 Task: Explore Airbnb accommodation in West Island, Cocos Islands from 10th December, 2023 to 15th December, 2023 for 7 adults.4 bedrooms having 7 beds and 4 bathrooms. Property type can be house. Amenities needed are: wifi, TV, free parkinig on premises, gym, breakfast. Look for 3 properties as per requirement.
Action: Mouse moved to (534, 117)
Screenshot: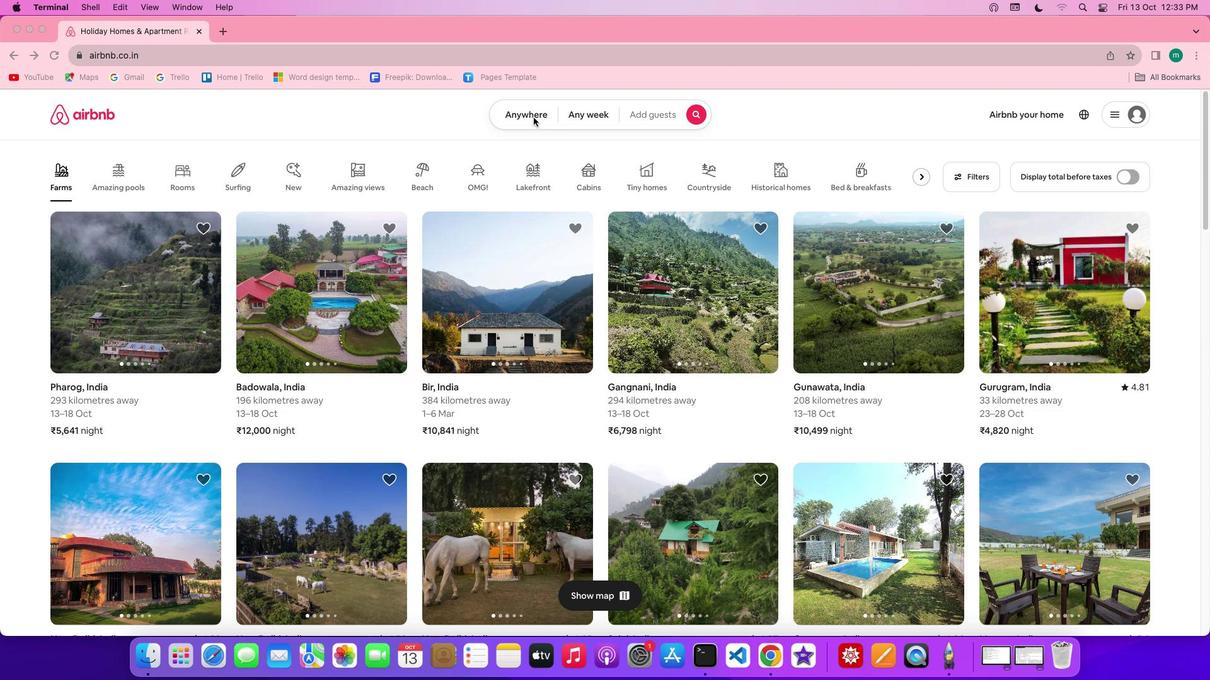 
Action: Mouse pressed left at (534, 117)
Screenshot: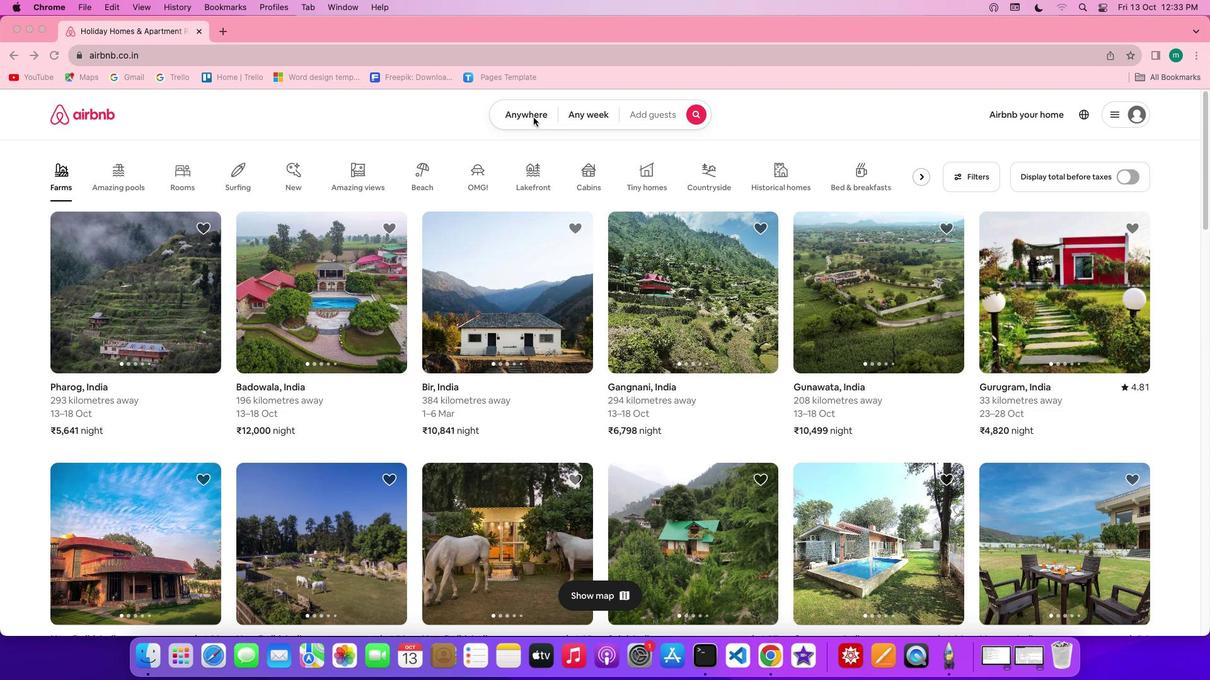 
Action: Mouse pressed left at (534, 117)
Screenshot: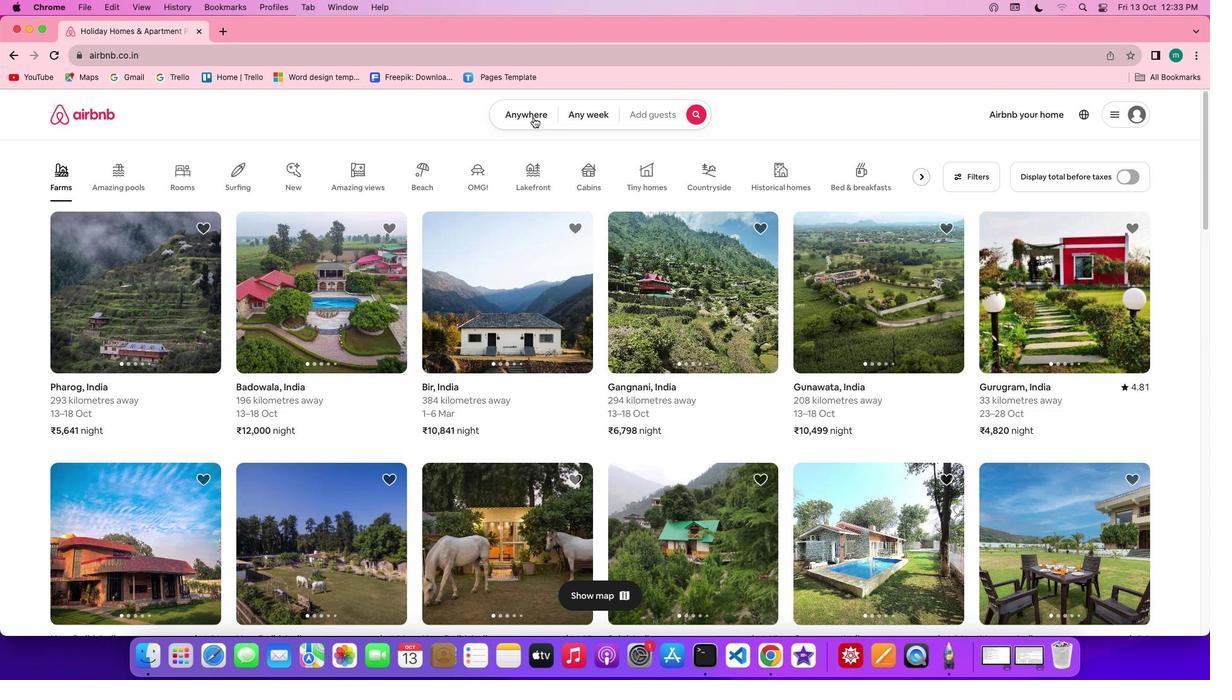 
Action: Mouse moved to (503, 165)
Screenshot: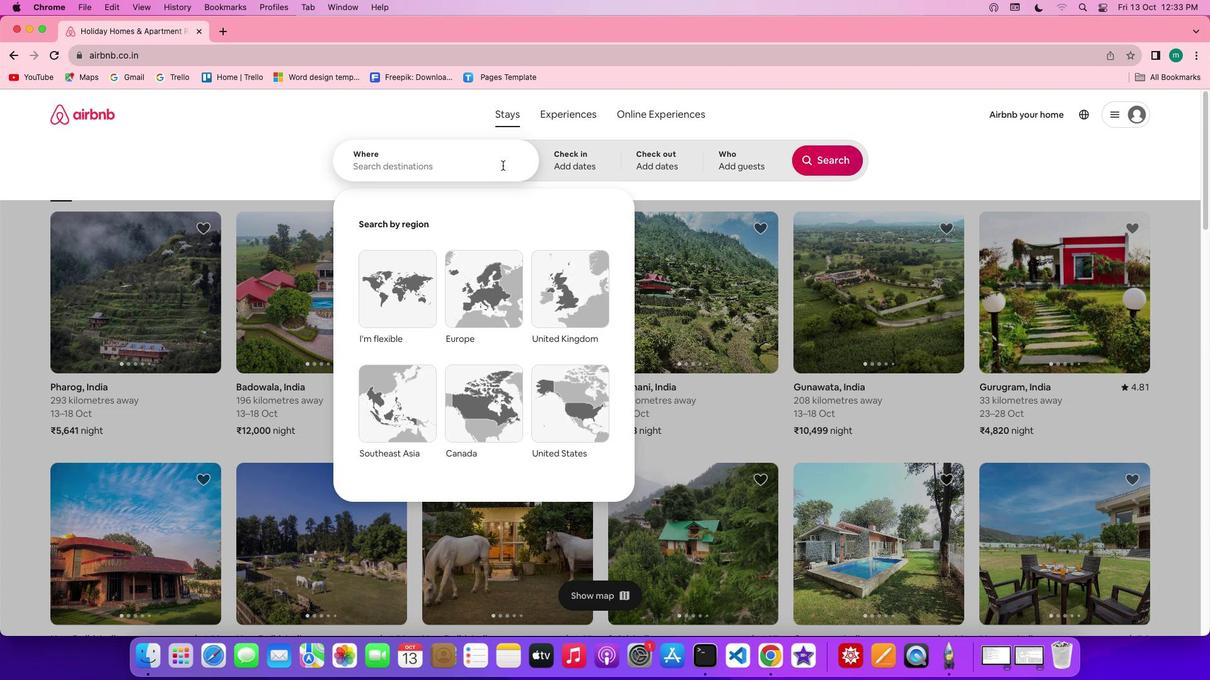 
Action: Mouse pressed left at (503, 165)
Screenshot: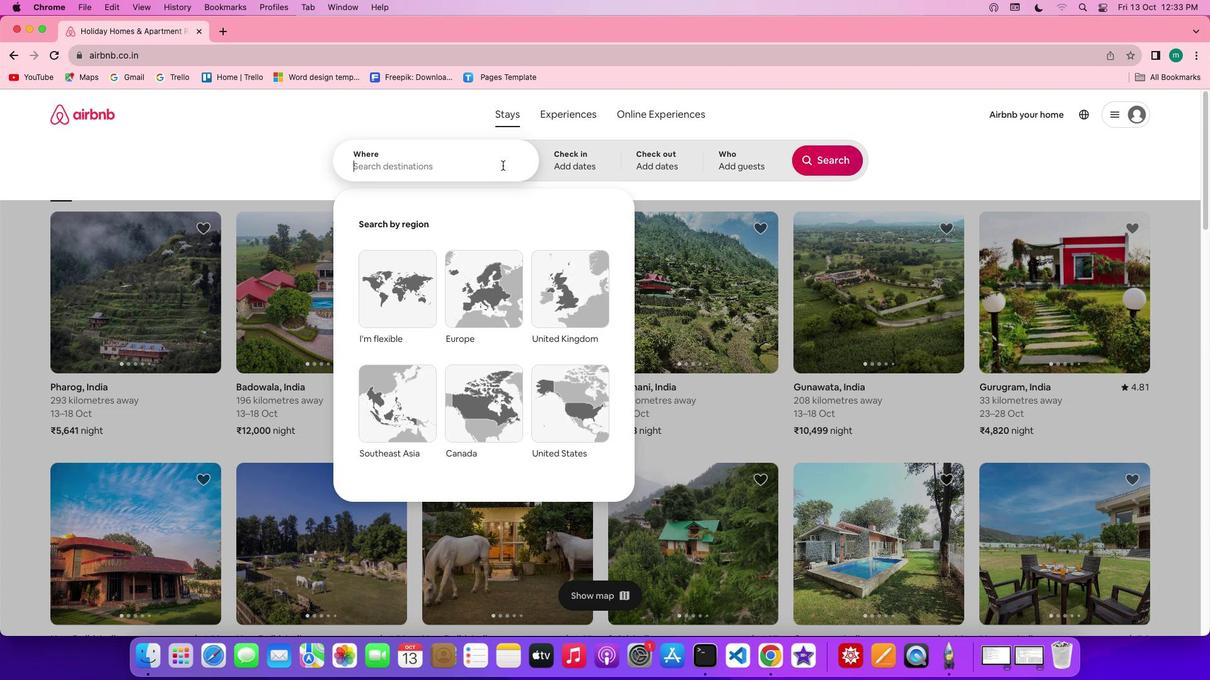 
Action: Key pressed Key.shift'W''e''s''t'Key.spaceKey.shift'I''s''l''a''n''d'','Key.shift'C''o''c''o''s'Key.spaceKey.shiftKey.shift'I''s''l''a''n''d''s'
Screenshot: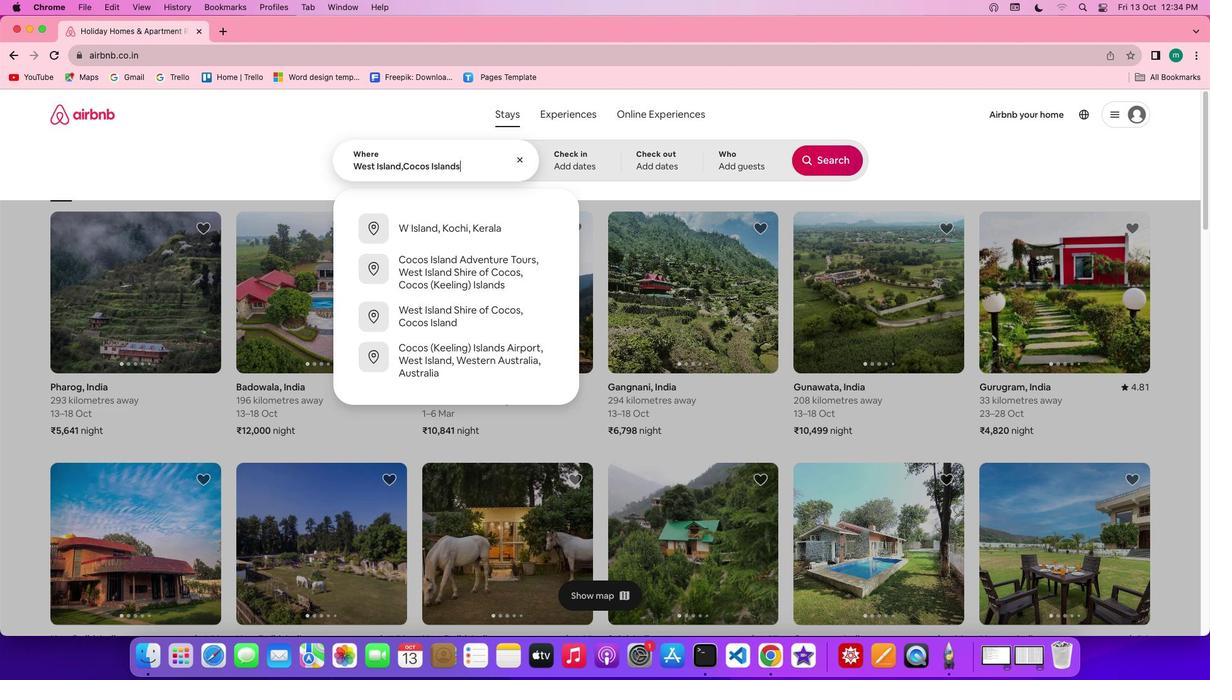 
Action: Mouse moved to (611, 158)
Screenshot: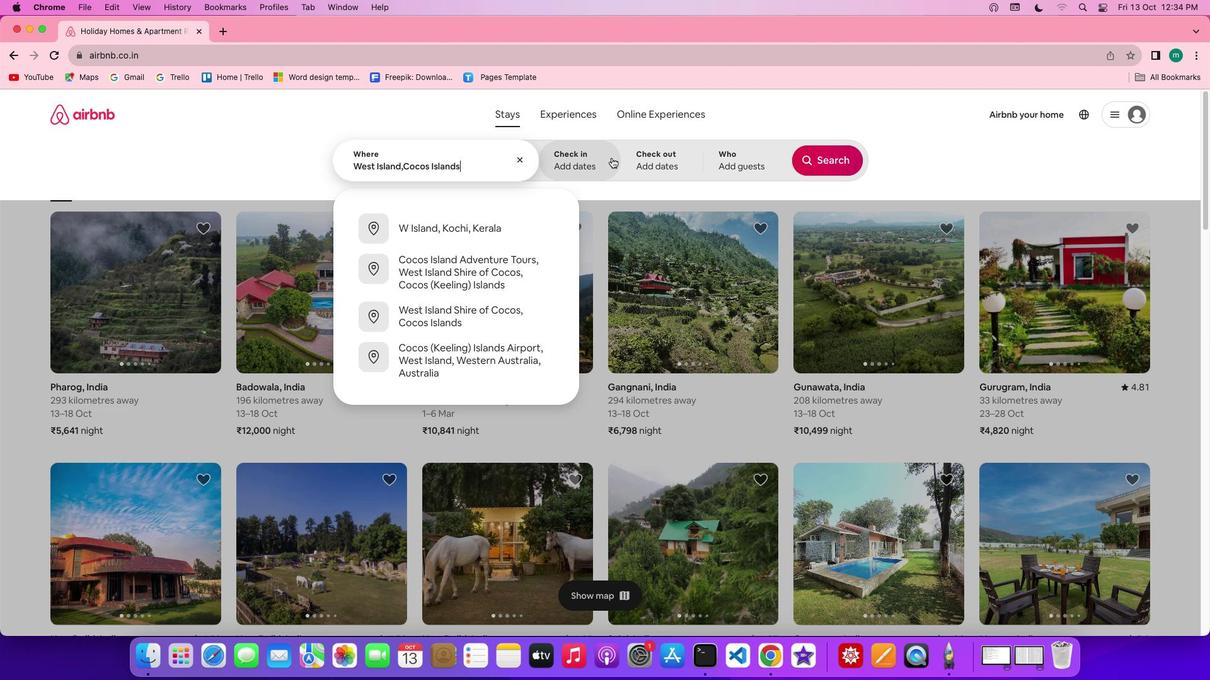 
Action: Mouse pressed left at (611, 158)
Screenshot: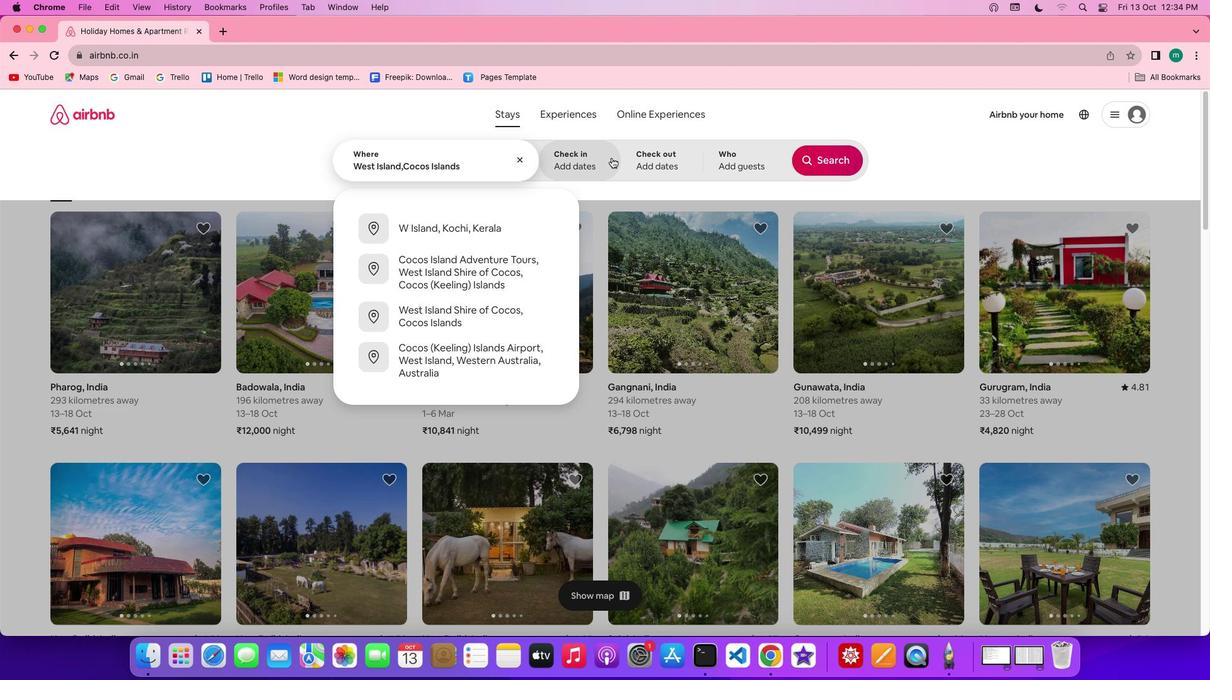 
Action: Mouse moved to (792, 348)
Screenshot: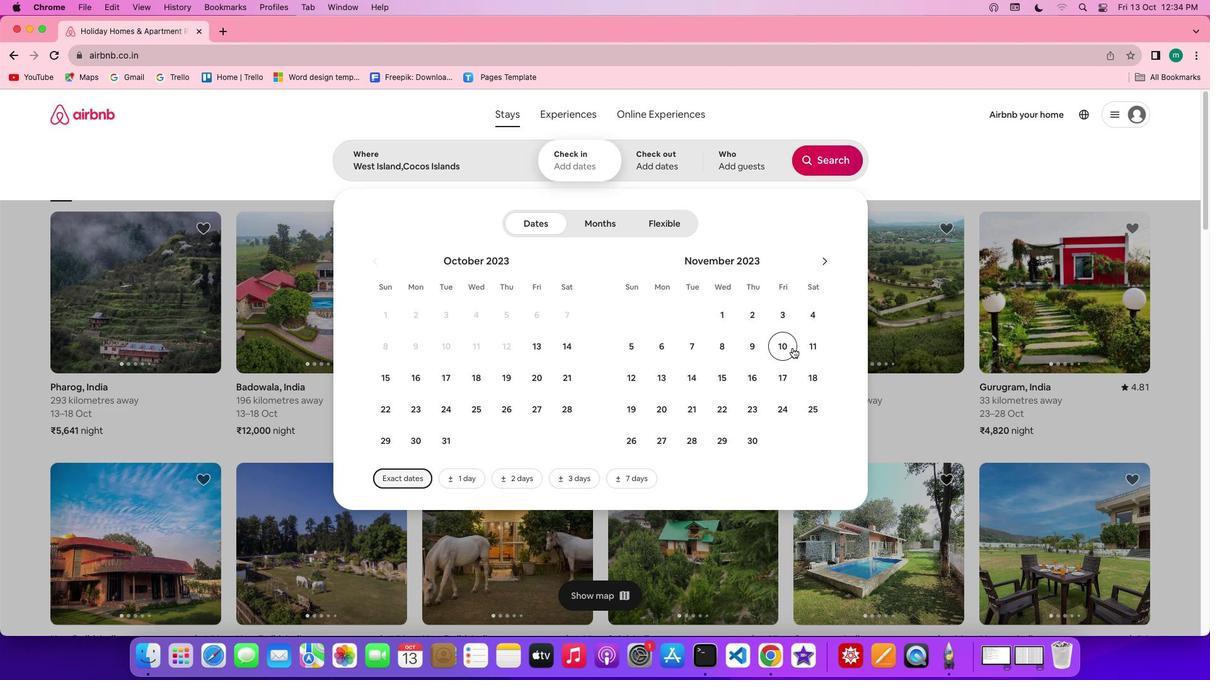 
Action: Mouse pressed left at (792, 348)
Screenshot: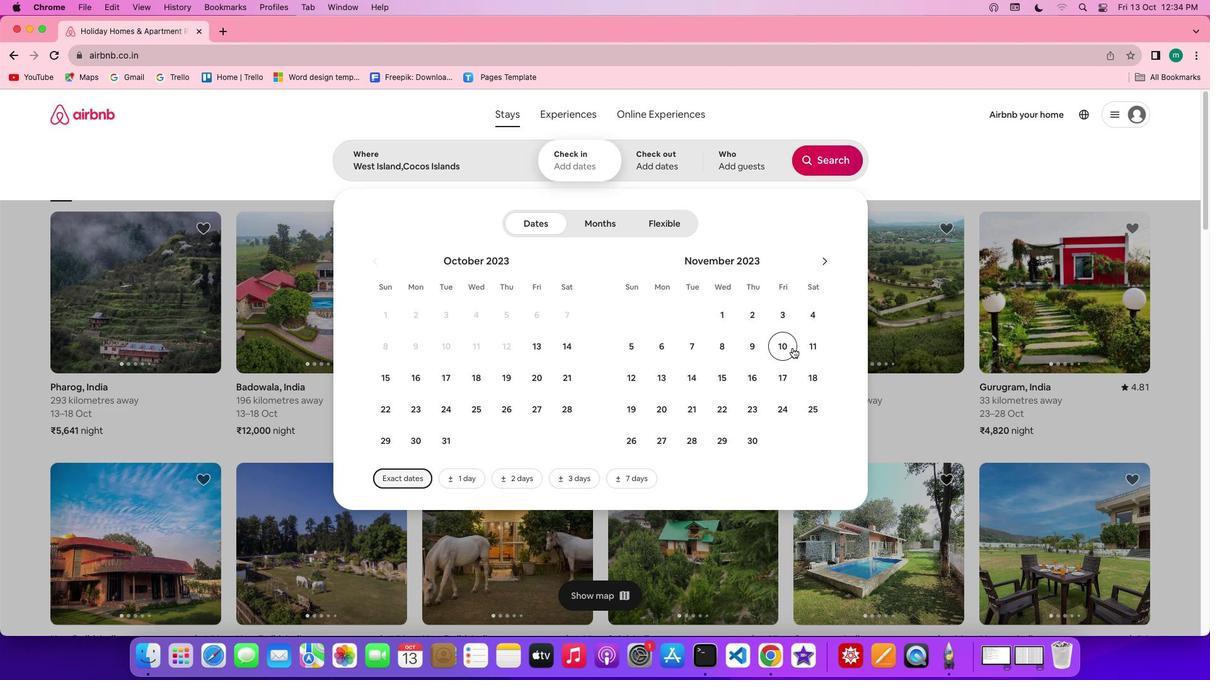 
Action: Mouse moved to (727, 375)
Screenshot: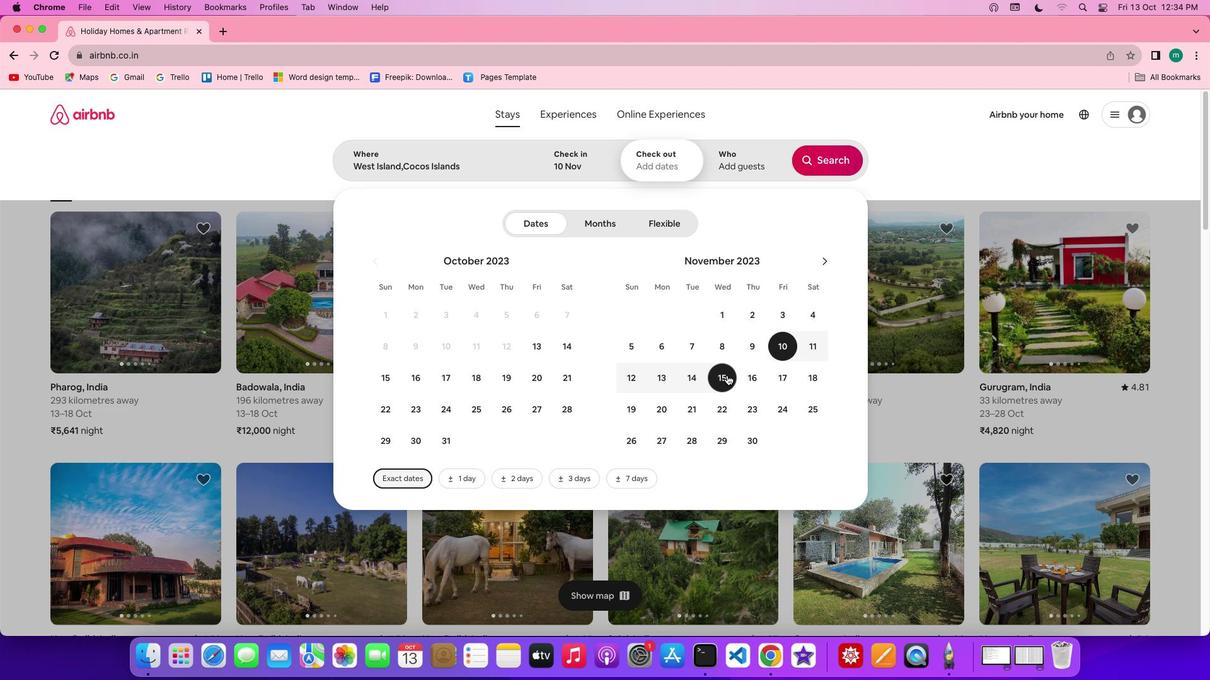 
Action: Mouse pressed left at (727, 375)
Screenshot: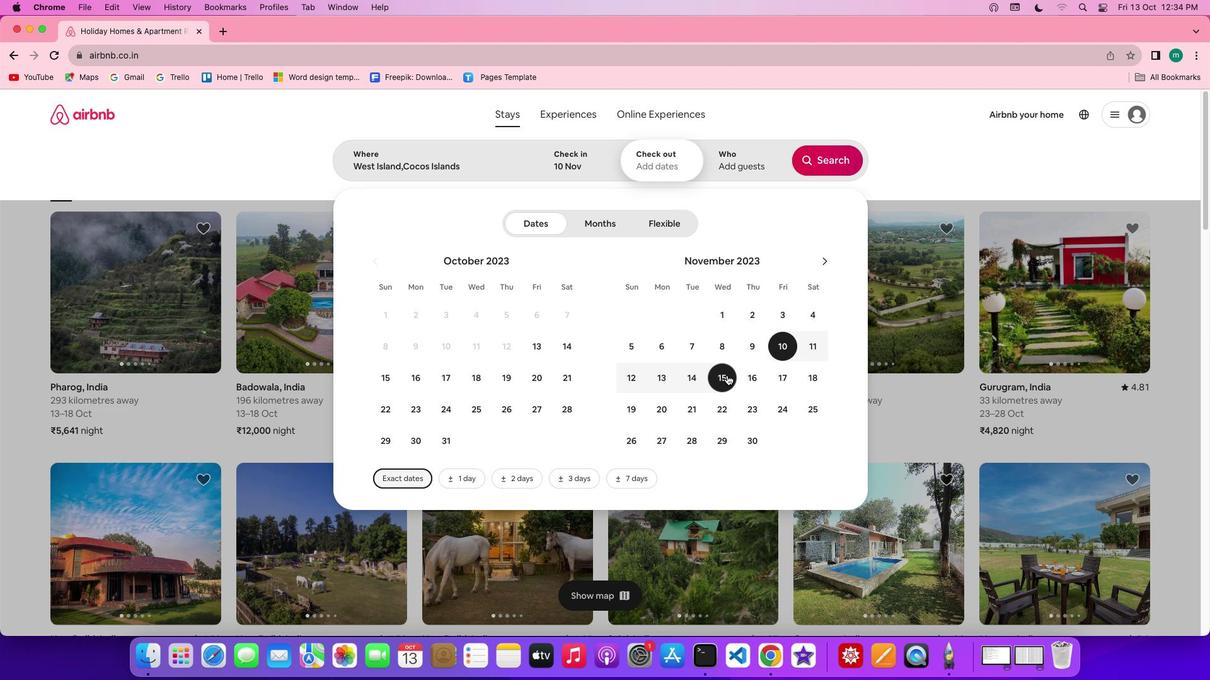 
Action: Mouse moved to (817, 262)
Screenshot: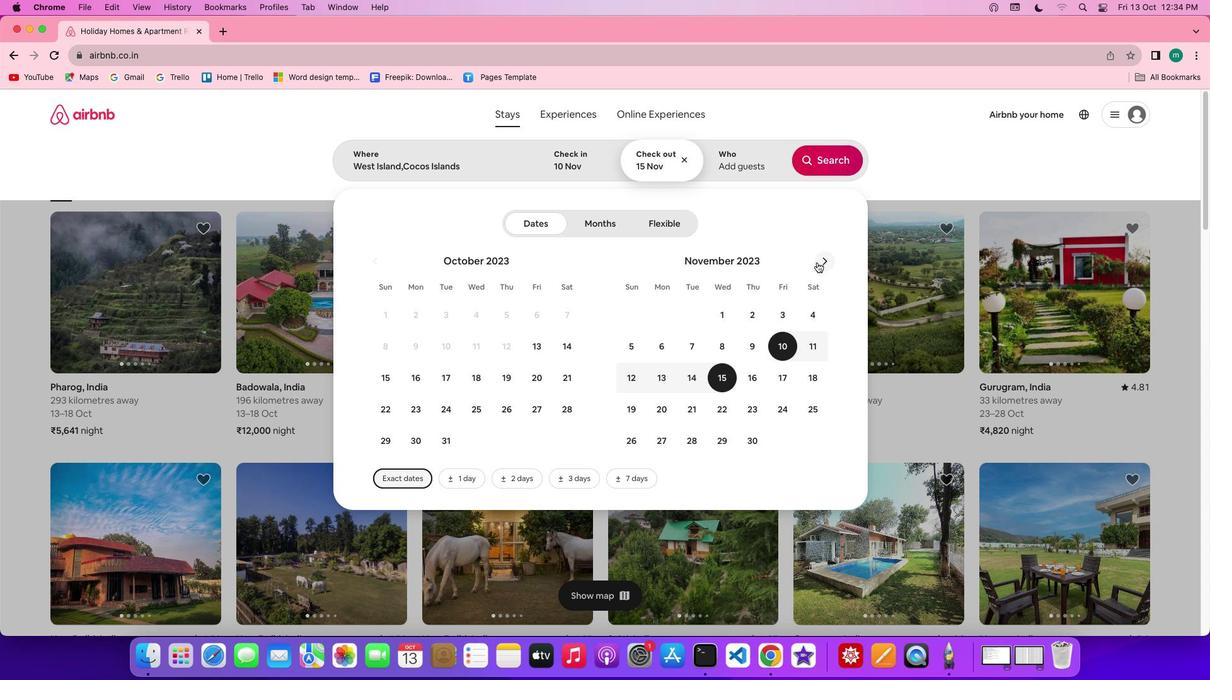 
Action: Mouse pressed left at (817, 262)
Screenshot: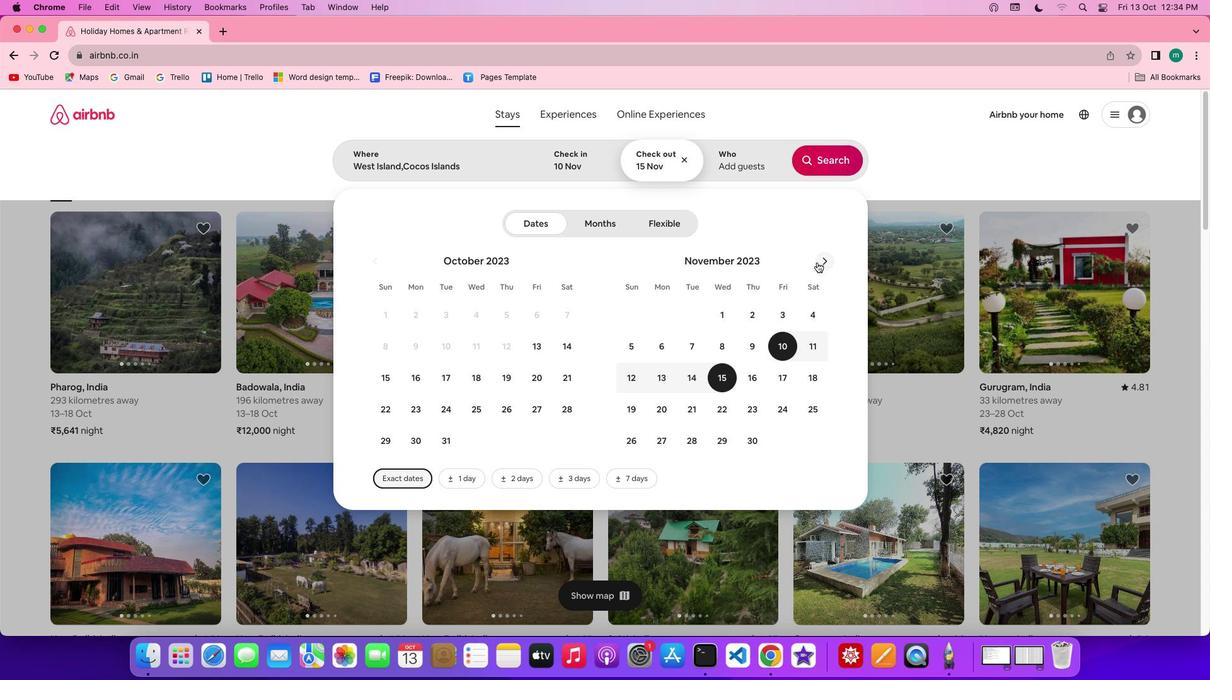 
Action: Mouse moved to (546, 348)
Screenshot: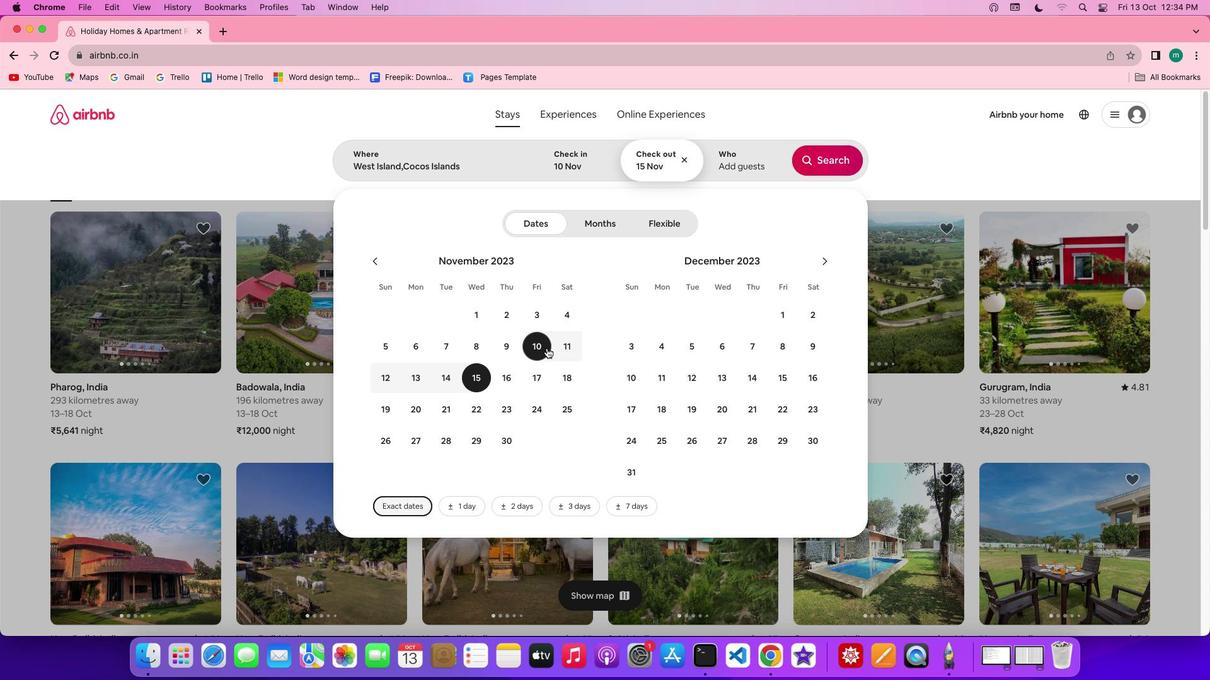 
Action: Mouse pressed left at (546, 348)
Screenshot: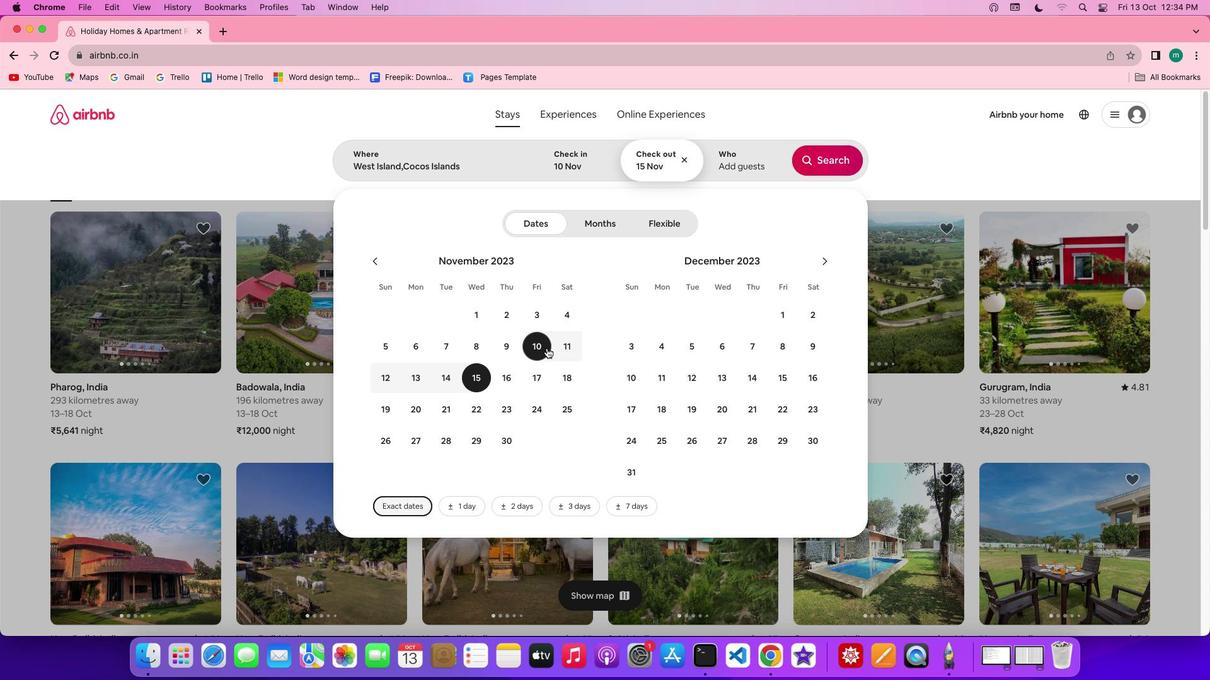 
Action: Mouse moved to (474, 381)
Screenshot: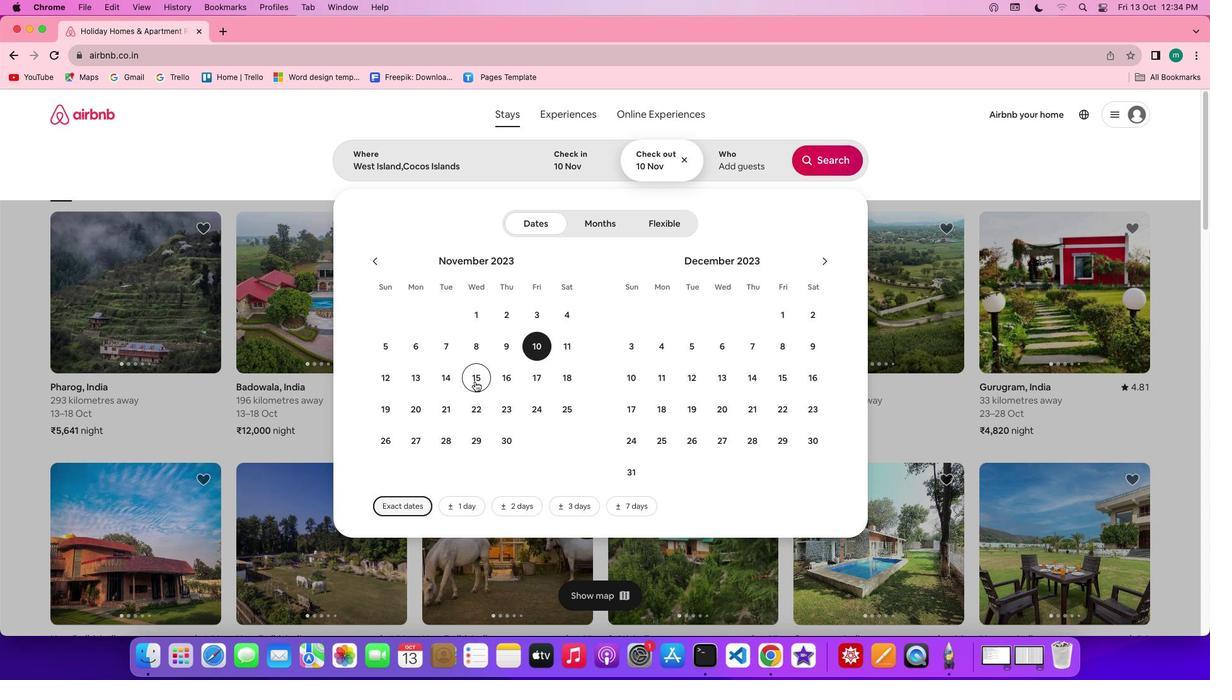
Action: Mouse pressed left at (474, 381)
Screenshot: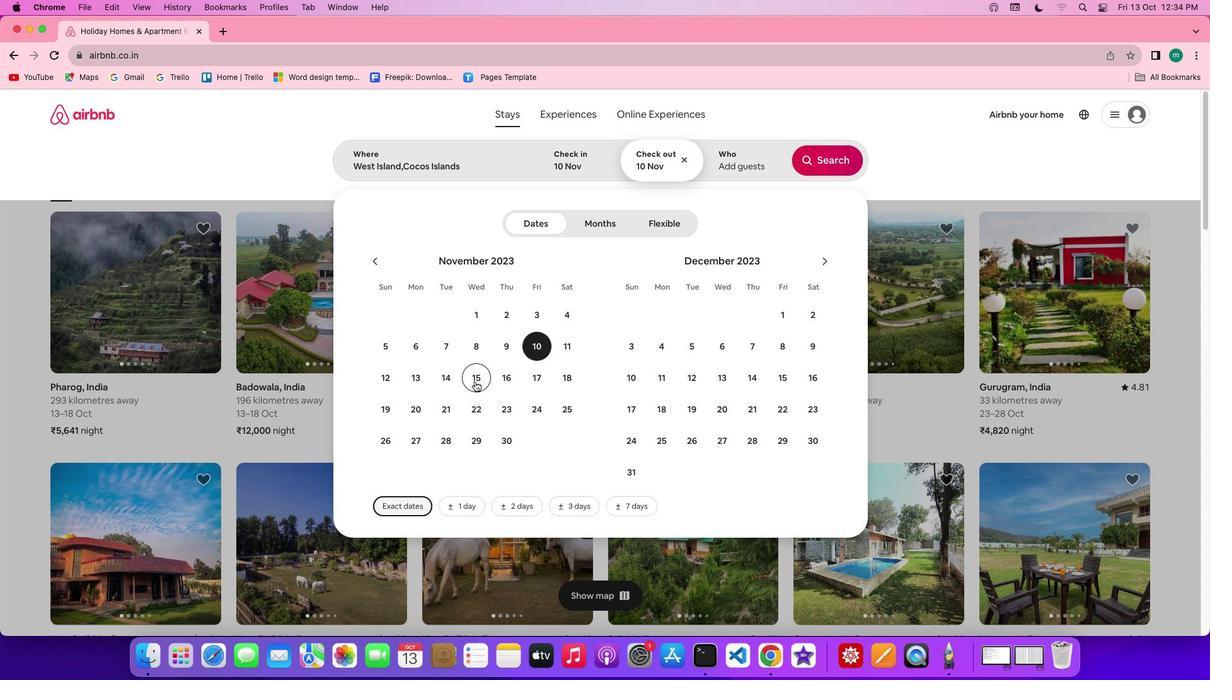 
Action: Mouse moved to (529, 354)
Screenshot: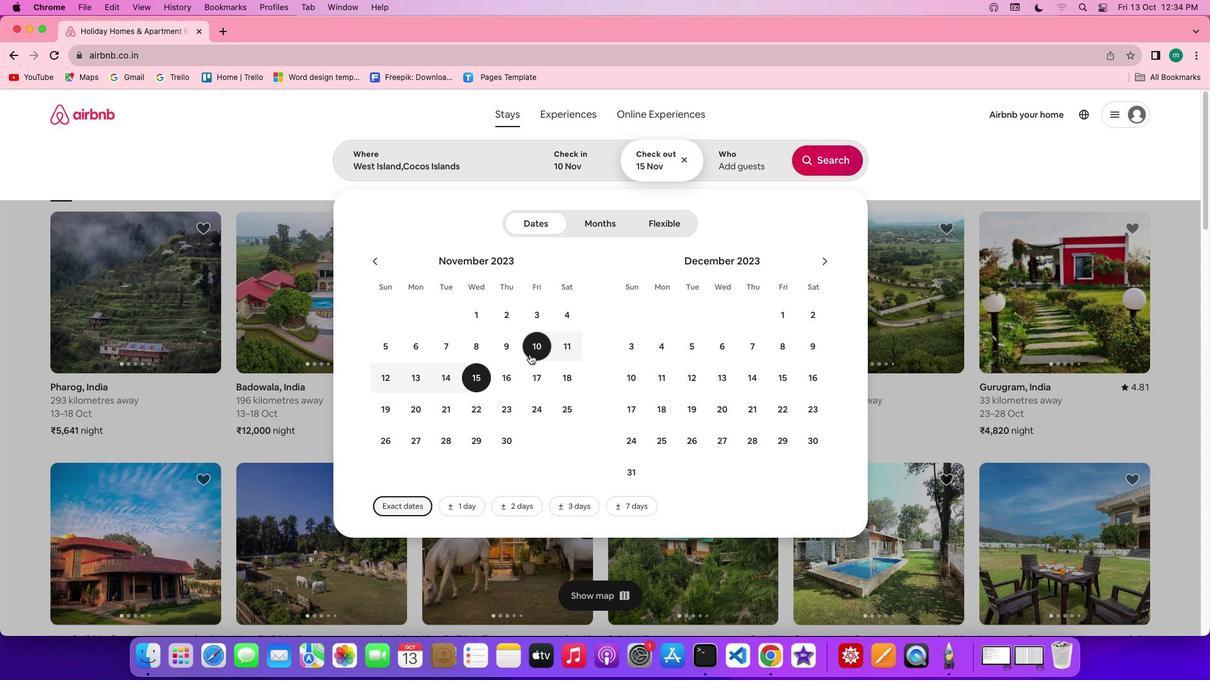 
Action: Mouse pressed left at (529, 354)
Screenshot: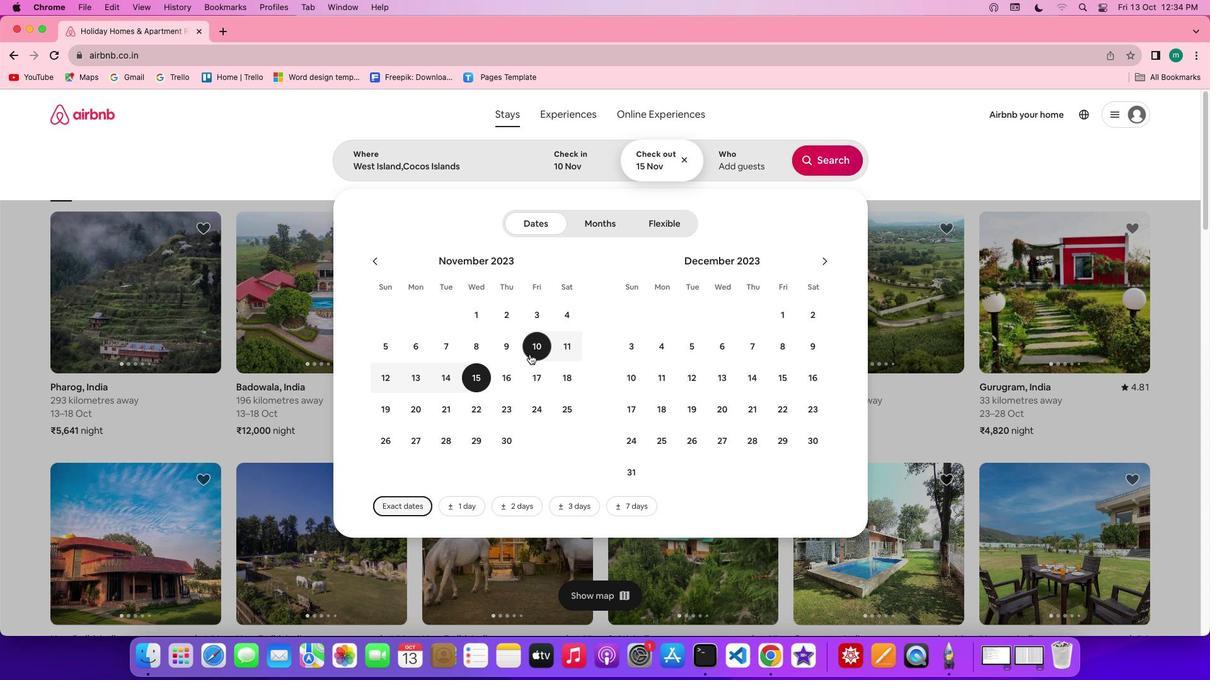 
Action: Mouse moved to (544, 351)
Screenshot: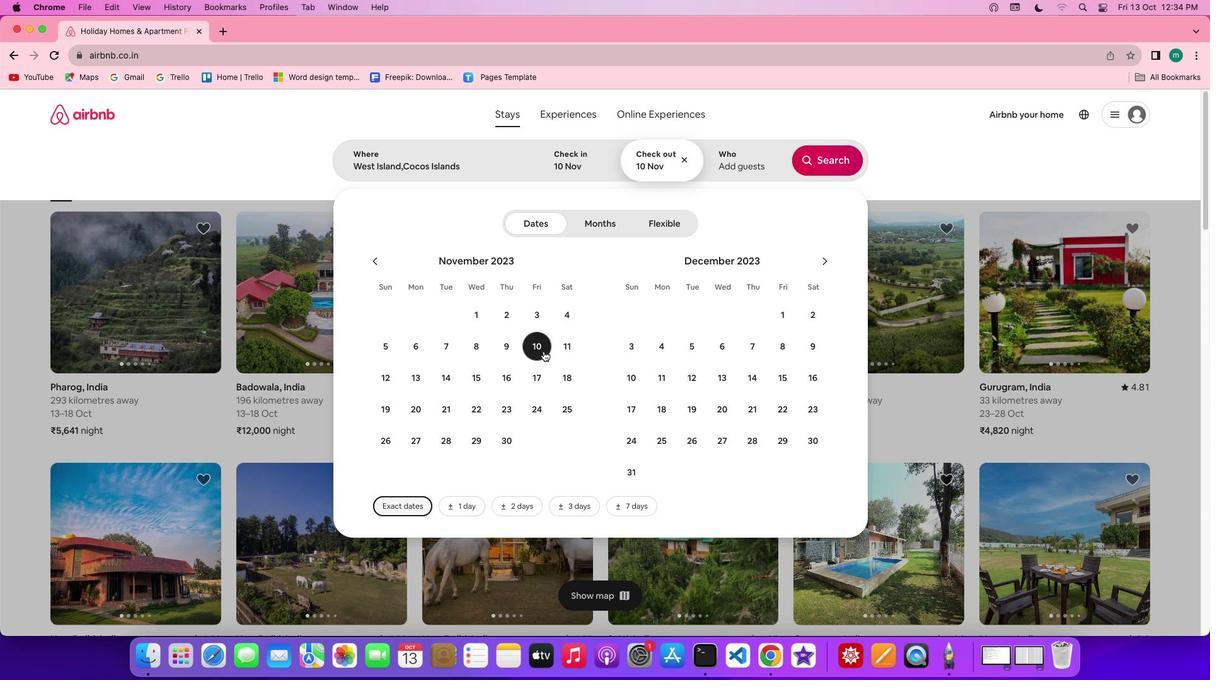
Action: Mouse pressed left at (544, 351)
Screenshot: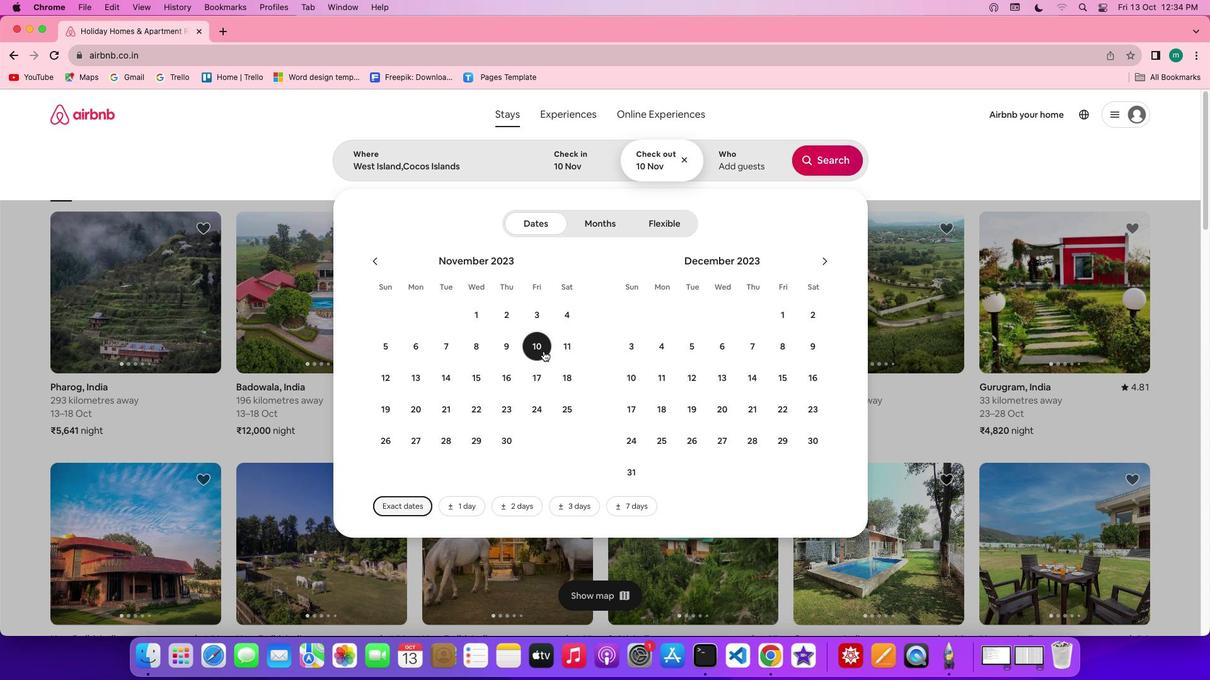 
Action: Mouse moved to (605, 334)
Screenshot: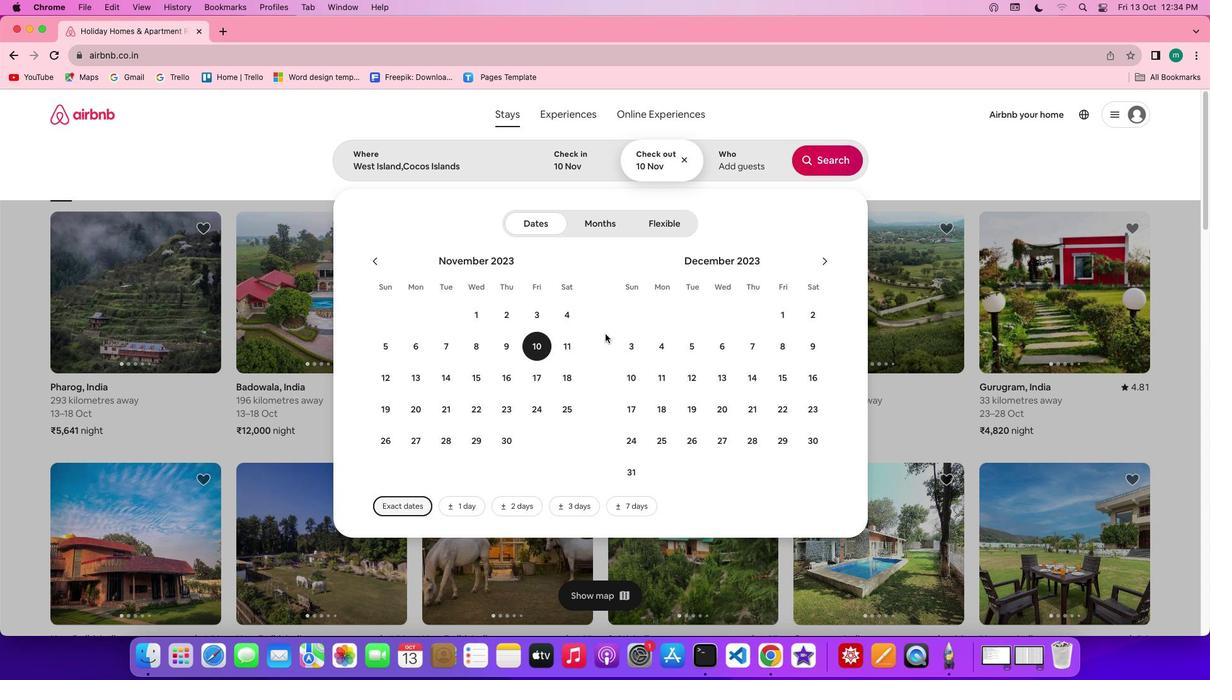 
Action: Mouse pressed left at (605, 334)
Screenshot: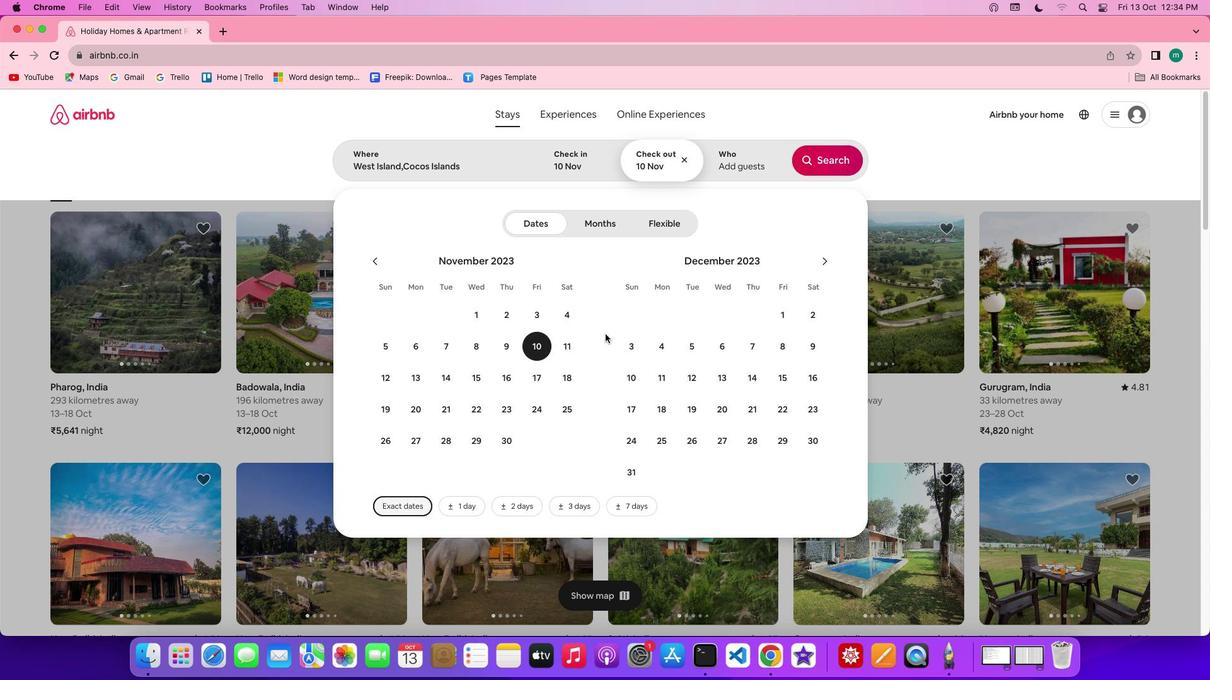
Action: Mouse moved to (638, 374)
Screenshot: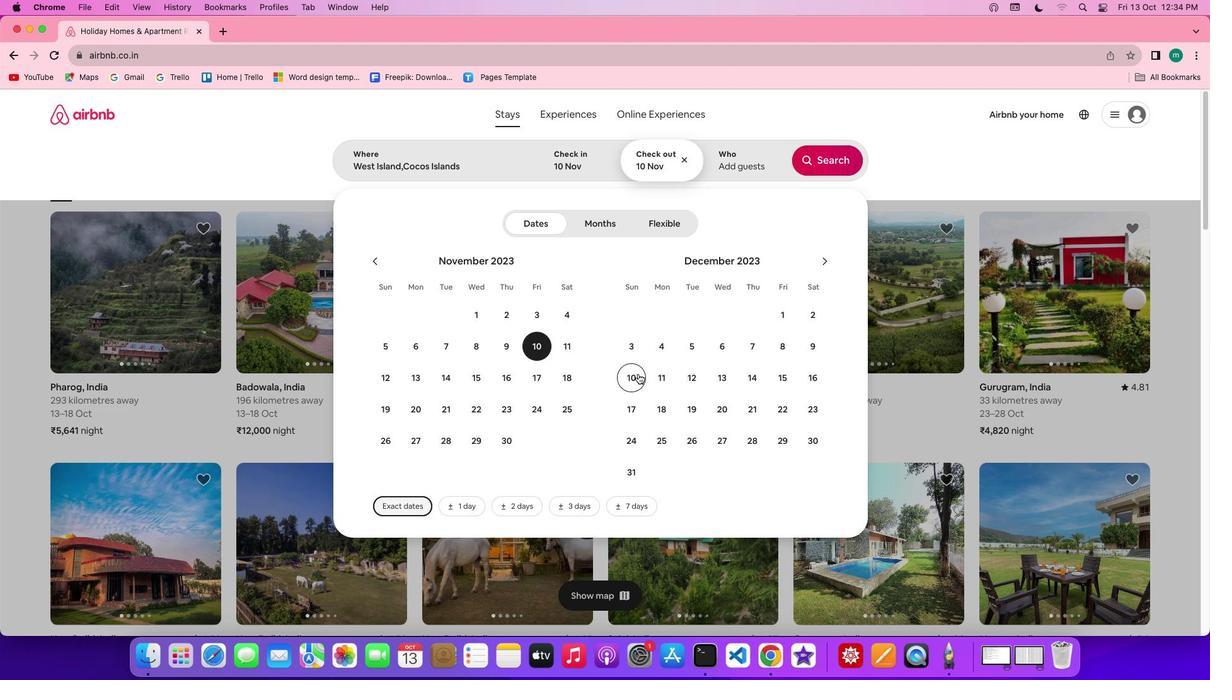 
Action: Mouse pressed left at (638, 374)
Screenshot: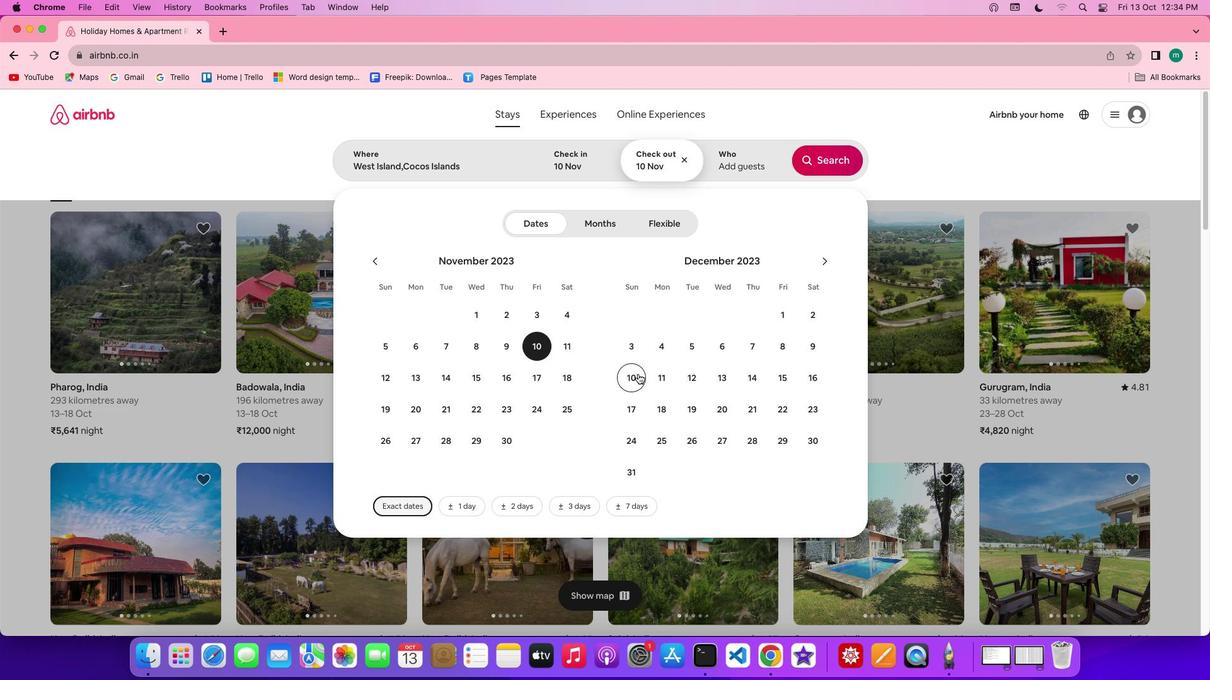 
Action: Mouse moved to (540, 347)
Screenshot: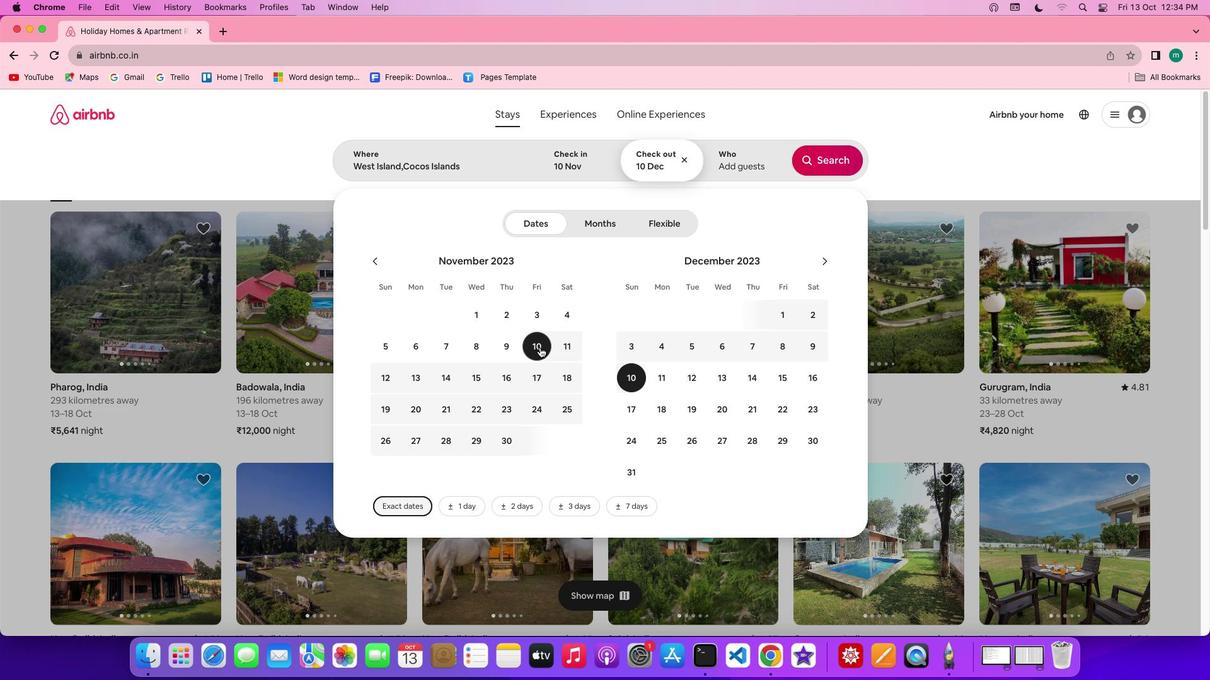 
Action: Mouse pressed left at (540, 347)
Screenshot: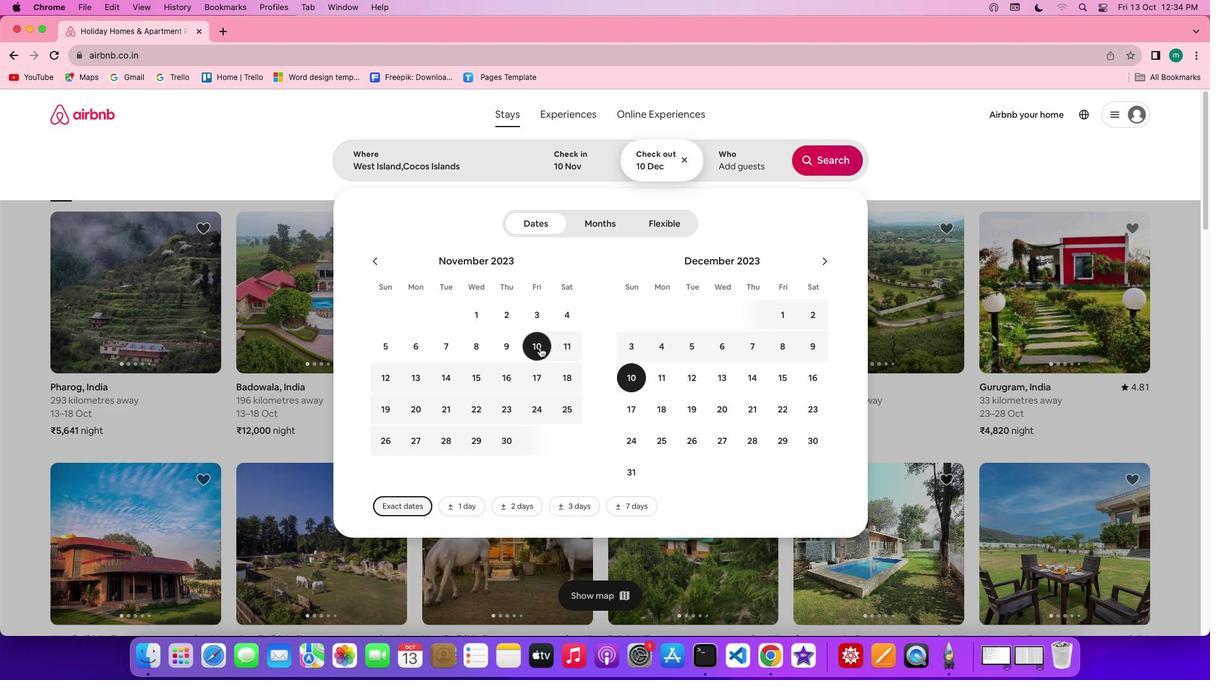 
Action: Mouse moved to (685, 163)
Screenshot: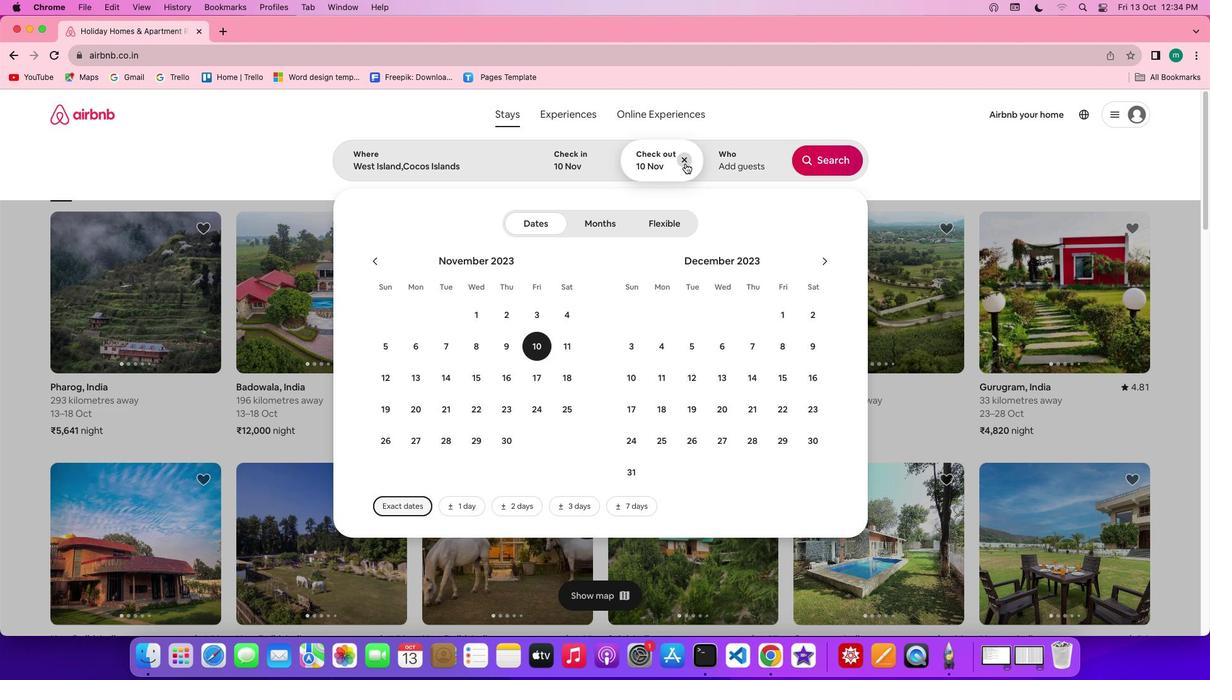 
Action: Mouse pressed left at (685, 163)
Screenshot: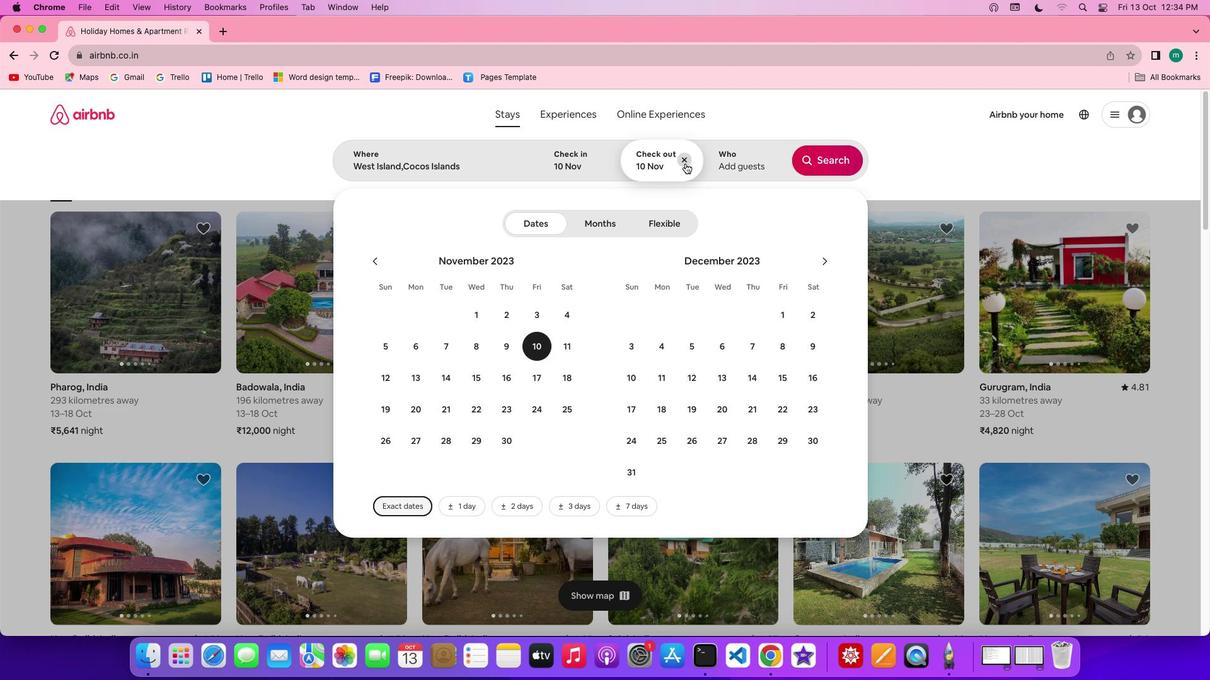 
Action: Mouse moved to (637, 374)
Screenshot: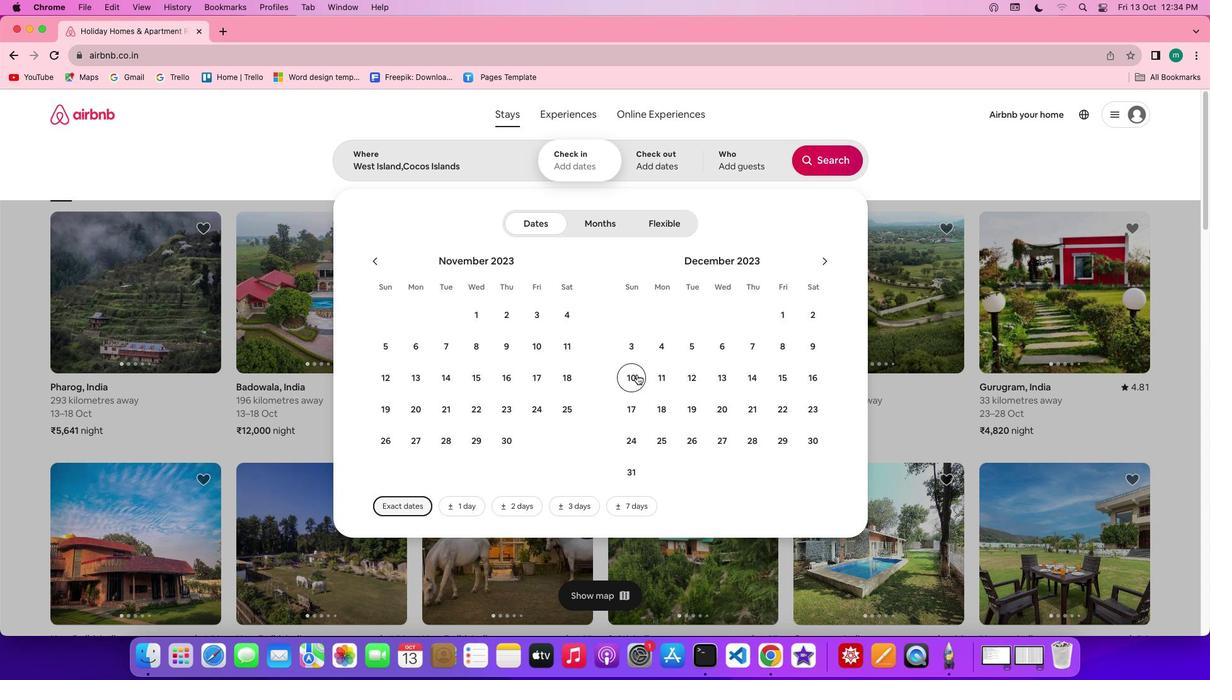 
Action: Mouse pressed left at (637, 374)
Screenshot: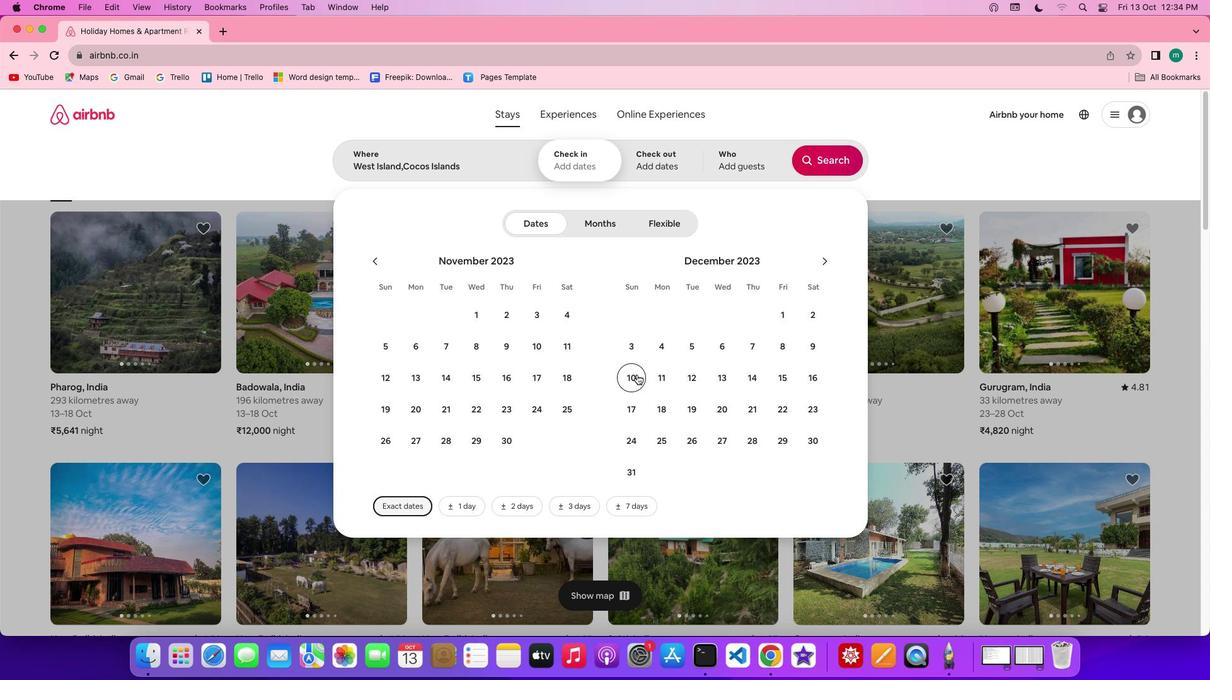 
Action: Mouse moved to (792, 377)
Screenshot: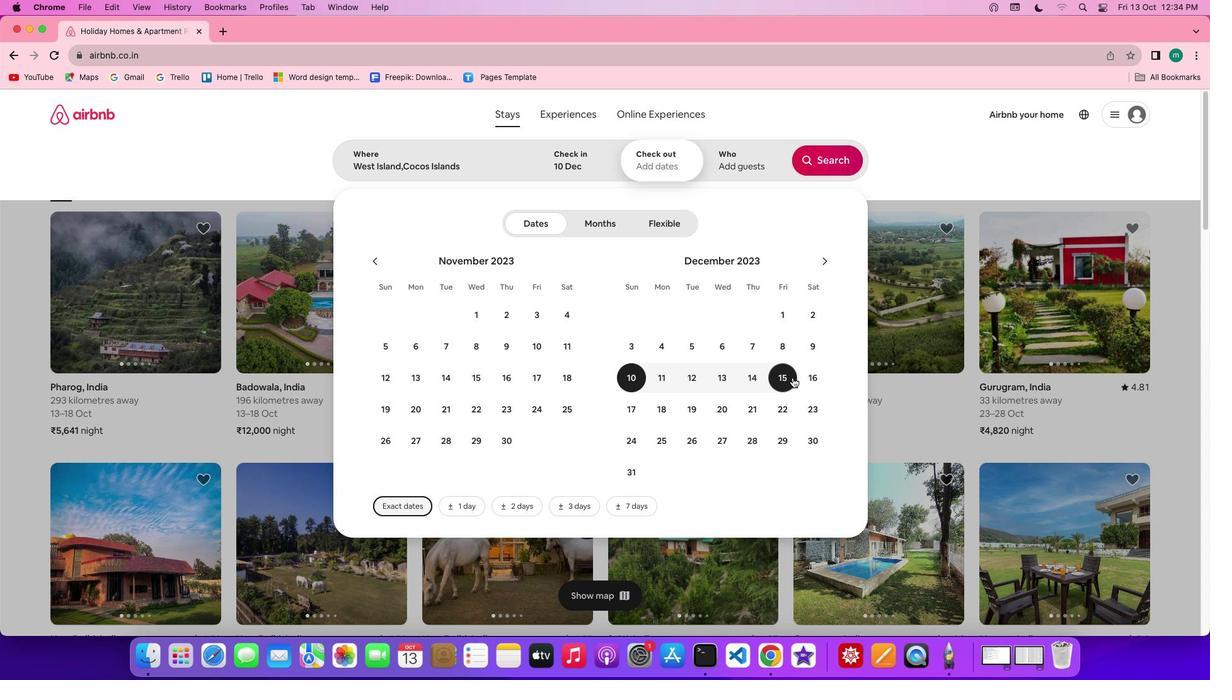 
Action: Mouse pressed left at (792, 377)
Screenshot: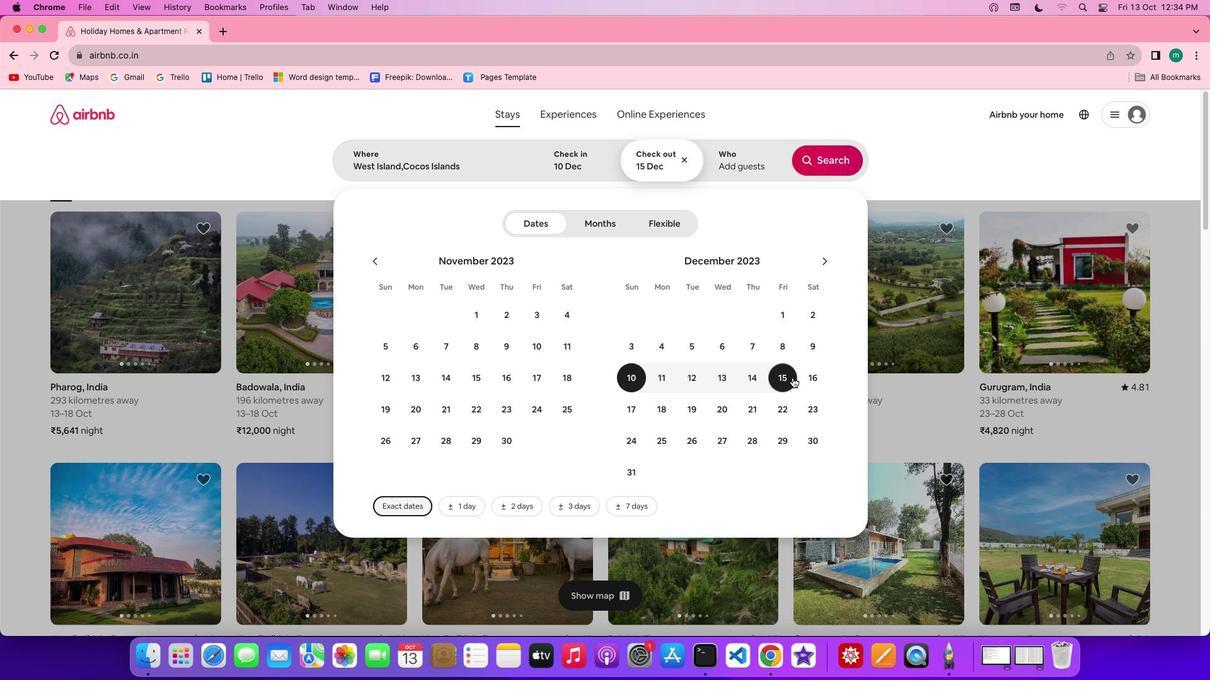 
Action: Mouse moved to (750, 162)
Screenshot: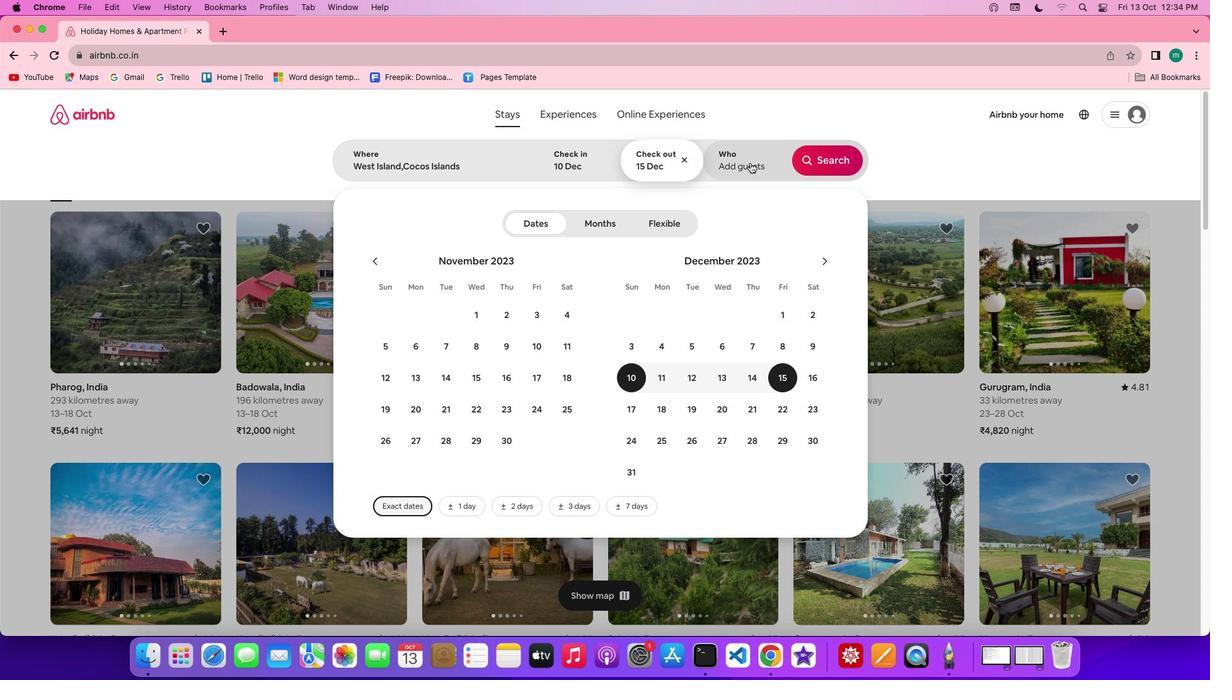
Action: Mouse pressed left at (750, 162)
Screenshot: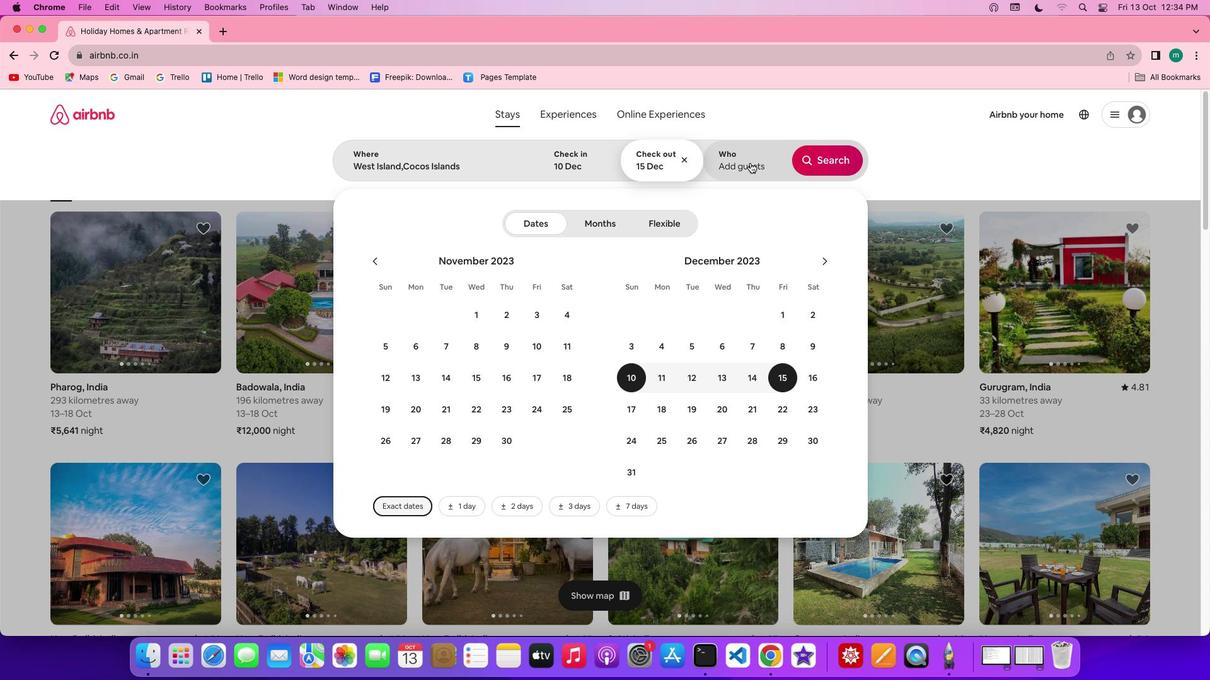 
Action: Mouse moved to (834, 232)
Screenshot: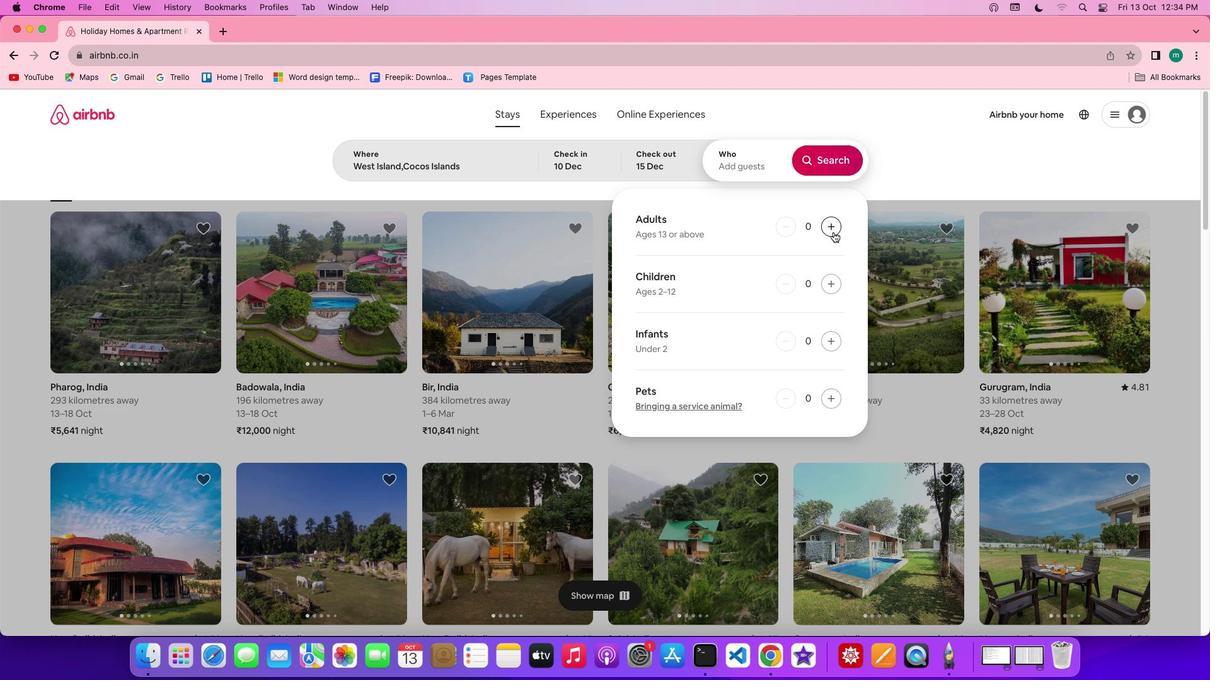 
Action: Mouse pressed left at (834, 232)
Screenshot: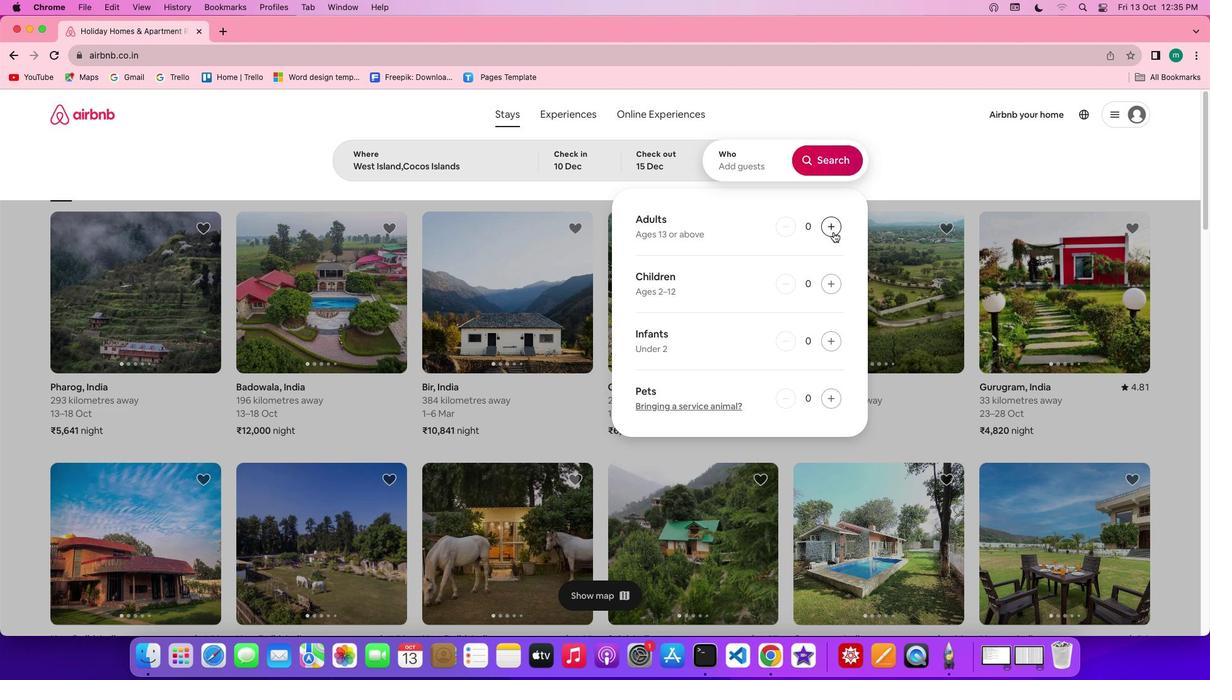 
Action: Mouse pressed left at (834, 232)
Screenshot: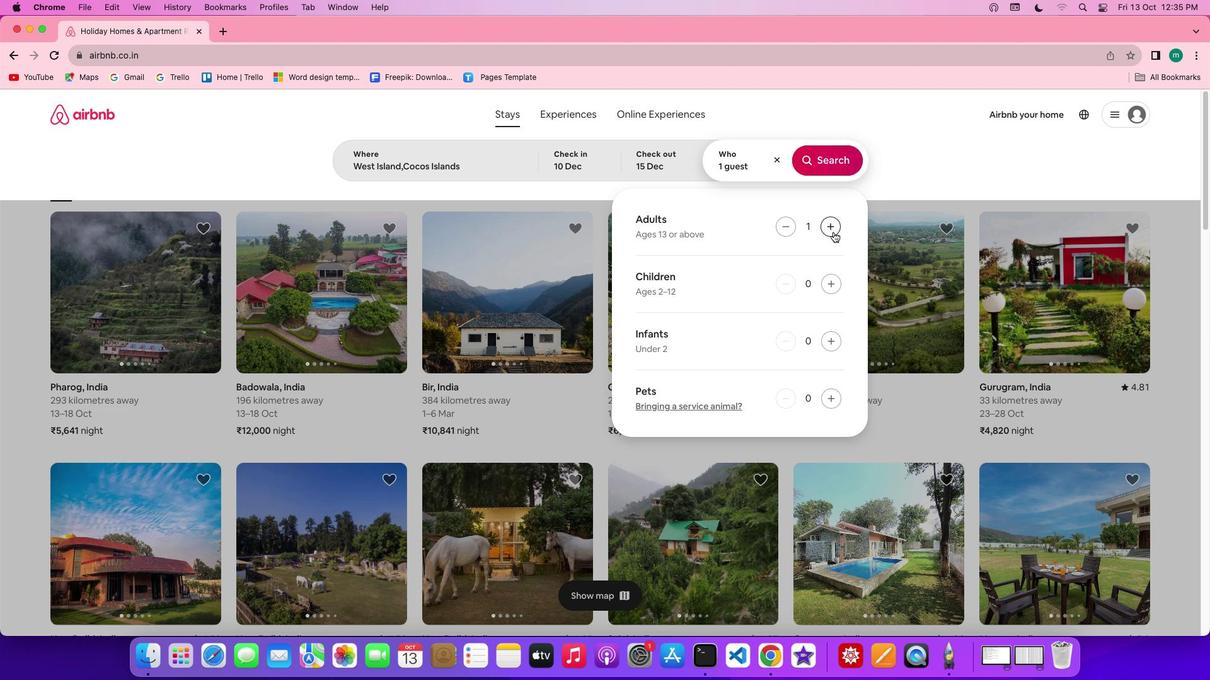 
Action: Mouse pressed left at (834, 232)
Screenshot: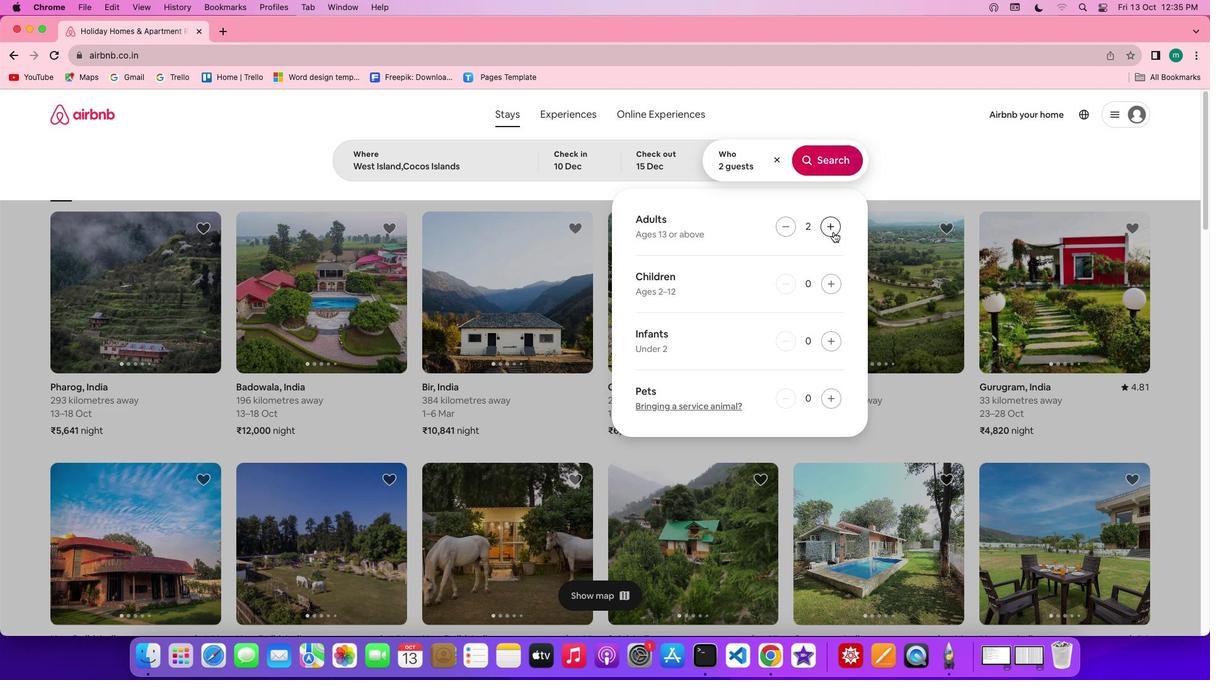 
Action: Mouse pressed left at (834, 232)
Screenshot: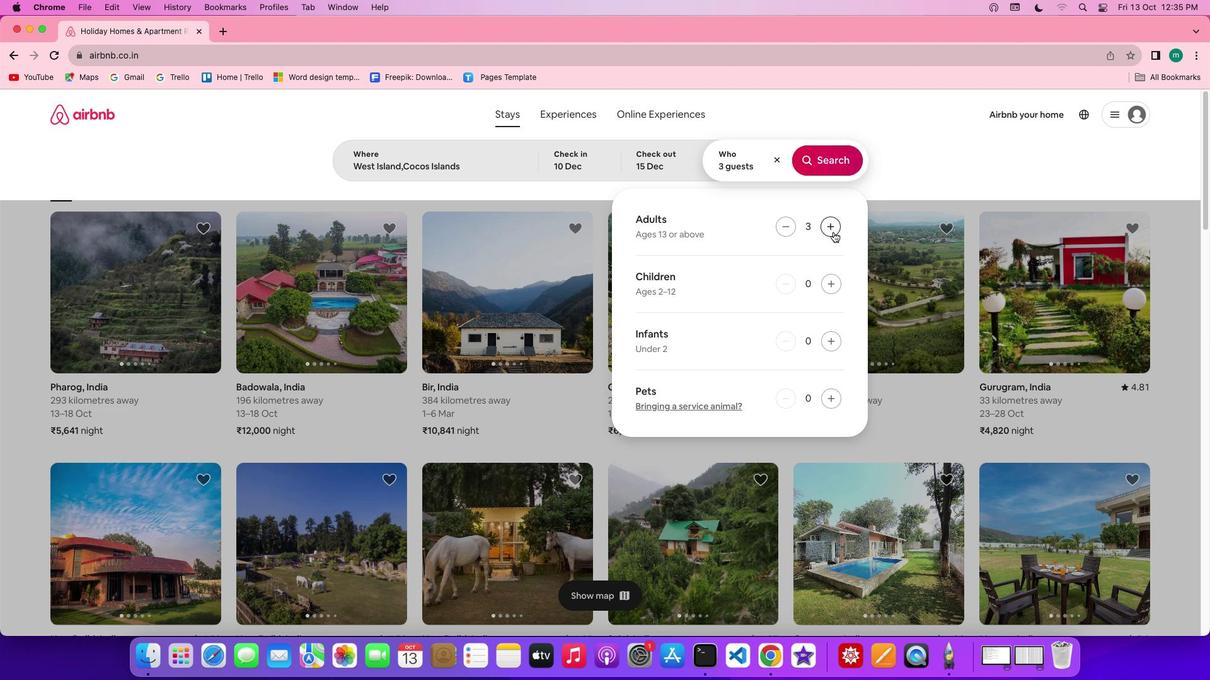 
Action: Mouse pressed left at (834, 232)
Screenshot: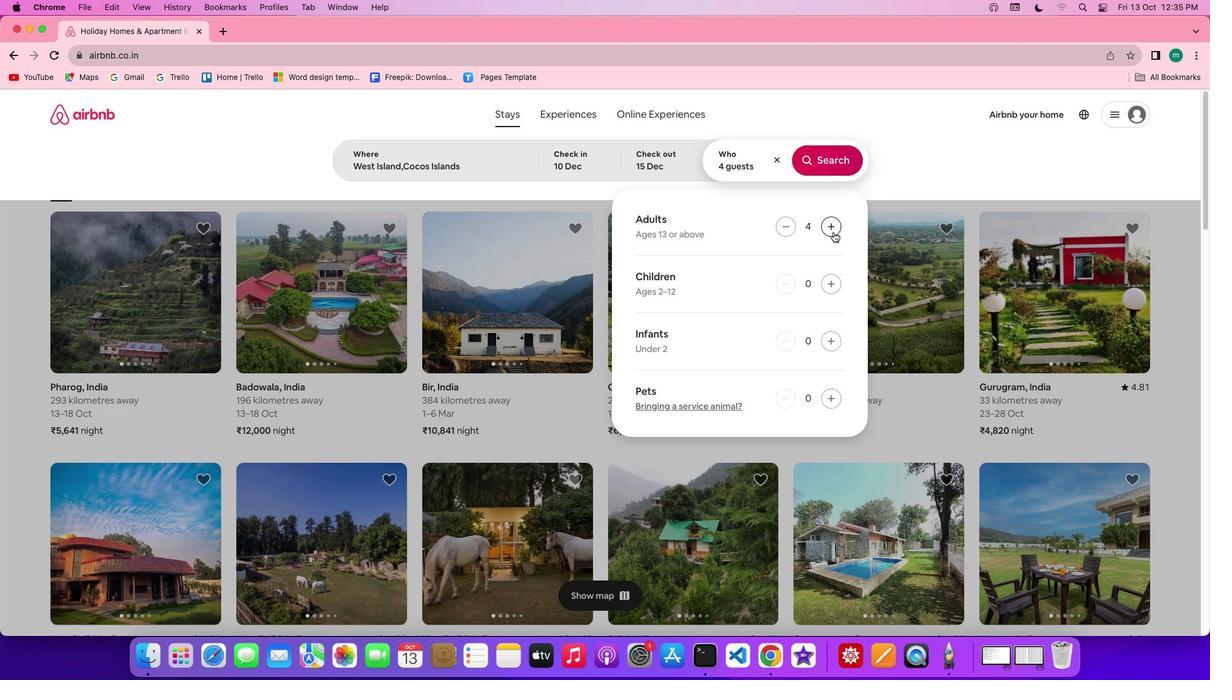 
Action: Mouse pressed left at (834, 232)
Screenshot: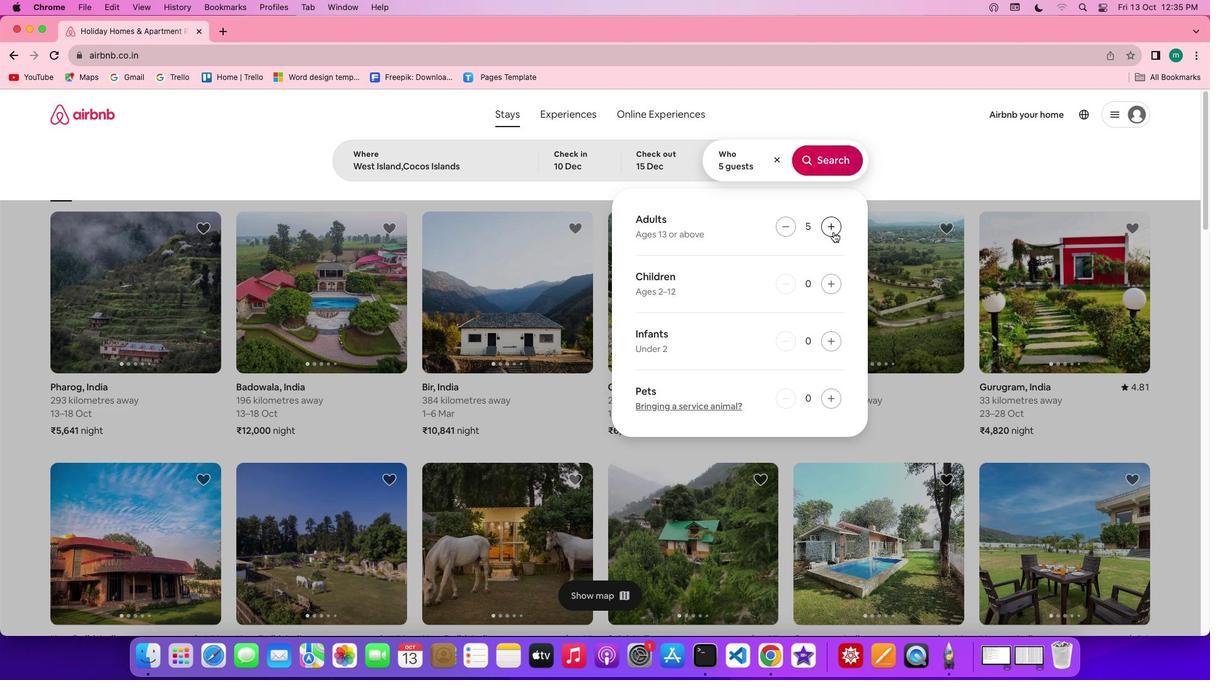 
Action: Mouse pressed left at (834, 232)
Screenshot: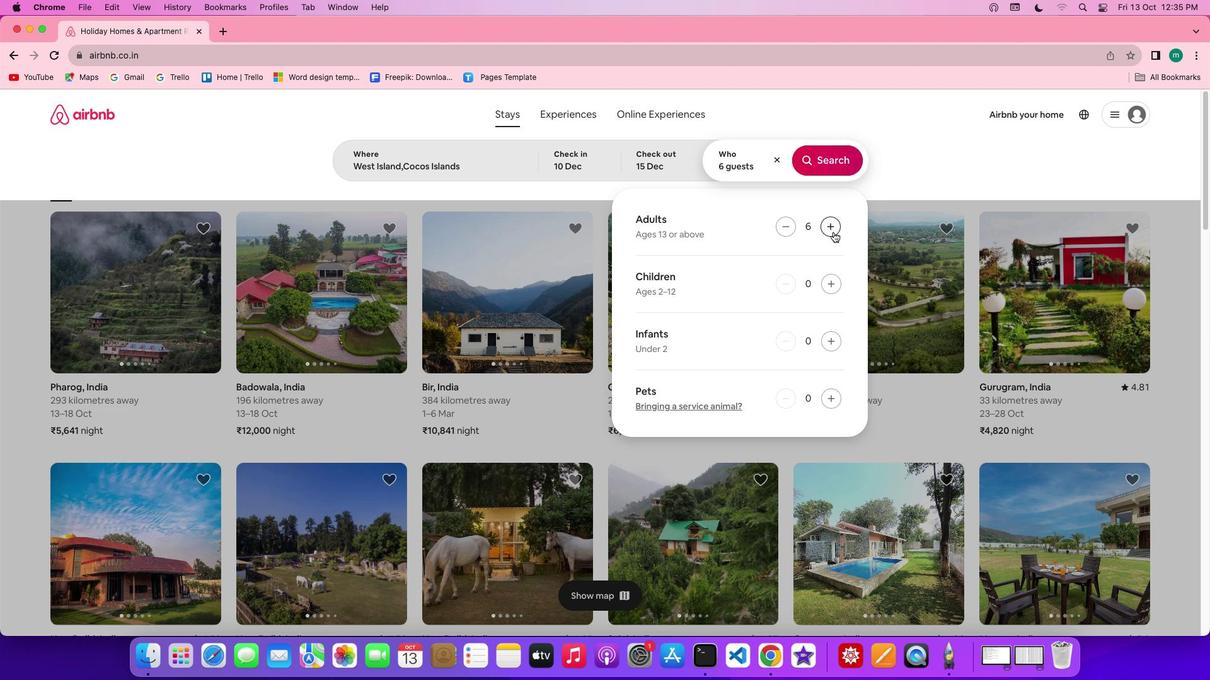 
Action: Mouse moved to (825, 170)
Screenshot: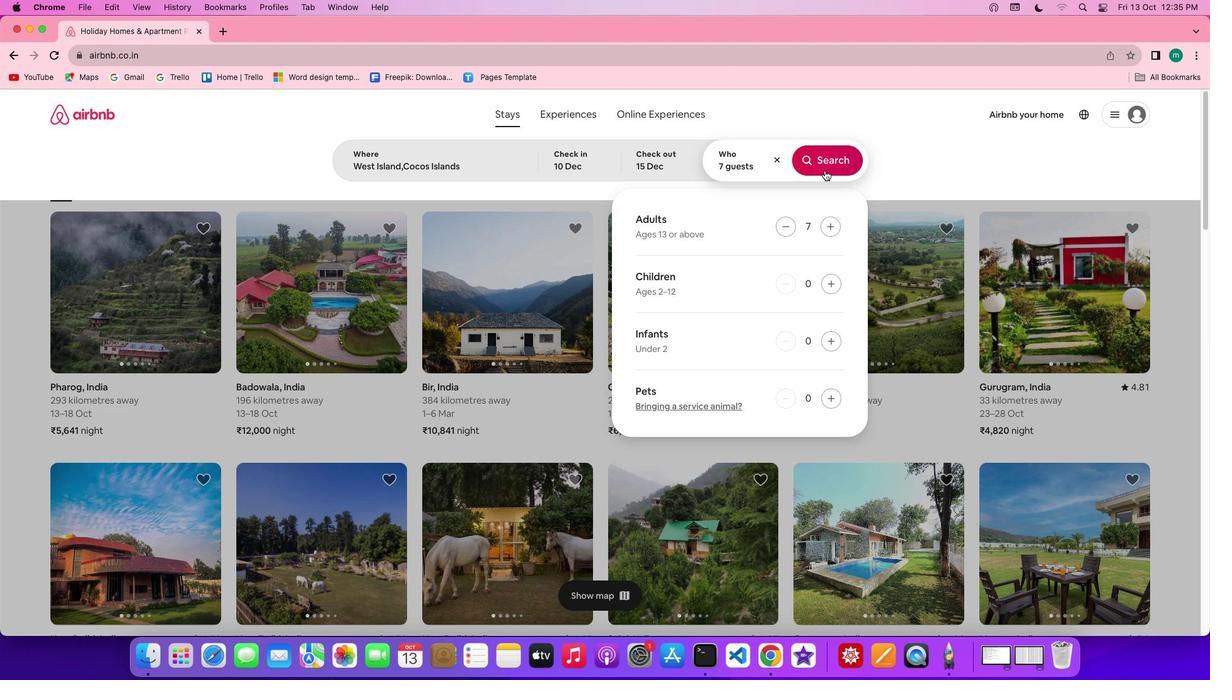
Action: Mouse pressed left at (825, 170)
Screenshot: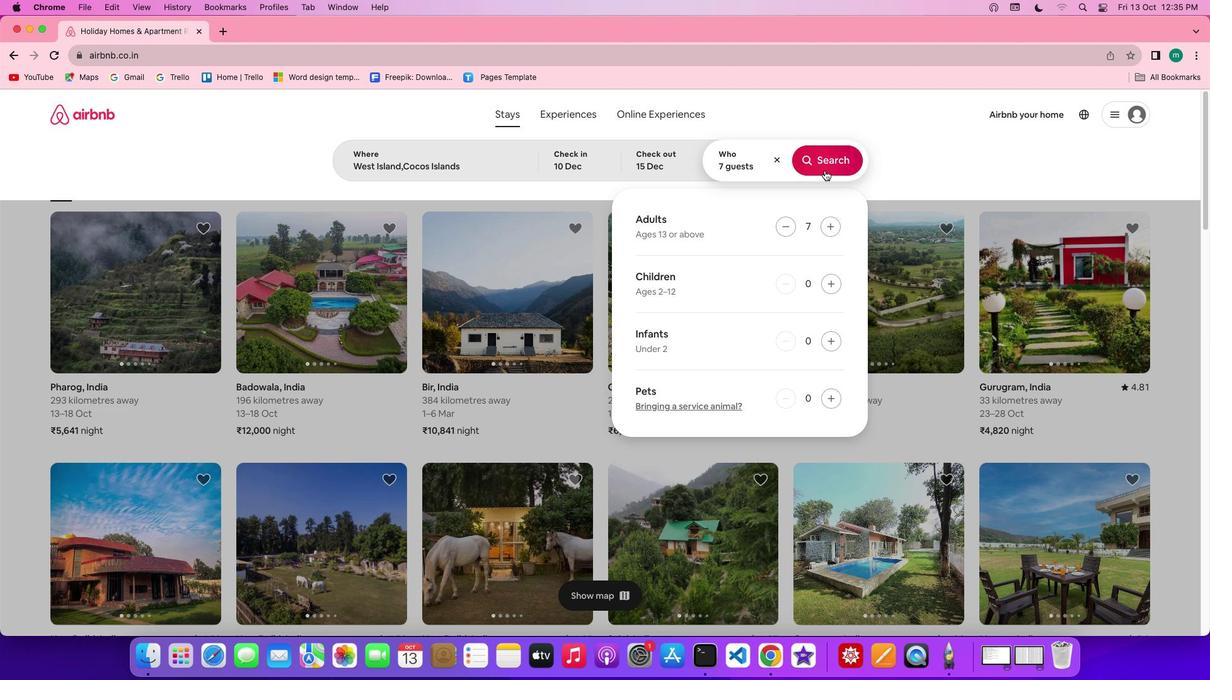 
Action: Mouse moved to (1009, 172)
Screenshot: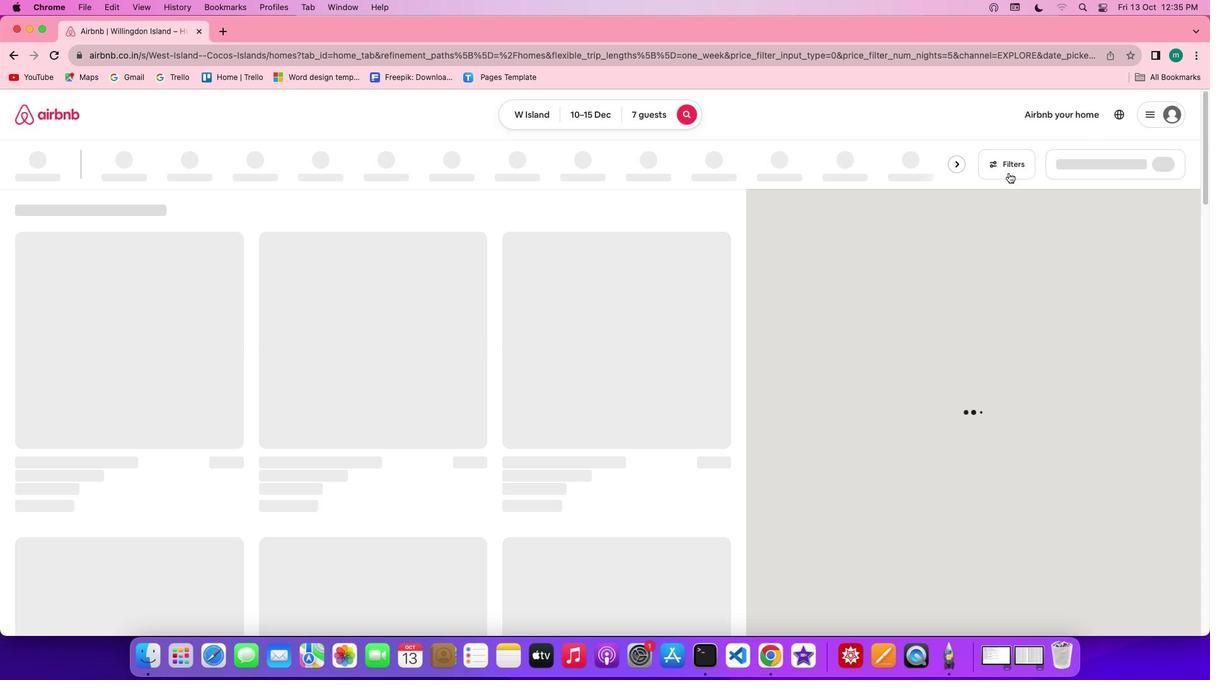 
Action: Mouse pressed left at (1009, 172)
Screenshot: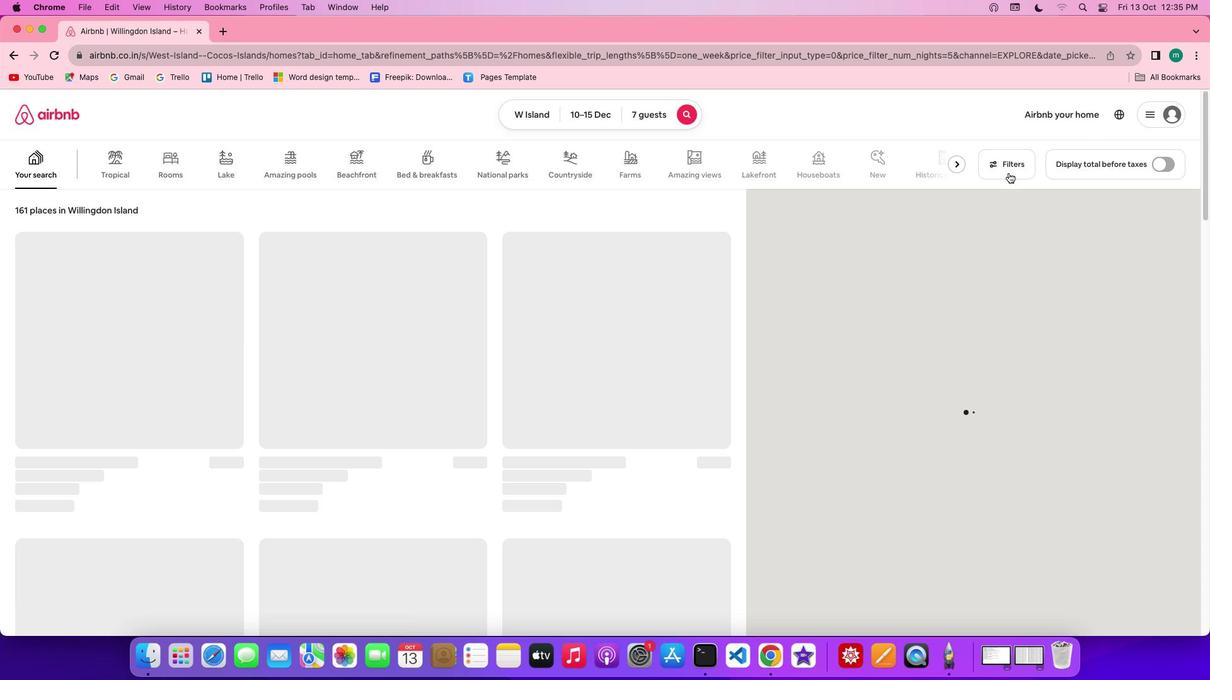 
Action: Mouse moved to (621, 252)
Screenshot: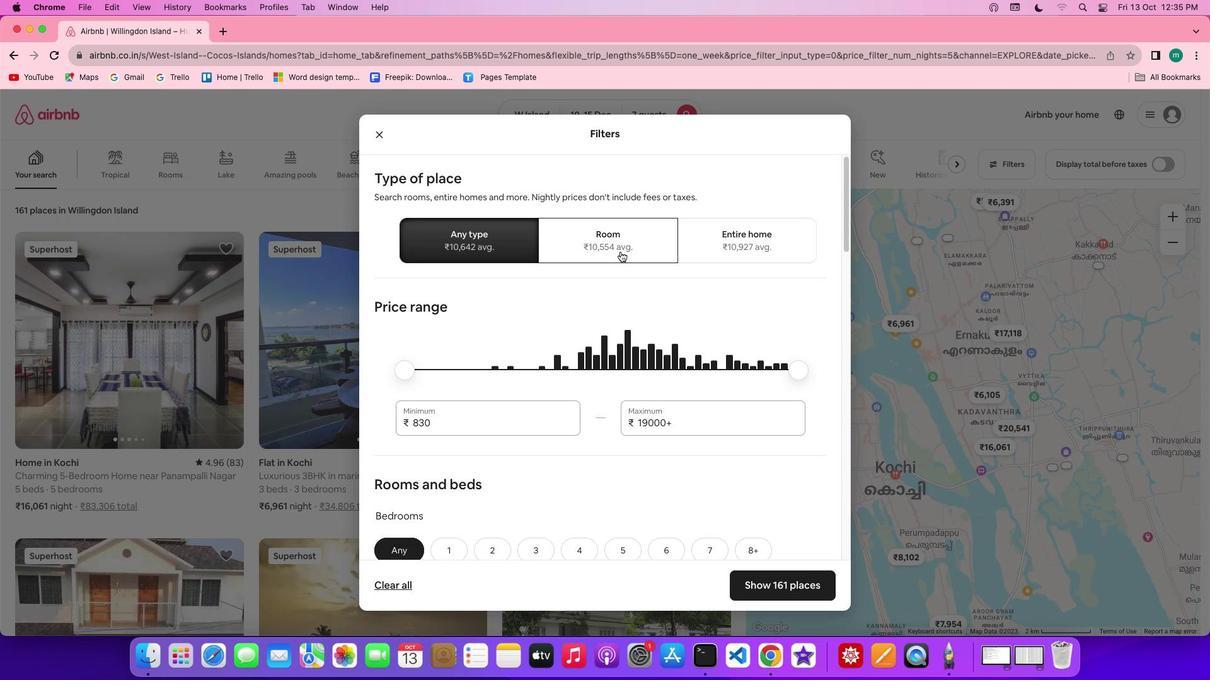 
Action: Mouse scrolled (621, 252) with delta (0, 0)
Screenshot: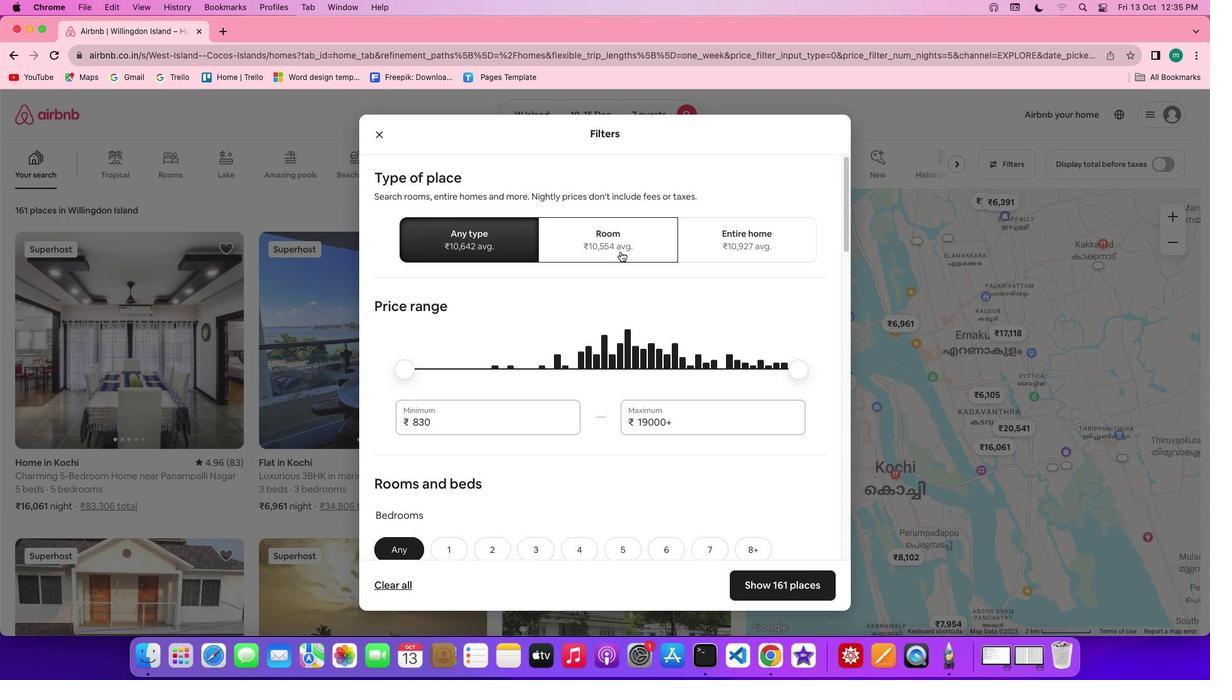 
Action: Mouse scrolled (621, 252) with delta (0, 0)
Screenshot: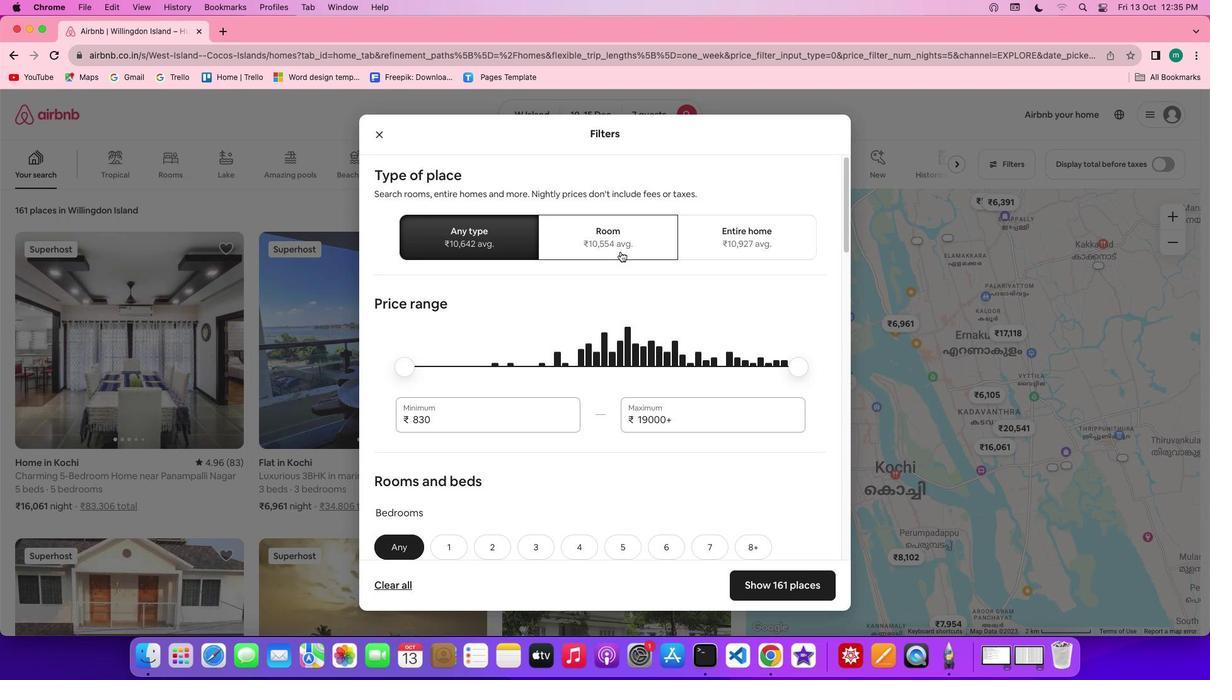 
Action: Mouse scrolled (621, 252) with delta (0, 0)
Screenshot: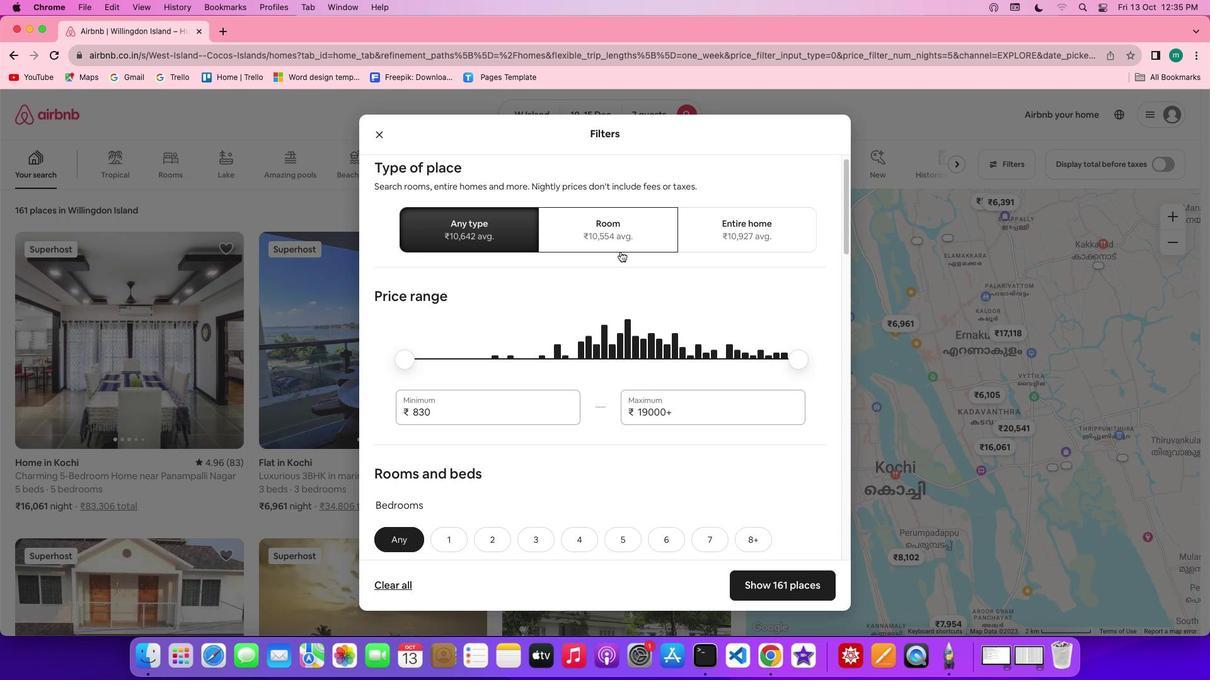 
Action: Mouse scrolled (621, 252) with delta (0, 0)
Screenshot: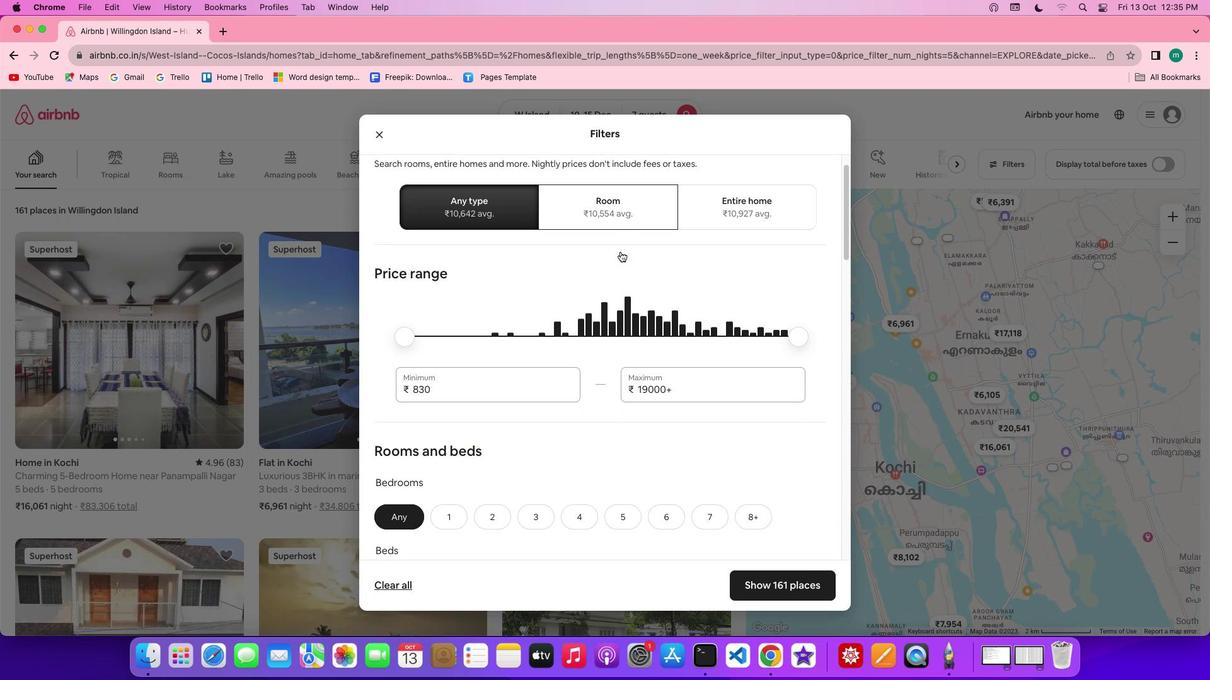 
Action: Mouse scrolled (621, 252) with delta (0, 0)
Screenshot: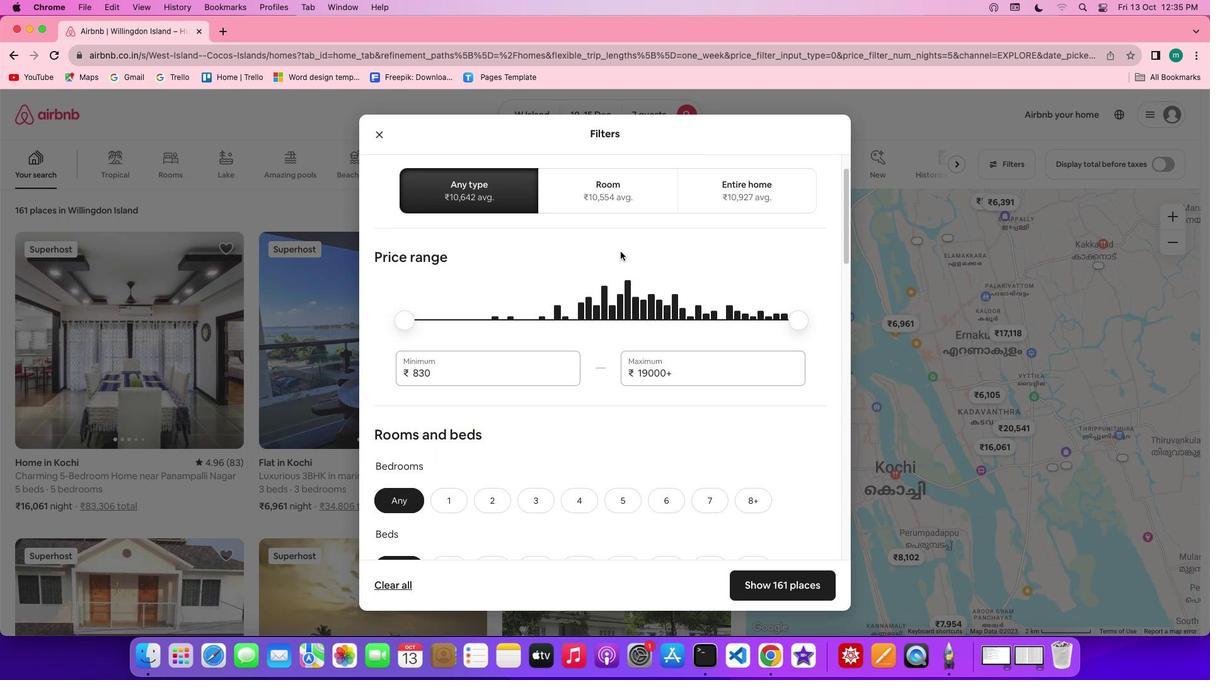 
Action: Mouse scrolled (621, 252) with delta (0, 0)
Screenshot: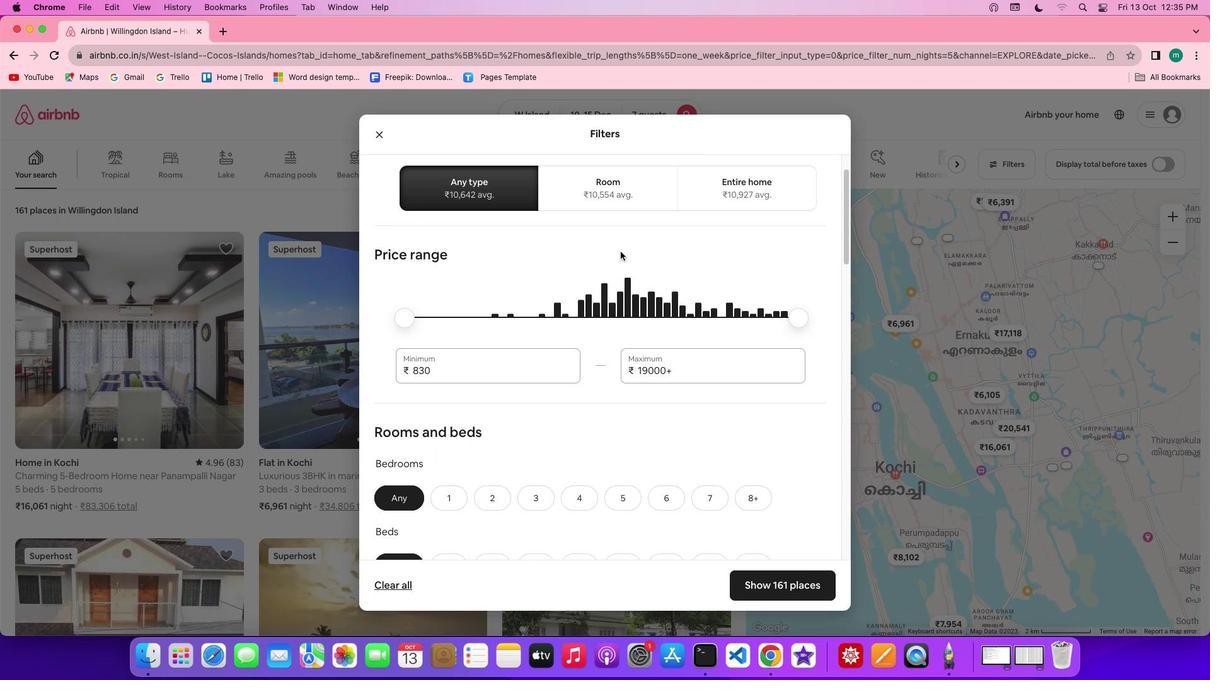 
Action: Mouse scrolled (621, 252) with delta (0, 0)
Screenshot: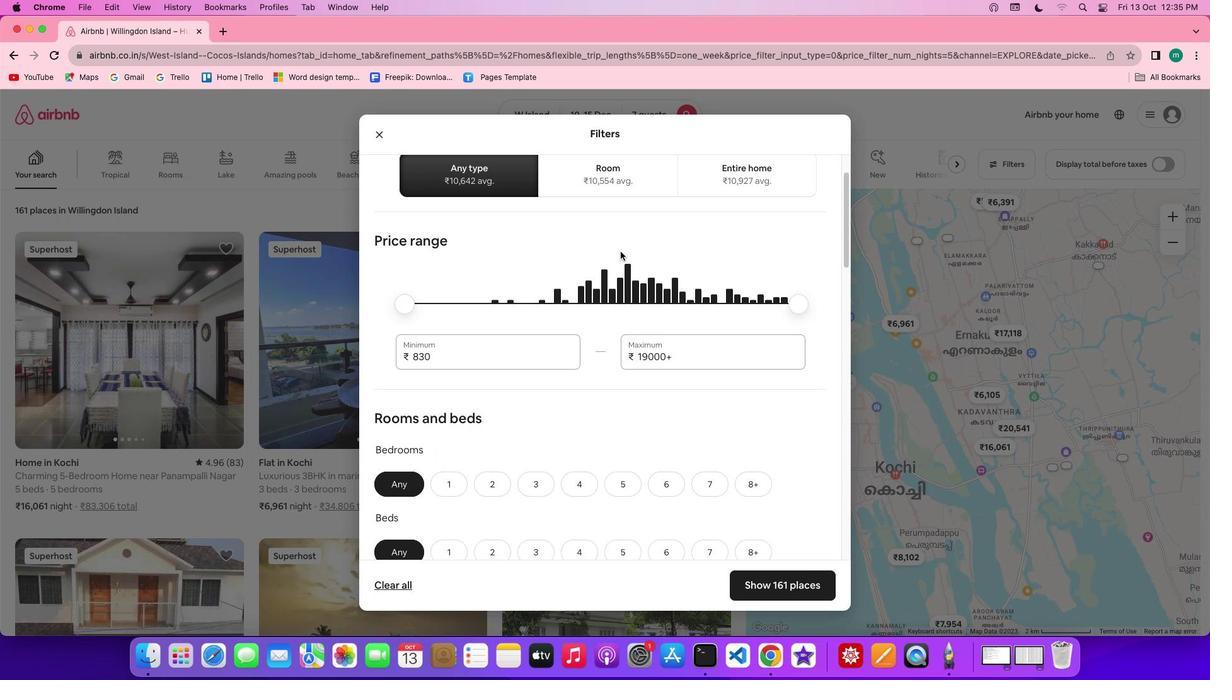 
Action: Mouse scrolled (621, 252) with delta (0, 0)
Screenshot: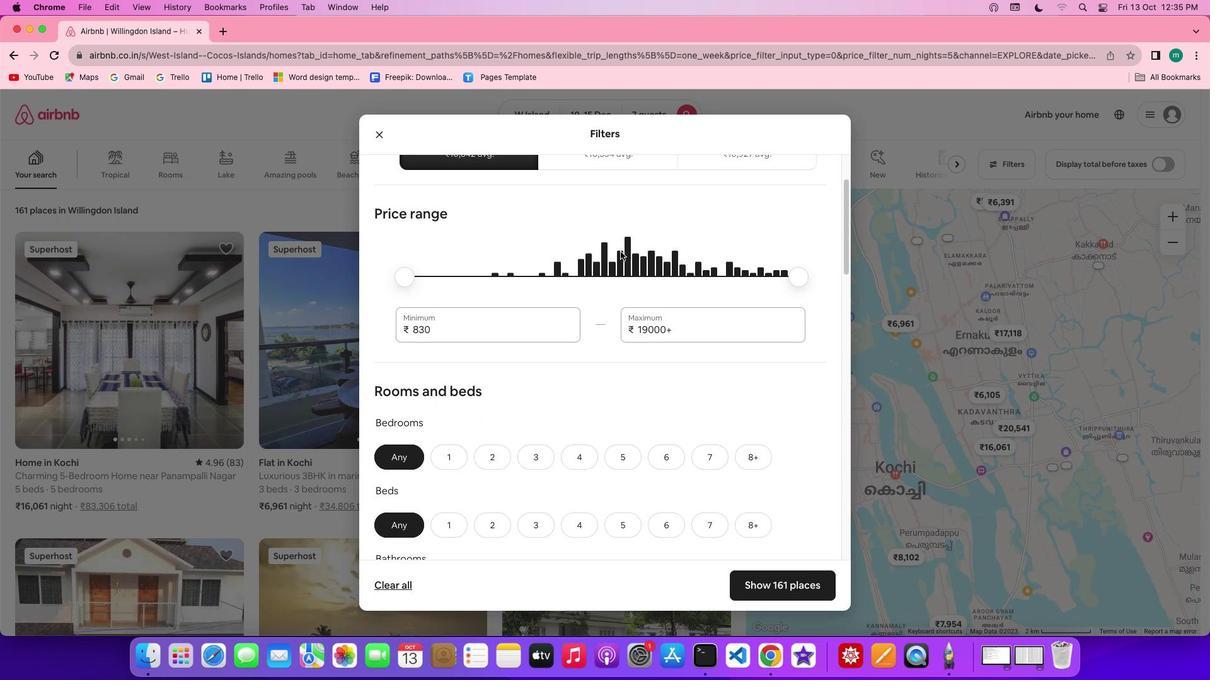 
Action: Mouse scrolled (621, 252) with delta (0, 0)
Screenshot: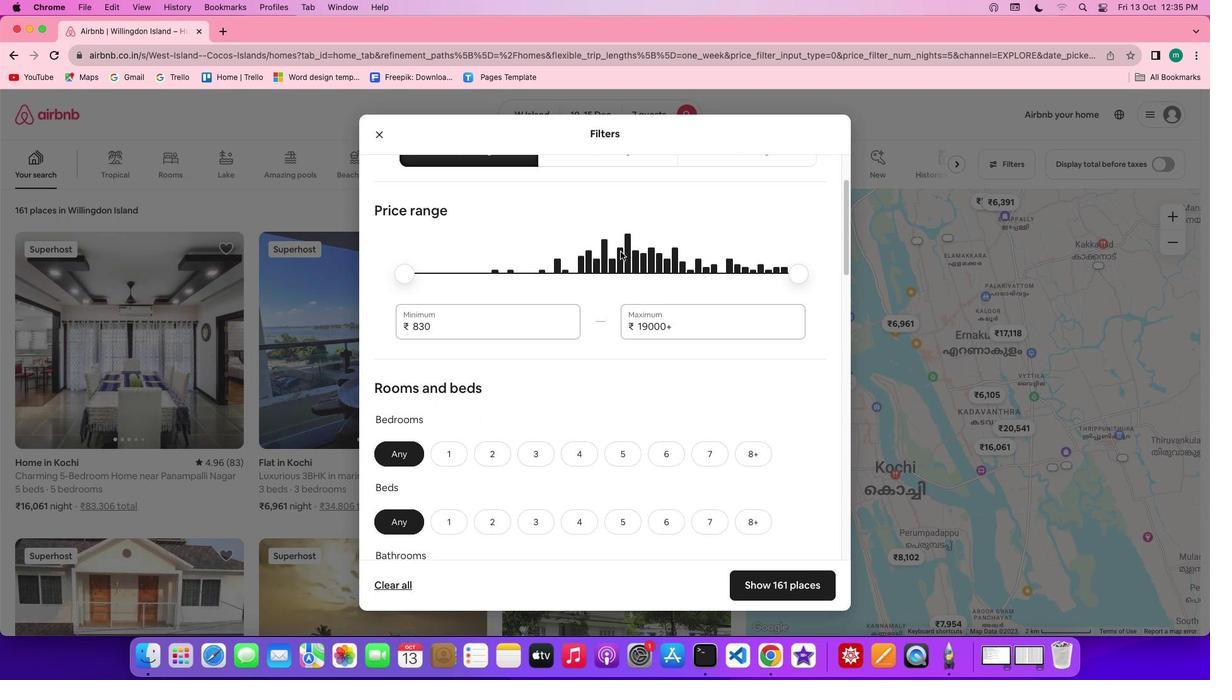 
Action: Mouse scrolled (621, 252) with delta (0, 0)
Screenshot: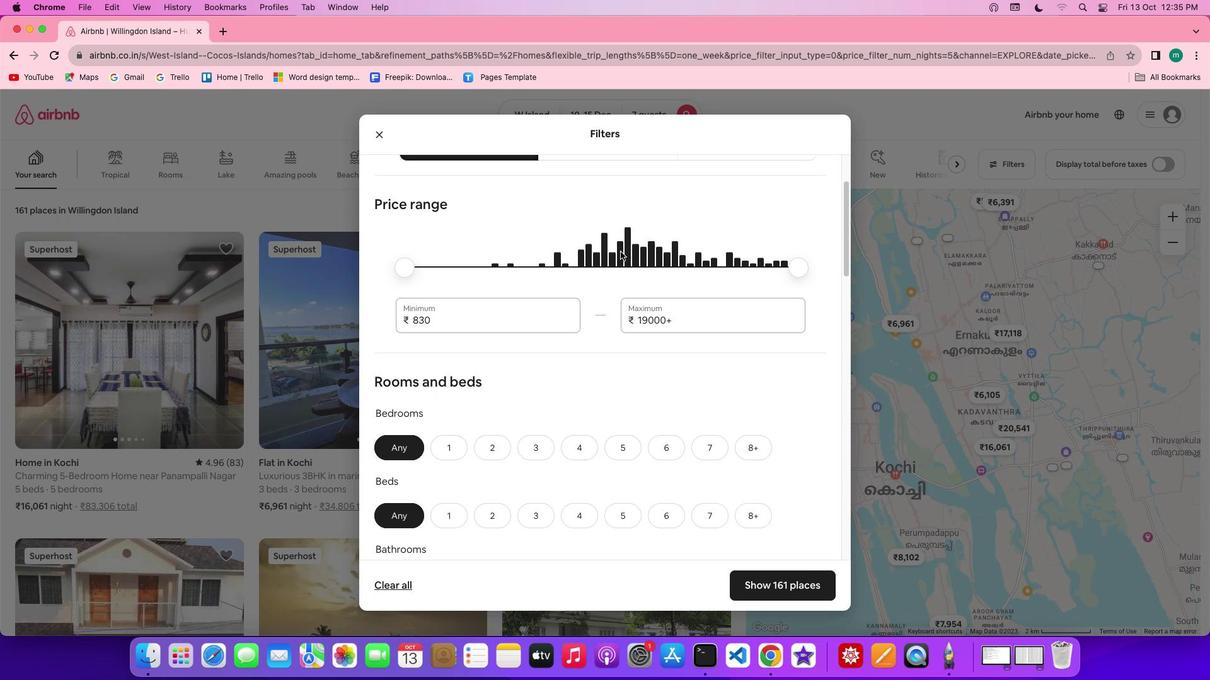 
Action: Mouse scrolled (621, 252) with delta (0, 0)
Screenshot: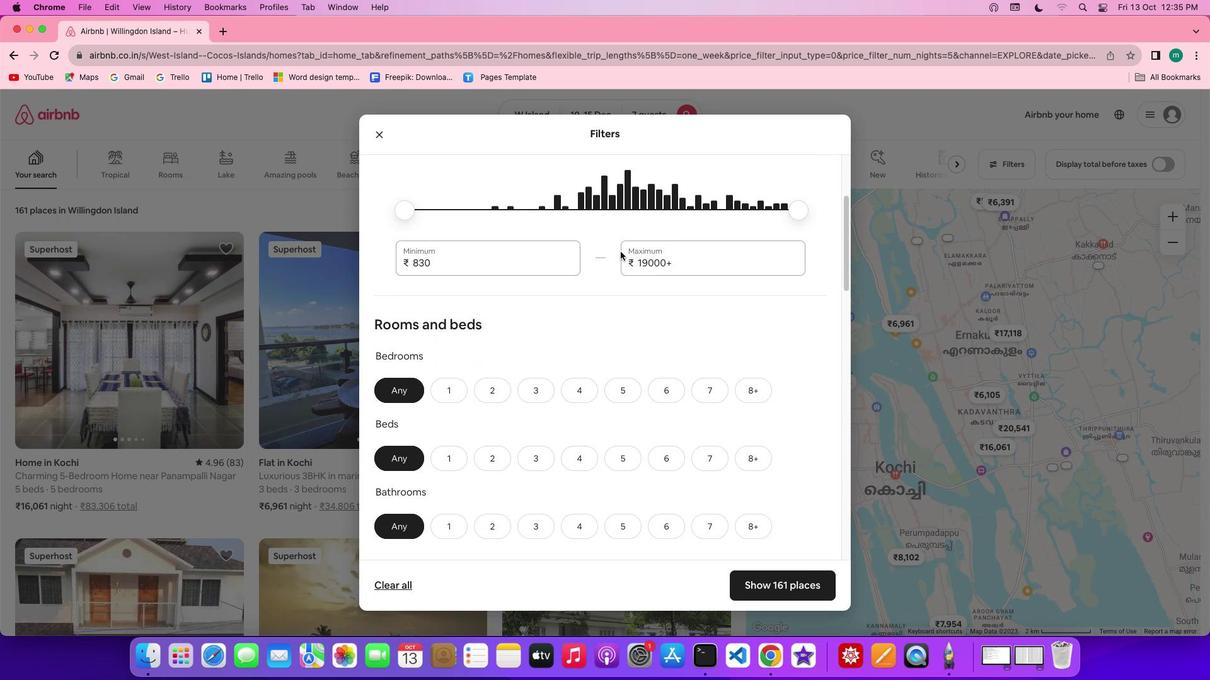 
Action: Mouse scrolled (621, 252) with delta (0, 0)
Screenshot: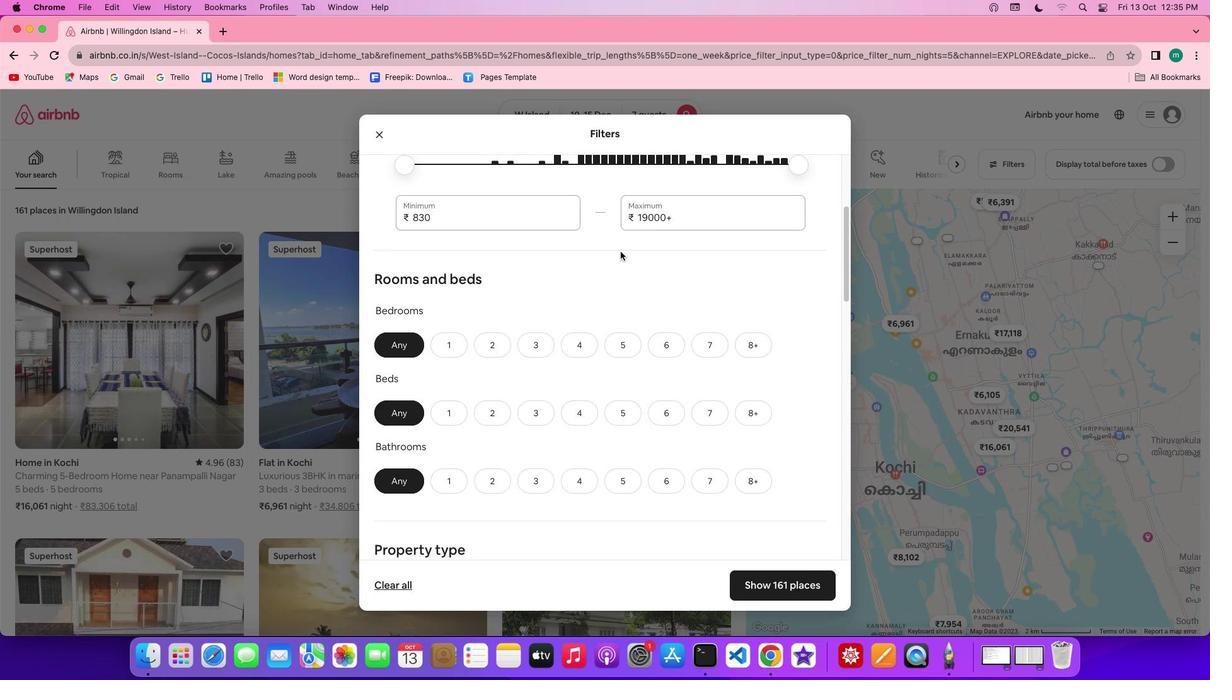 
Action: Mouse scrolled (621, 252) with delta (0, 0)
Screenshot: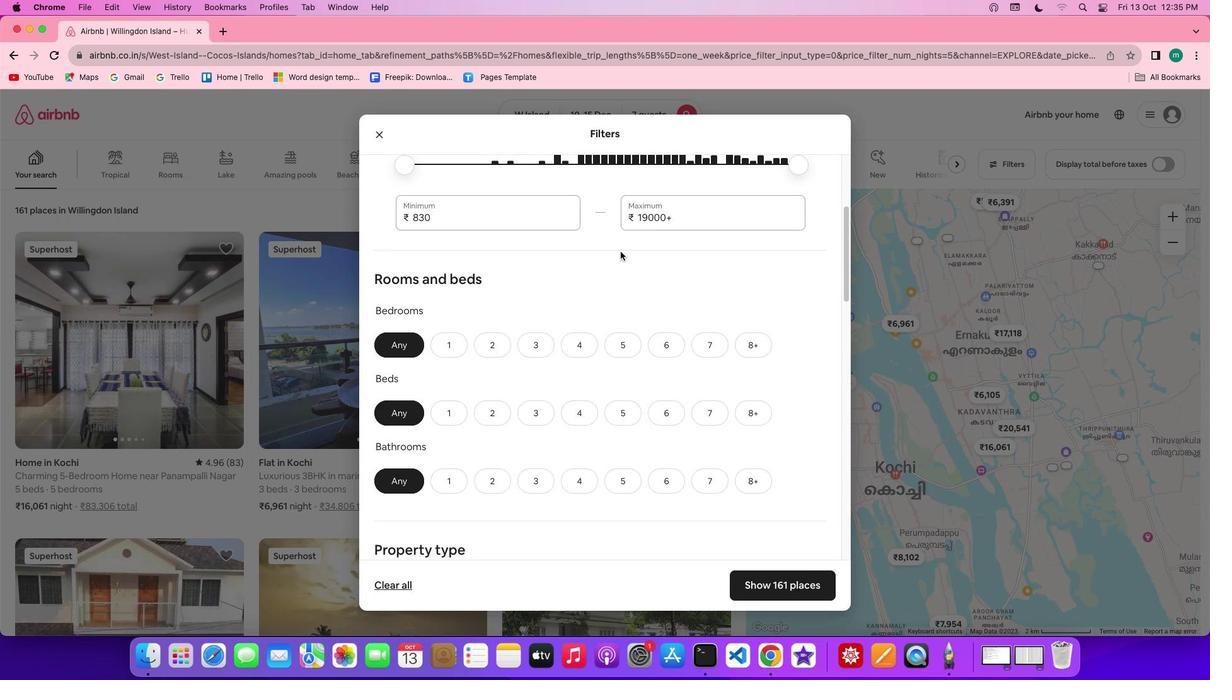 
Action: Mouse scrolled (621, 252) with delta (0, -1)
Screenshot: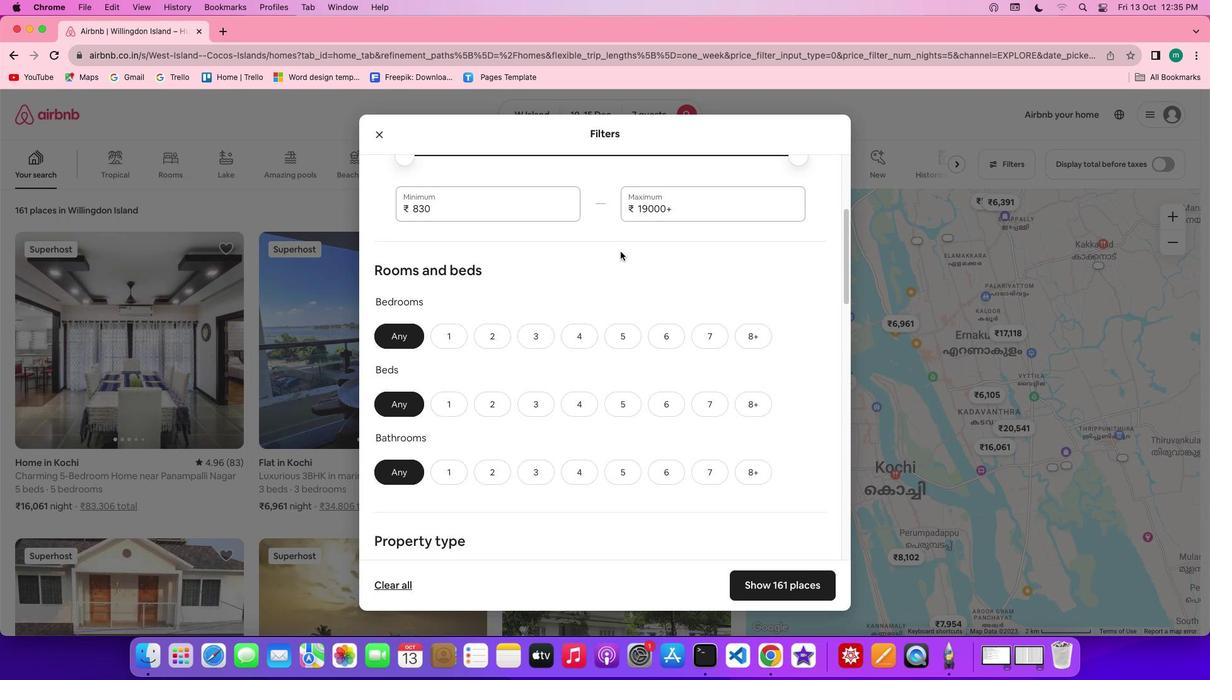 
Action: Mouse moved to (593, 247)
Screenshot: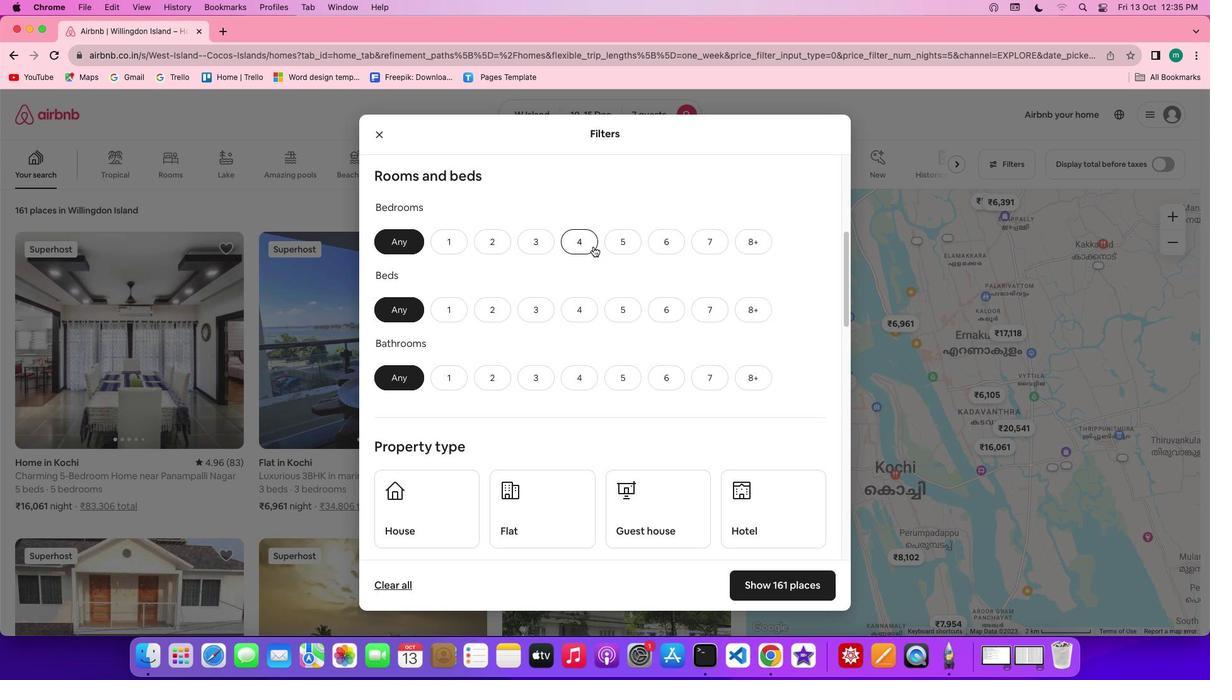 
Action: Mouse pressed left at (593, 247)
Screenshot: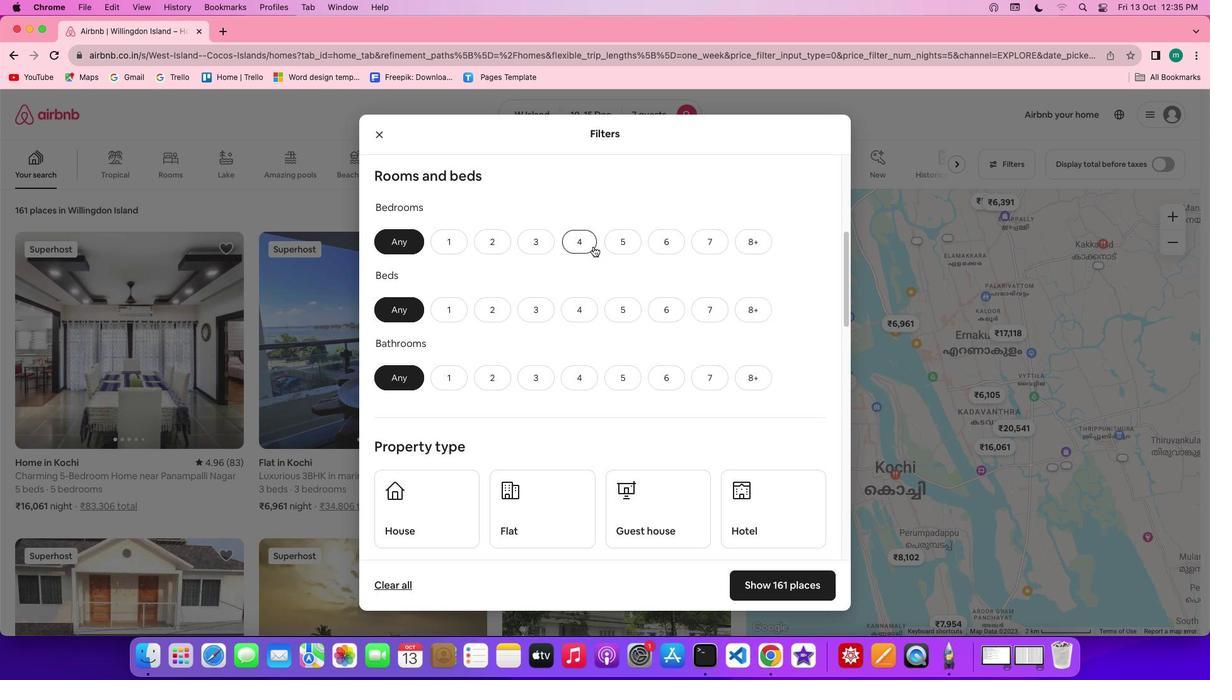
Action: Mouse moved to (711, 307)
Screenshot: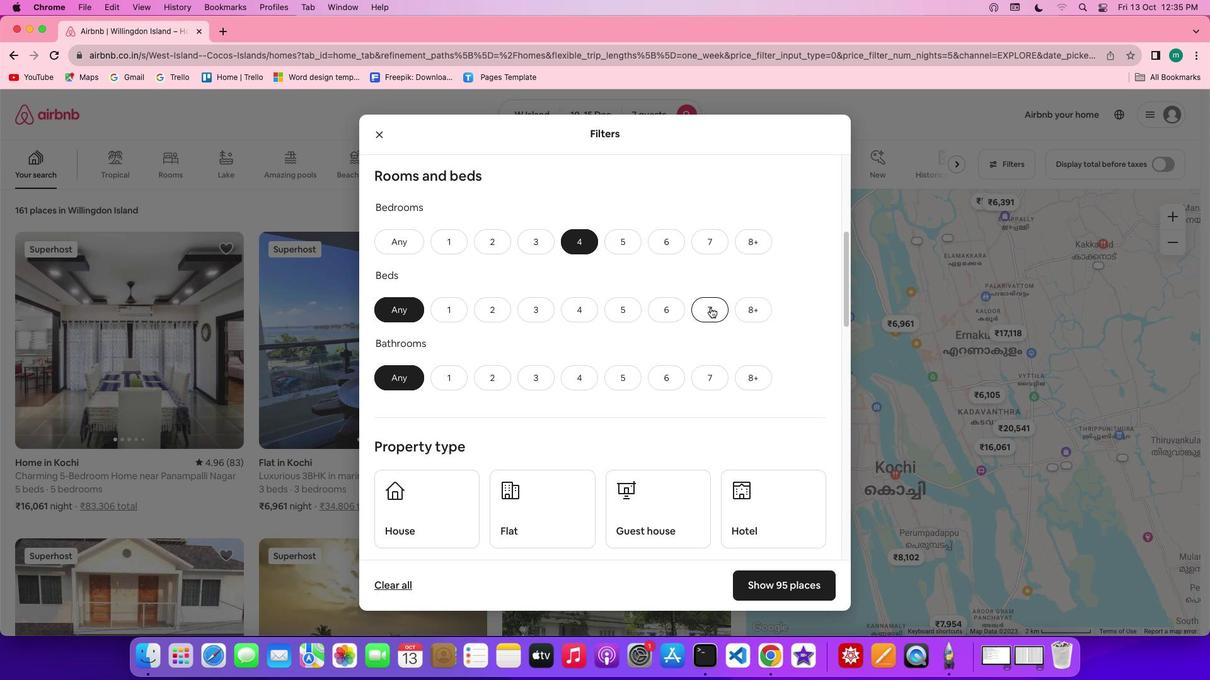 
Action: Mouse pressed left at (711, 307)
Screenshot: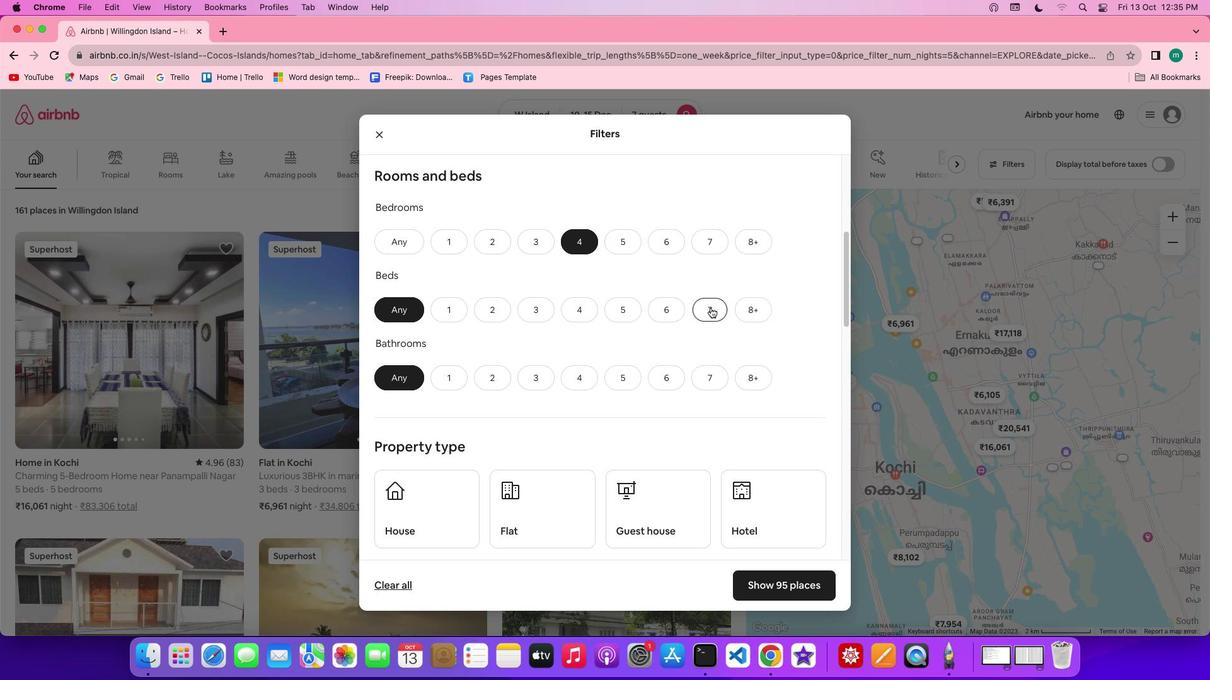 
Action: Mouse moved to (669, 315)
Screenshot: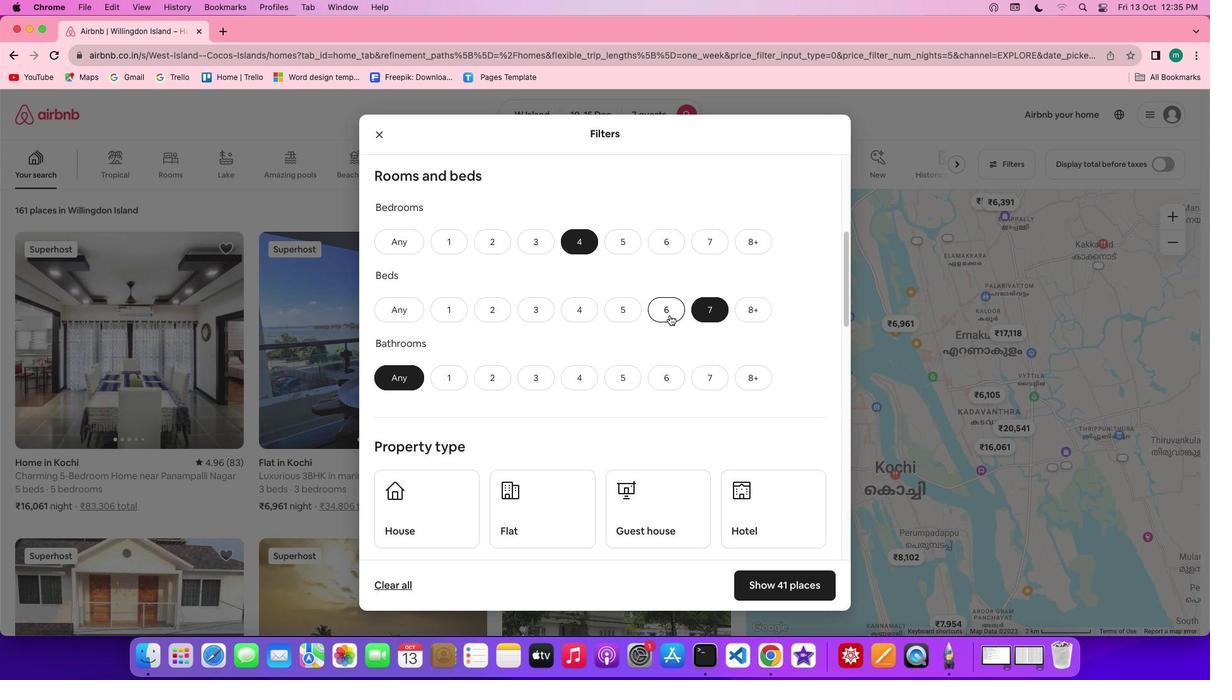 
Action: Mouse scrolled (669, 315) with delta (0, 0)
Screenshot: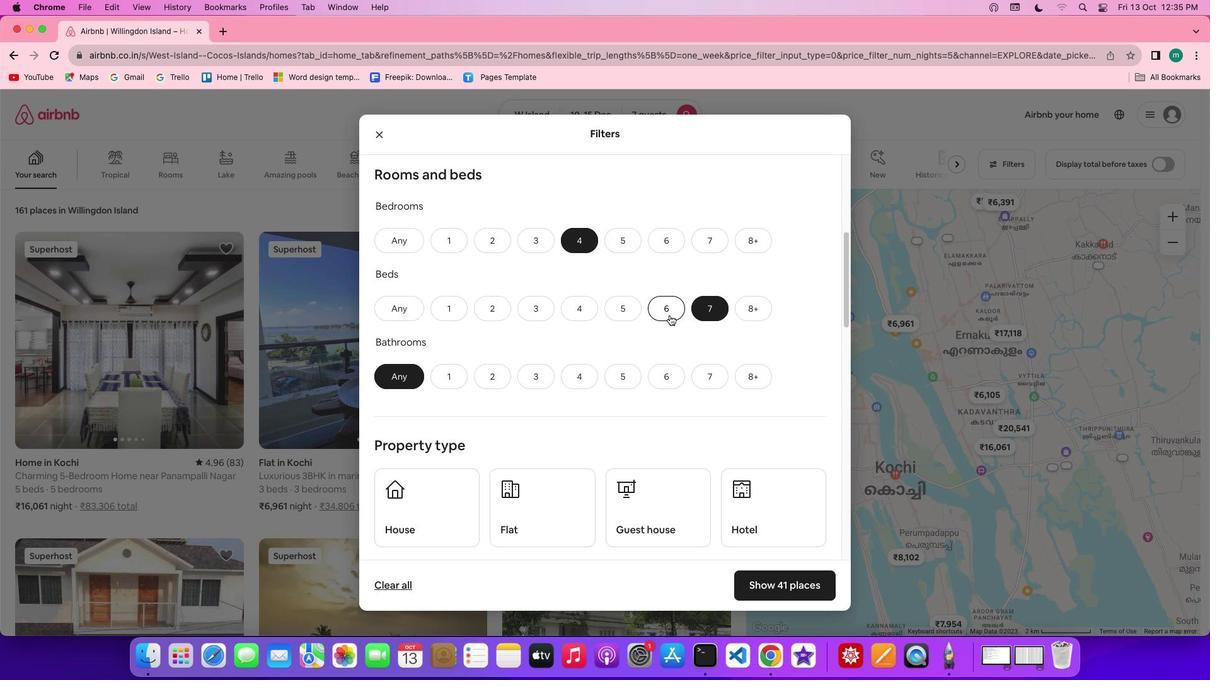 
Action: Mouse scrolled (669, 315) with delta (0, 0)
Screenshot: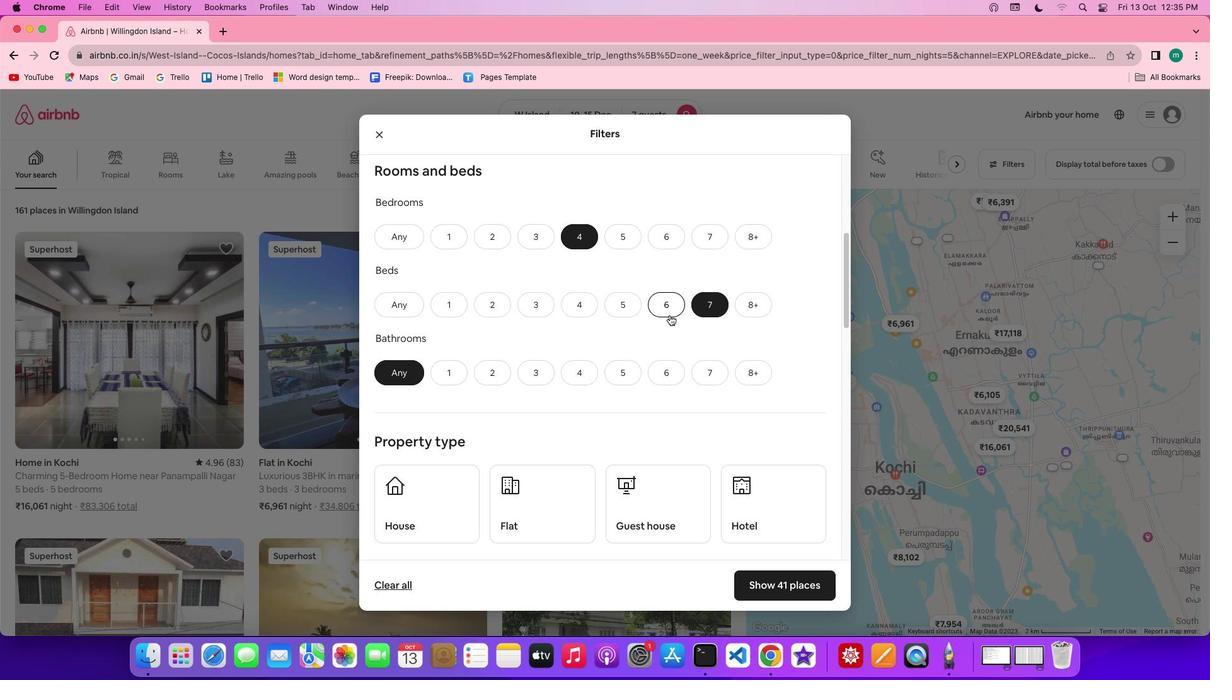 
Action: Mouse scrolled (669, 315) with delta (0, -1)
Screenshot: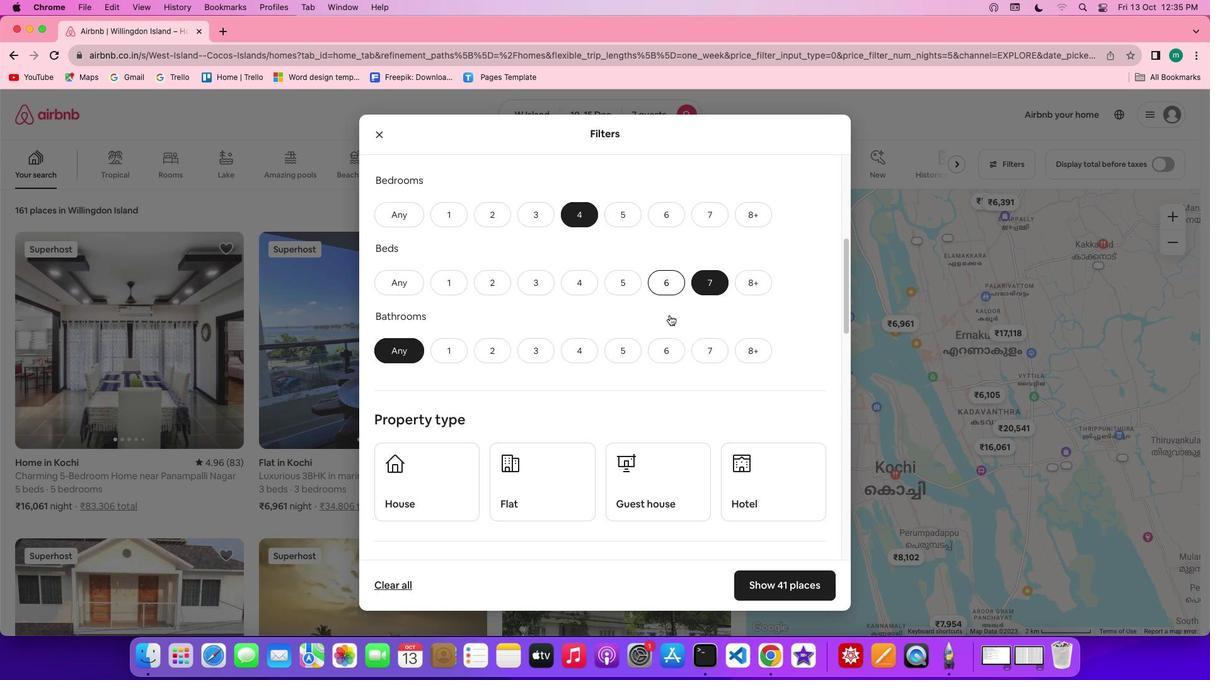 
Action: Mouse moved to (583, 303)
Screenshot: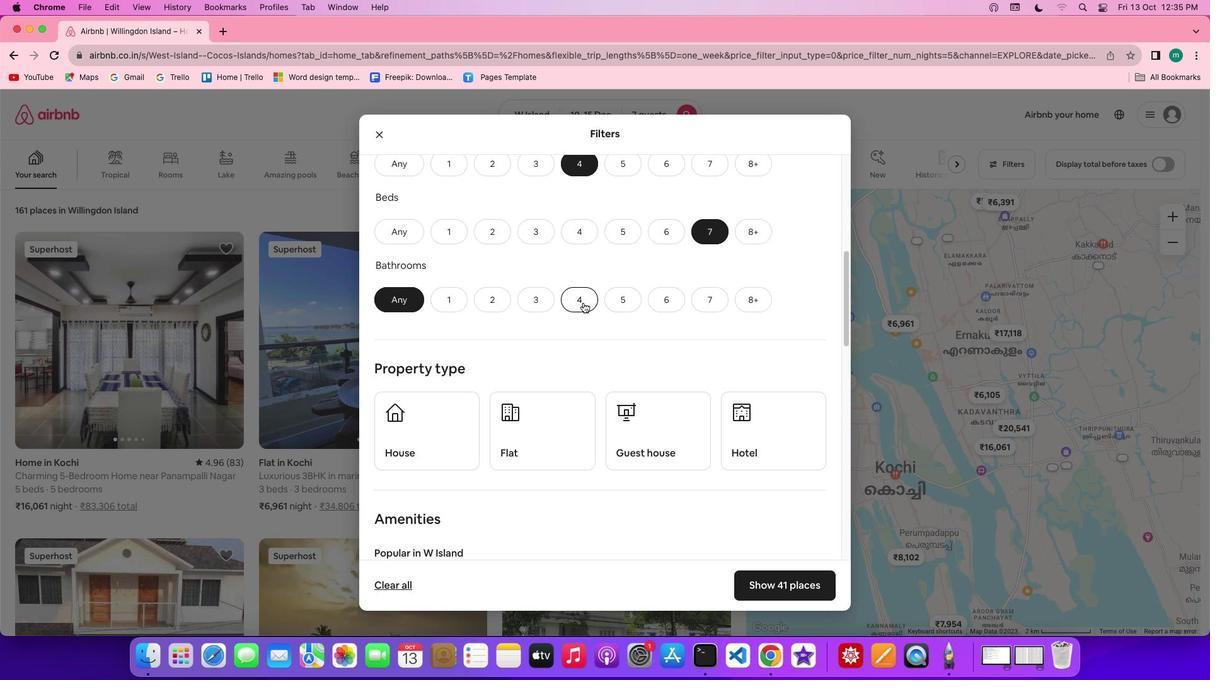 
Action: Mouse pressed left at (583, 303)
Screenshot: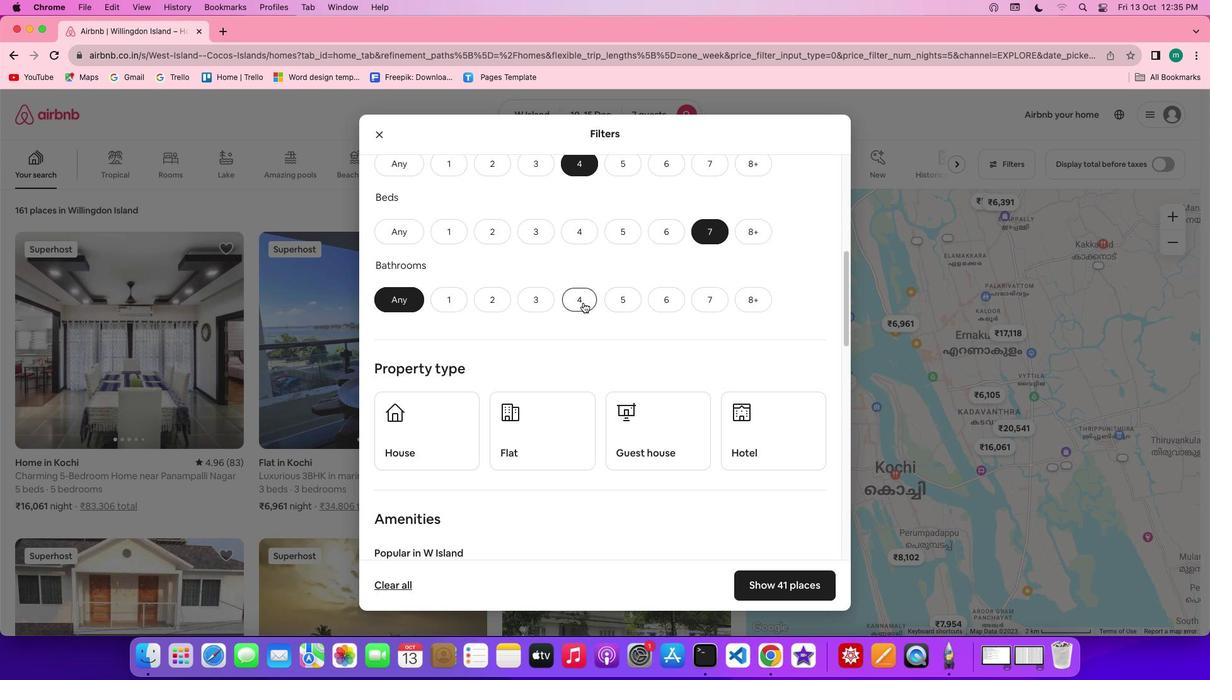 
Action: Mouse moved to (683, 312)
Screenshot: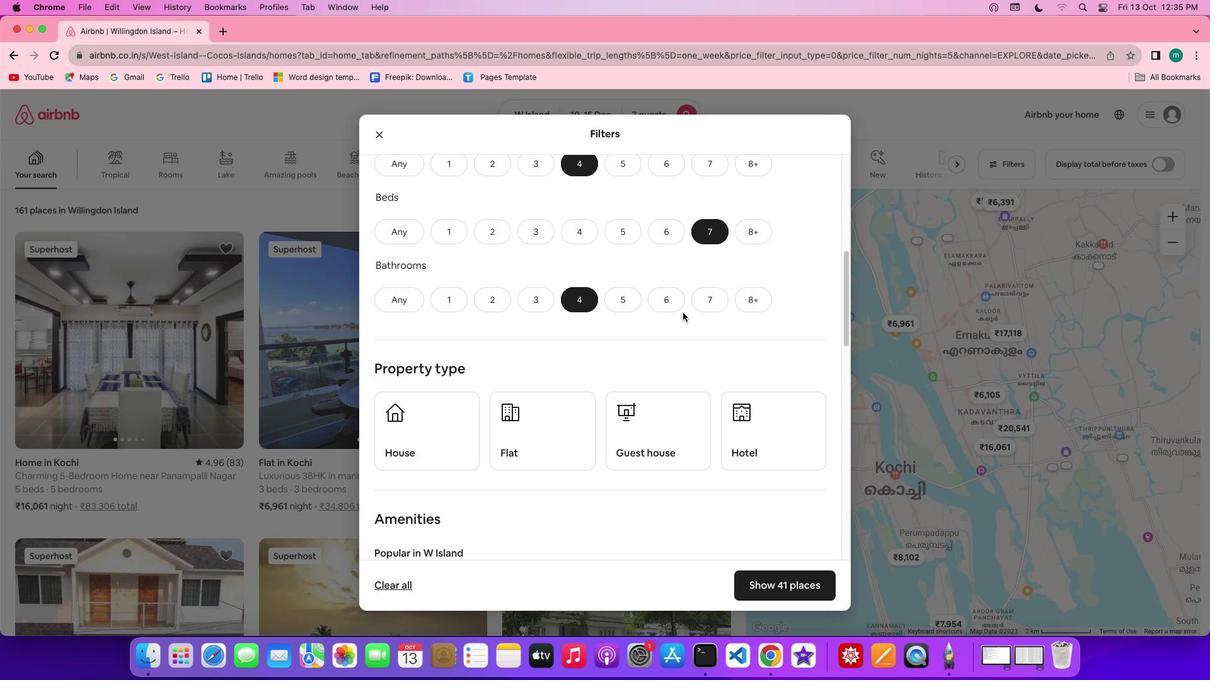 
Action: Mouse scrolled (683, 312) with delta (0, 0)
Screenshot: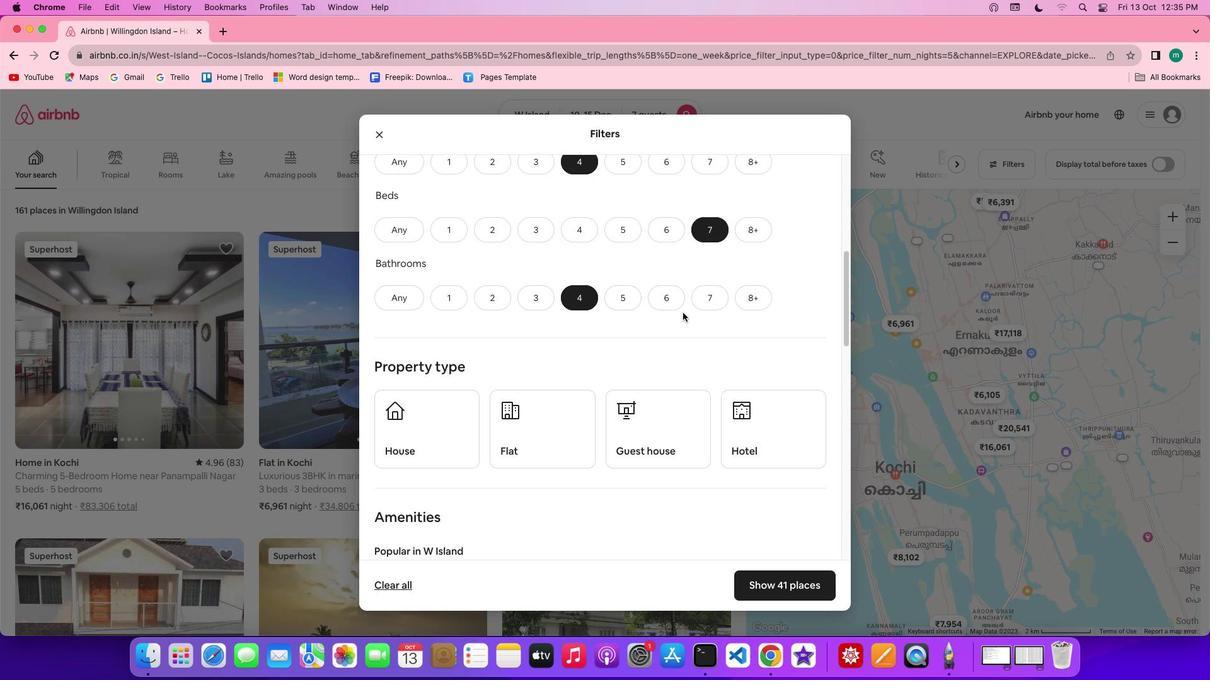
Action: Mouse scrolled (683, 312) with delta (0, 0)
Screenshot: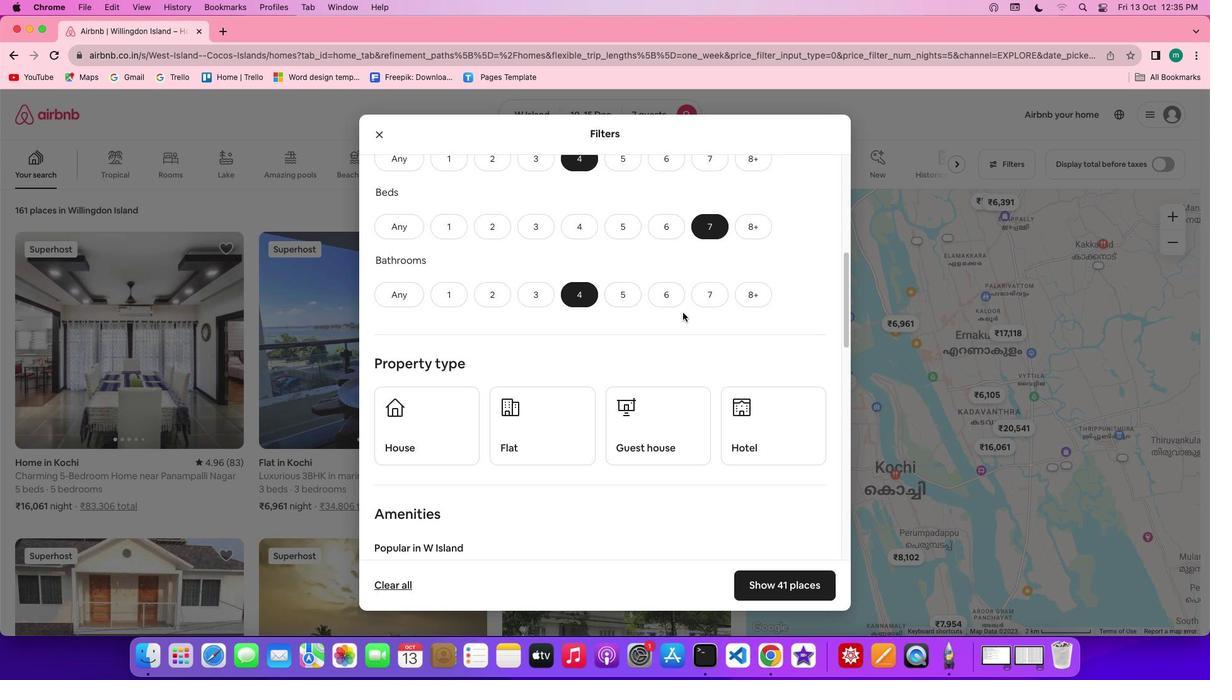 
Action: Mouse scrolled (683, 312) with delta (0, -1)
Screenshot: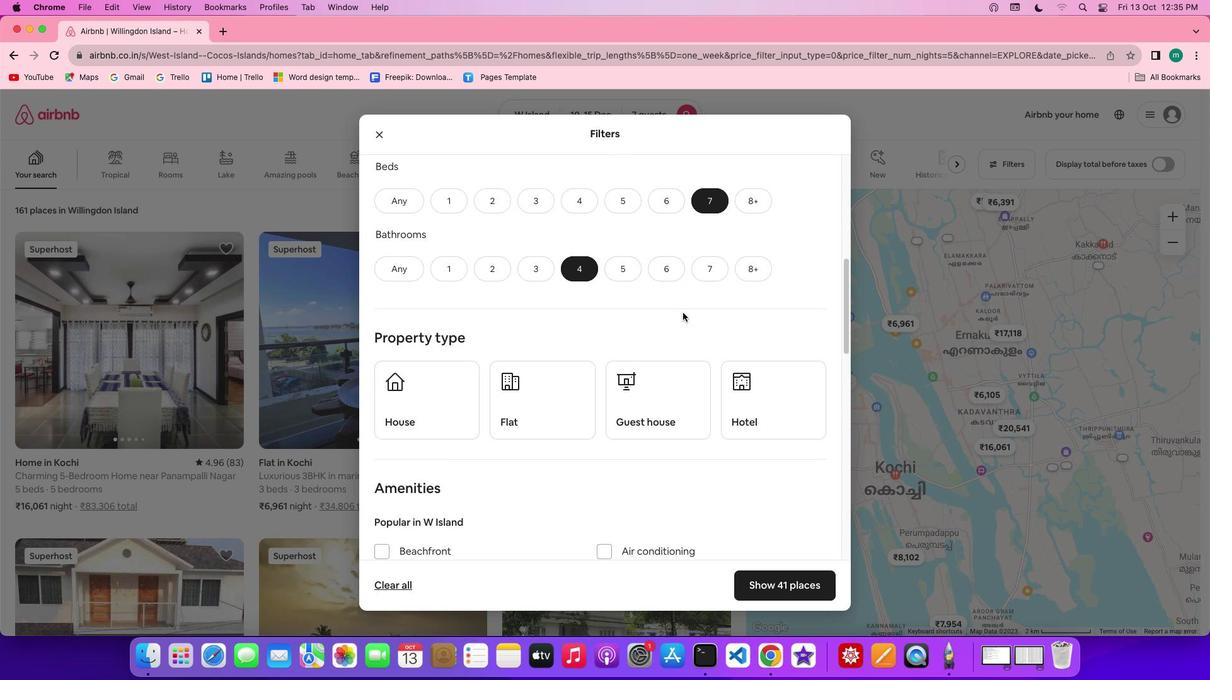 
Action: Mouse scrolled (683, 312) with delta (0, 0)
Screenshot: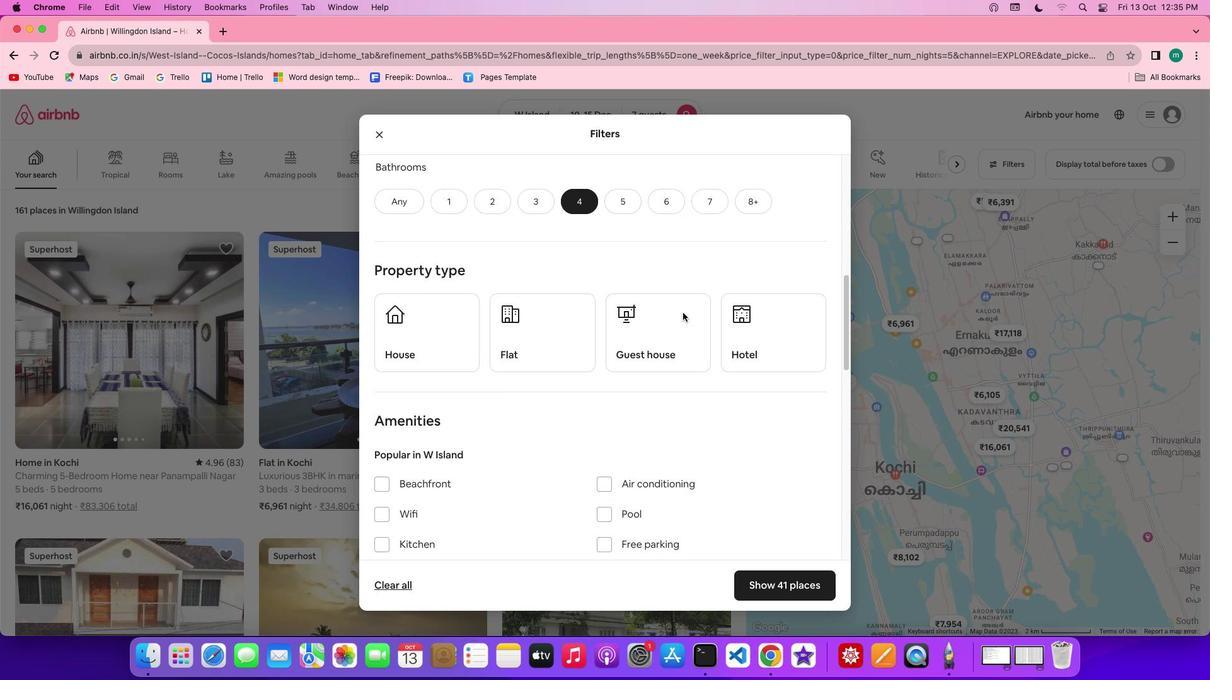 
Action: Mouse scrolled (683, 312) with delta (0, 0)
Screenshot: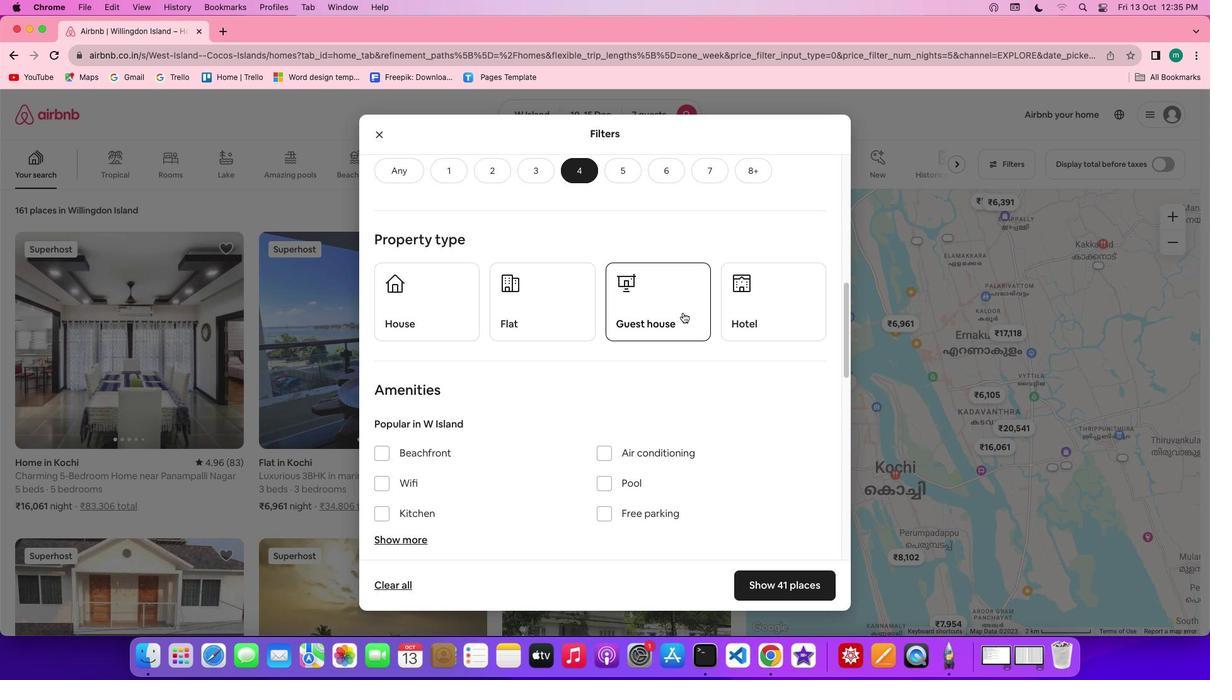 
Action: Mouse scrolled (683, 312) with delta (0, 0)
Screenshot: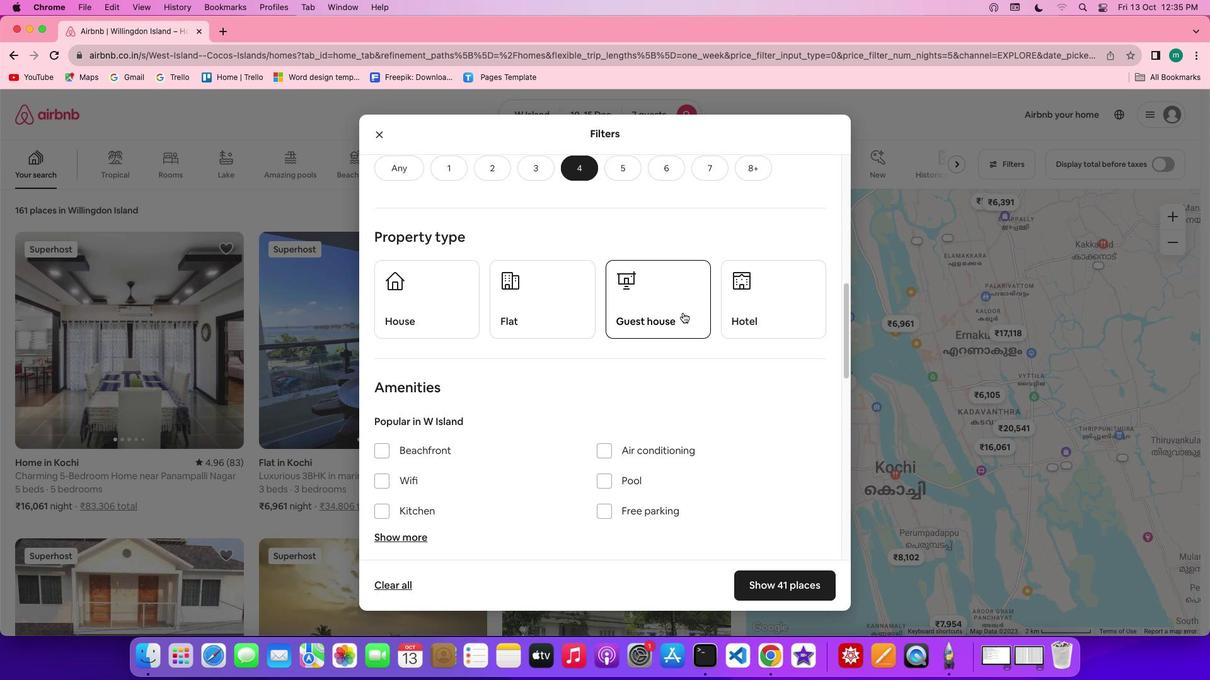 
Action: Mouse scrolled (683, 312) with delta (0, 0)
Screenshot: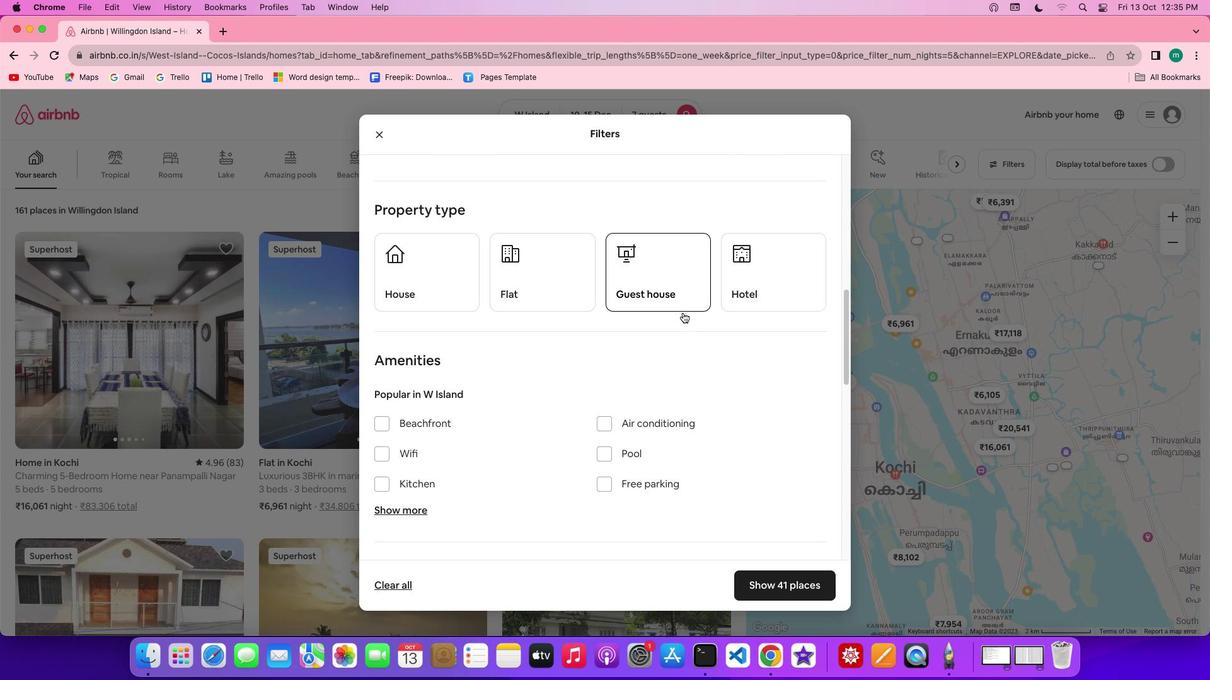 
Action: Mouse moved to (412, 255)
Screenshot: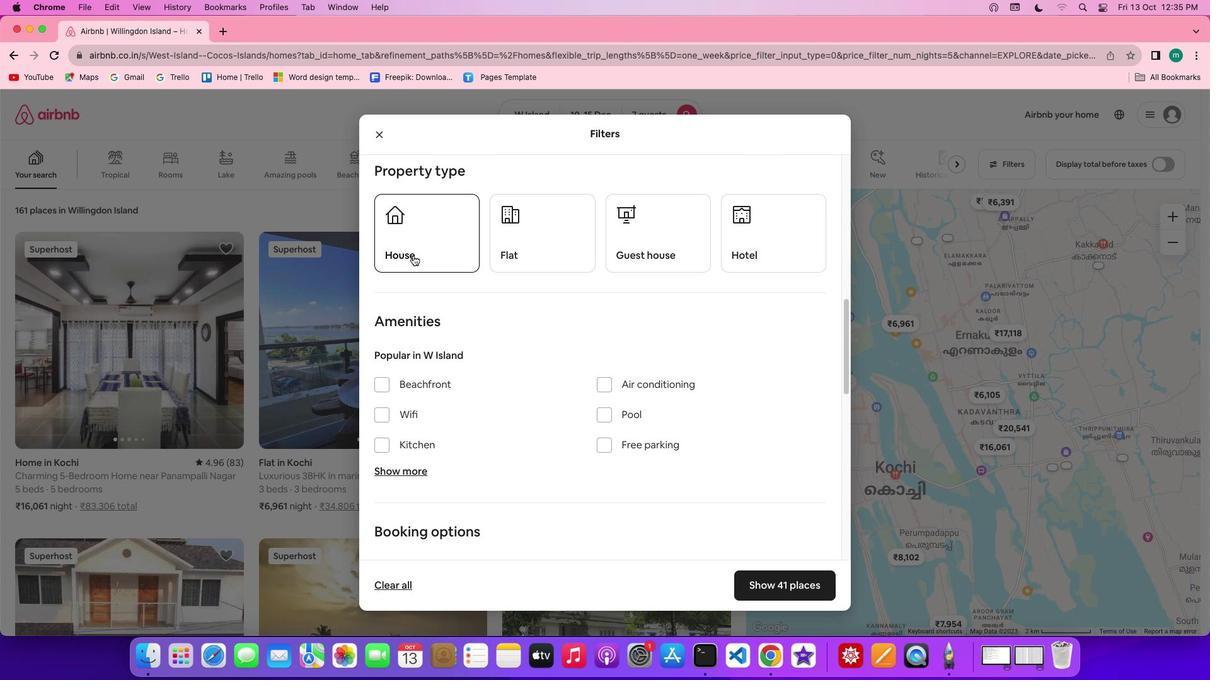 
Action: Mouse pressed left at (412, 255)
Screenshot: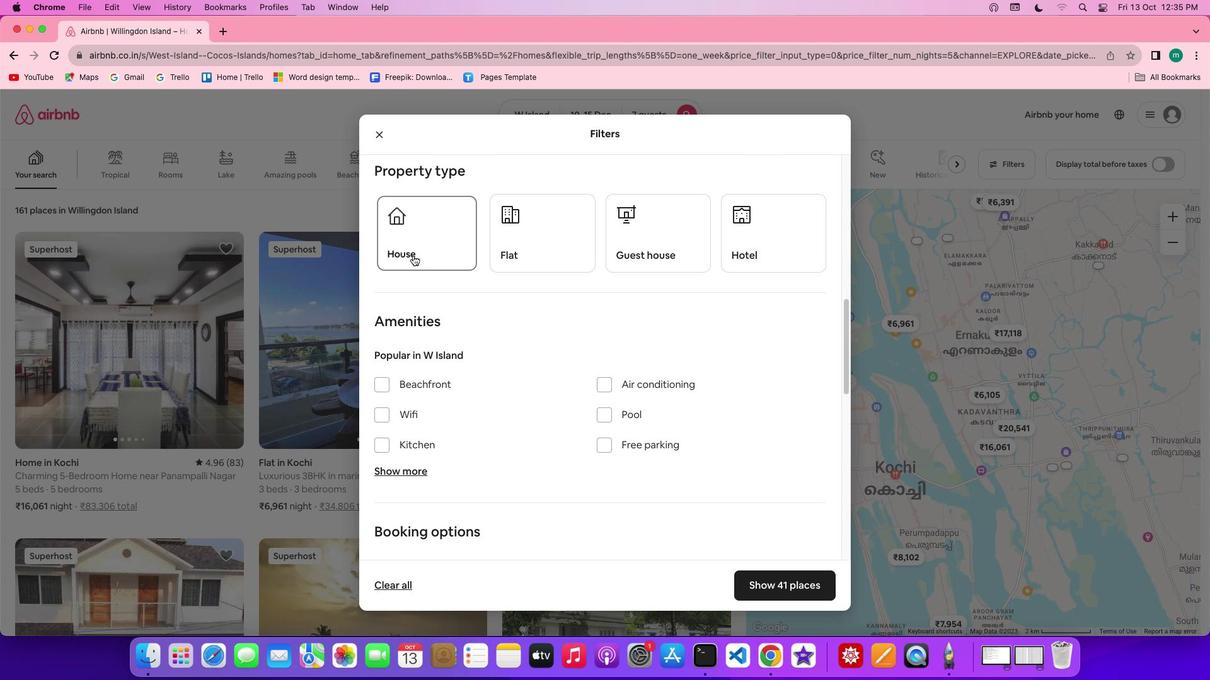 
Action: Mouse moved to (566, 305)
Screenshot: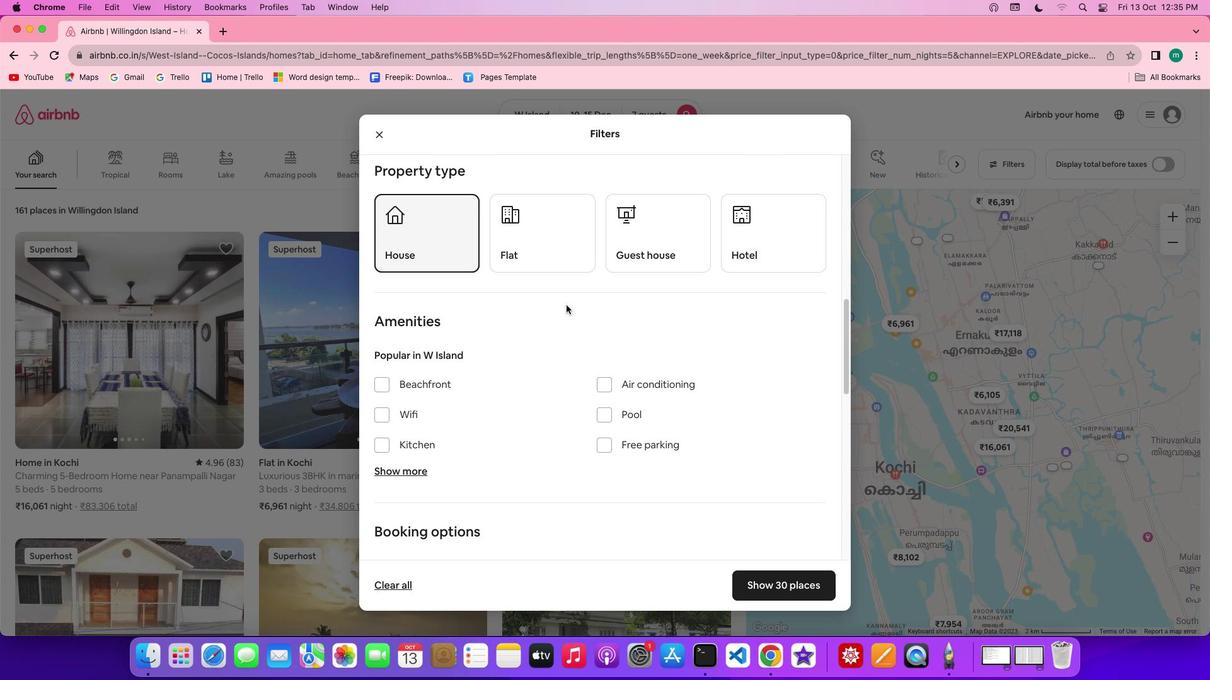 
Action: Mouse scrolled (566, 305) with delta (0, 0)
Screenshot: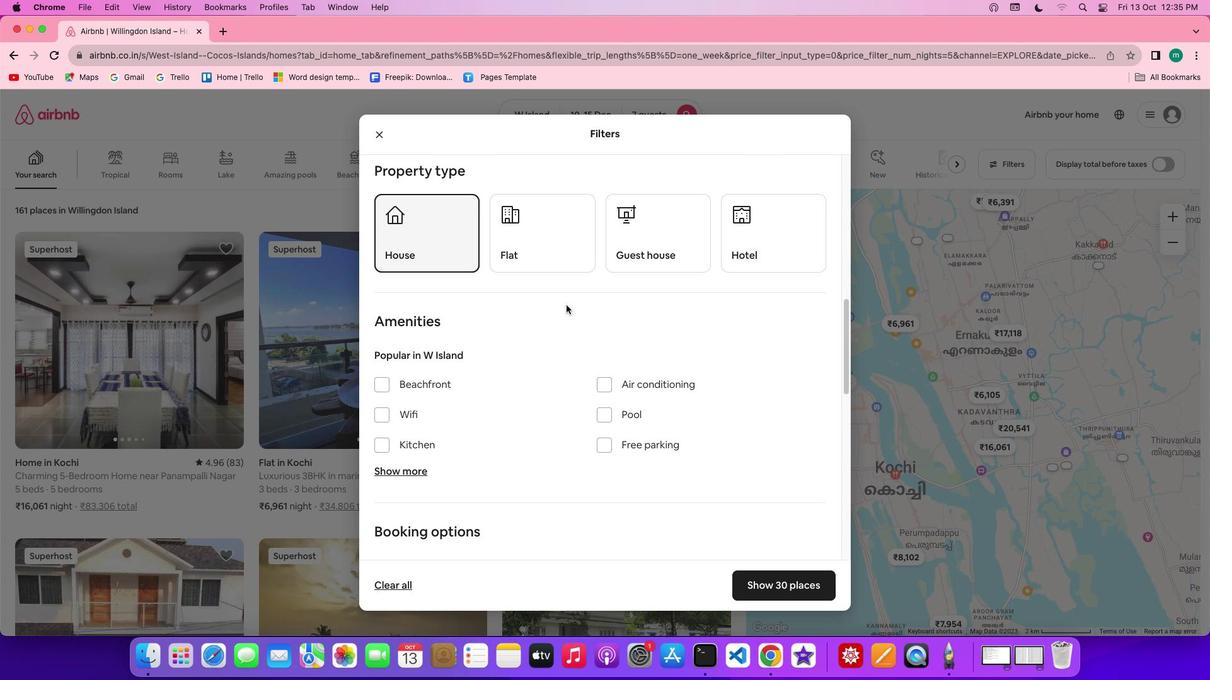 
Action: Mouse scrolled (566, 305) with delta (0, 0)
Screenshot: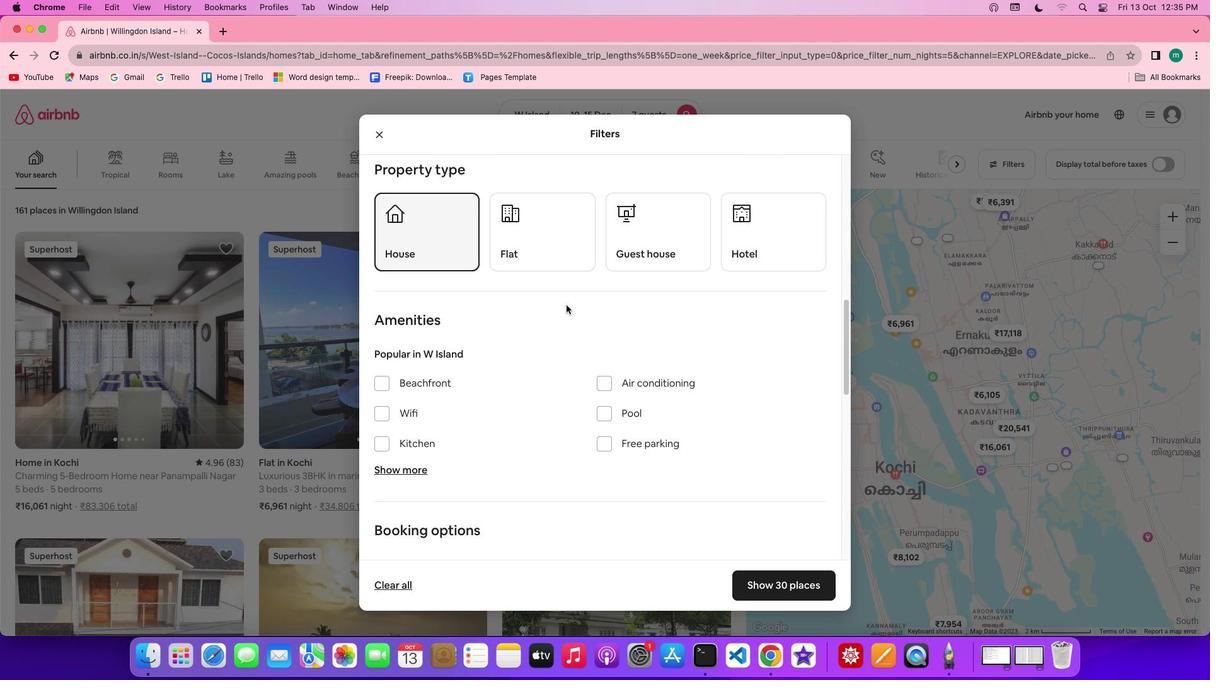 
Action: Mouse scrolled (566, 305) with delta (0, 0)
Screenshot: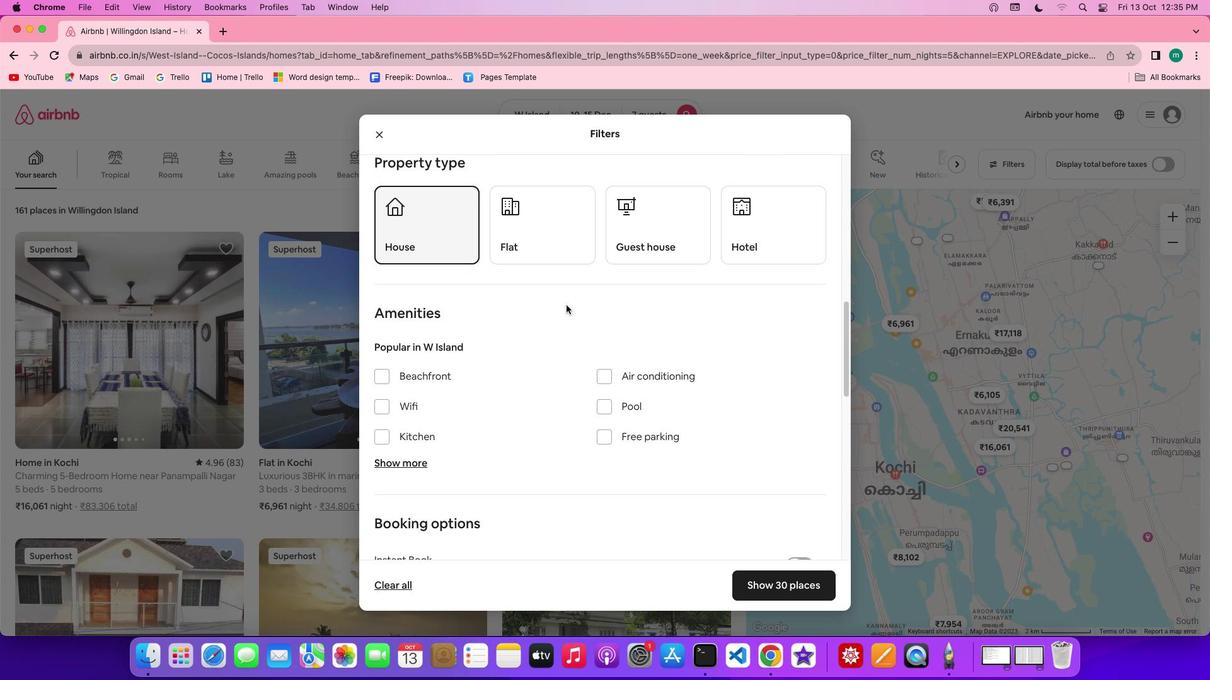 
Action: Mouse scrolled (566, 305) with delta (0, 0)
Screenshot: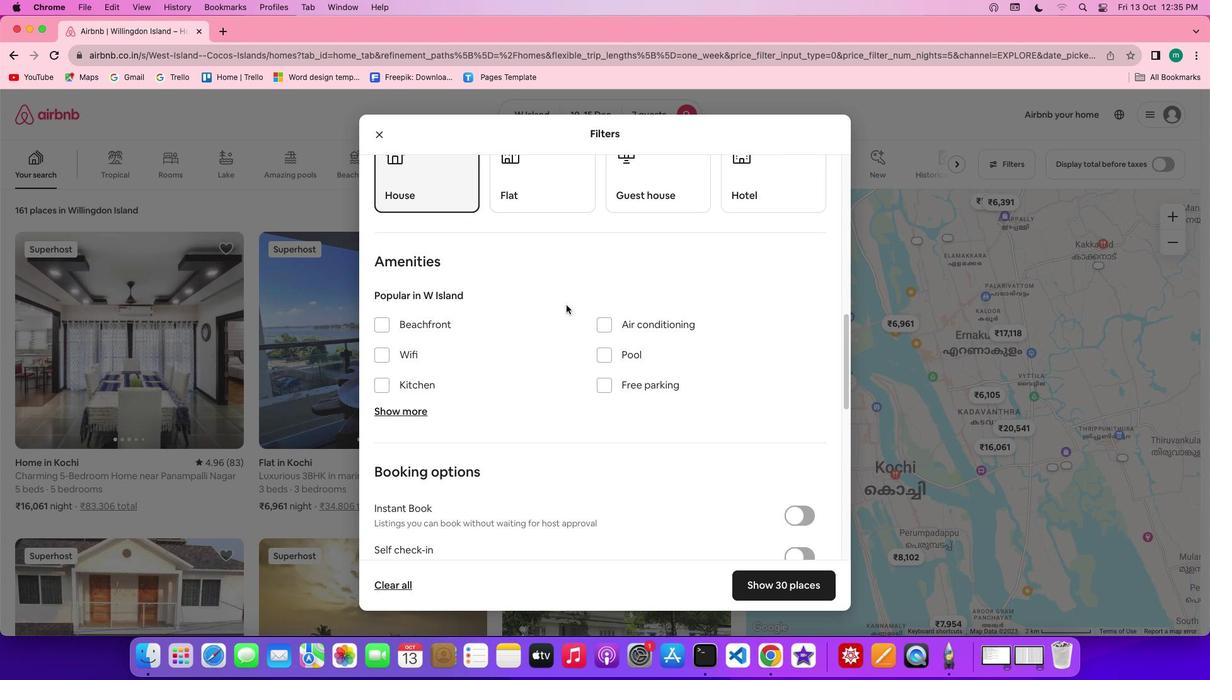 
Action: Mouse scrolled (566, 305) with delta (0, 0)
Screenshot: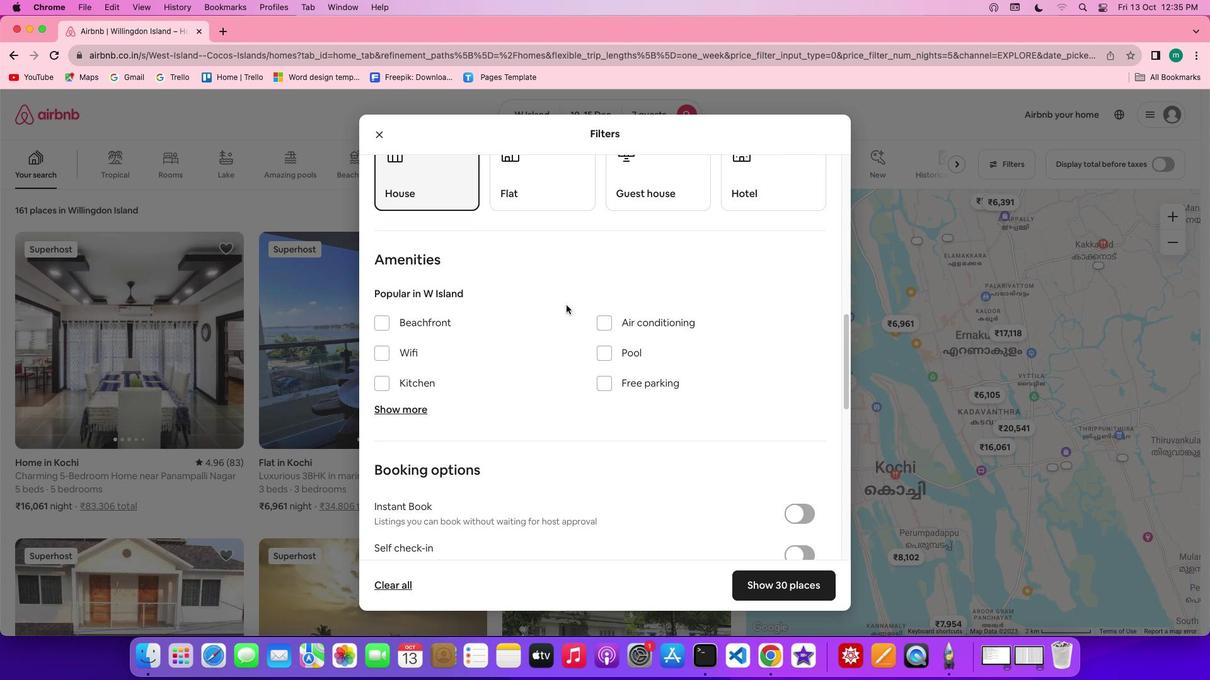 
Action: Mouse scrolled (566, 305) with delta (0, 0)
Screenshot: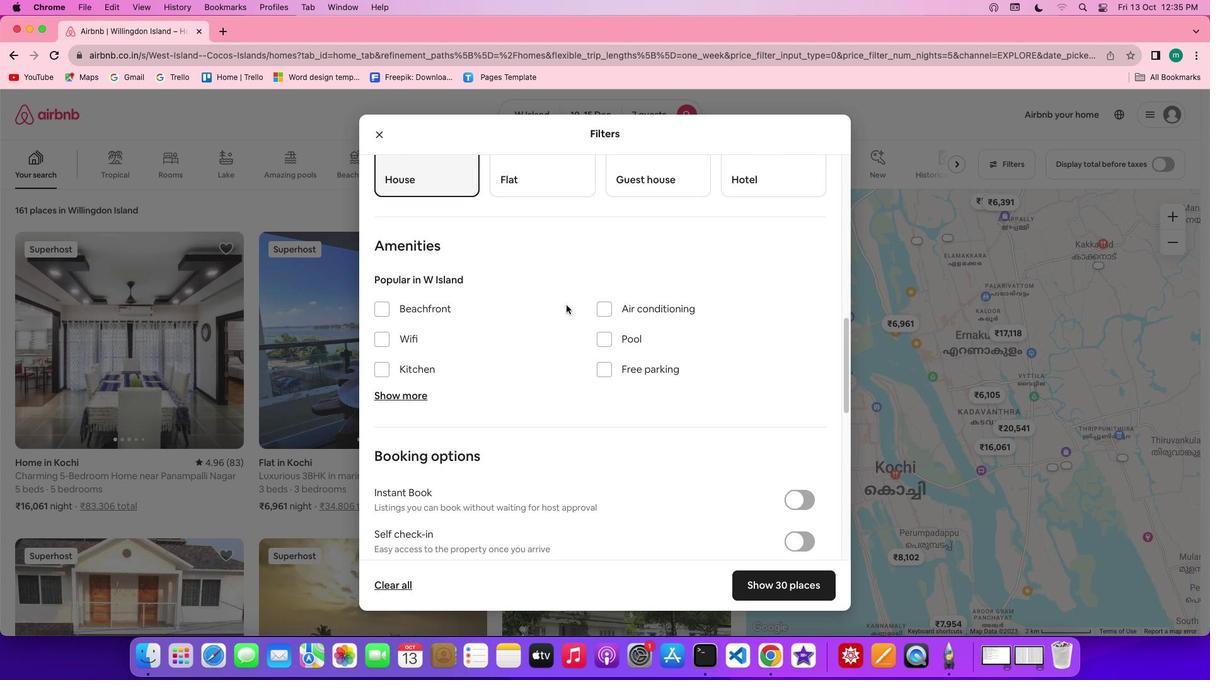 
Action: Mouse scrolled (566, 305) with delta (0, 0)
Screenshot: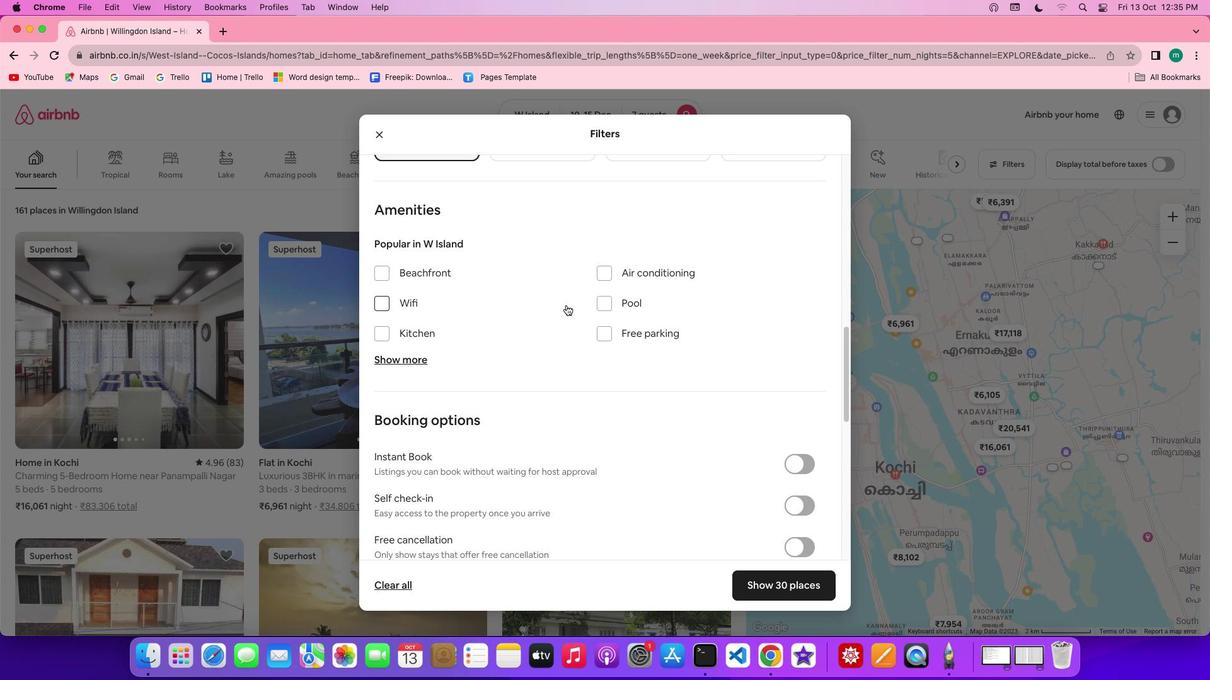 
Action: Mouse scrolled (566, 305) with delta (0, 0)
Screenshot: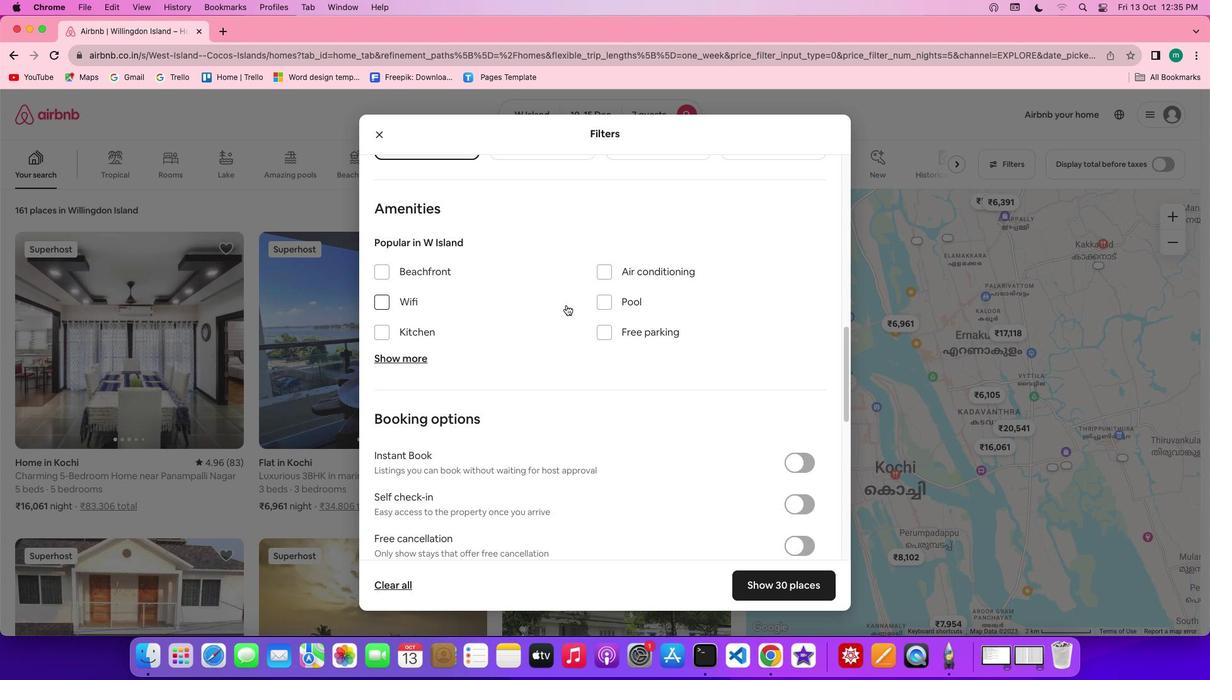 
Action: Mouse scrolled (566, 305) with delta (0, 0)
Screenshot: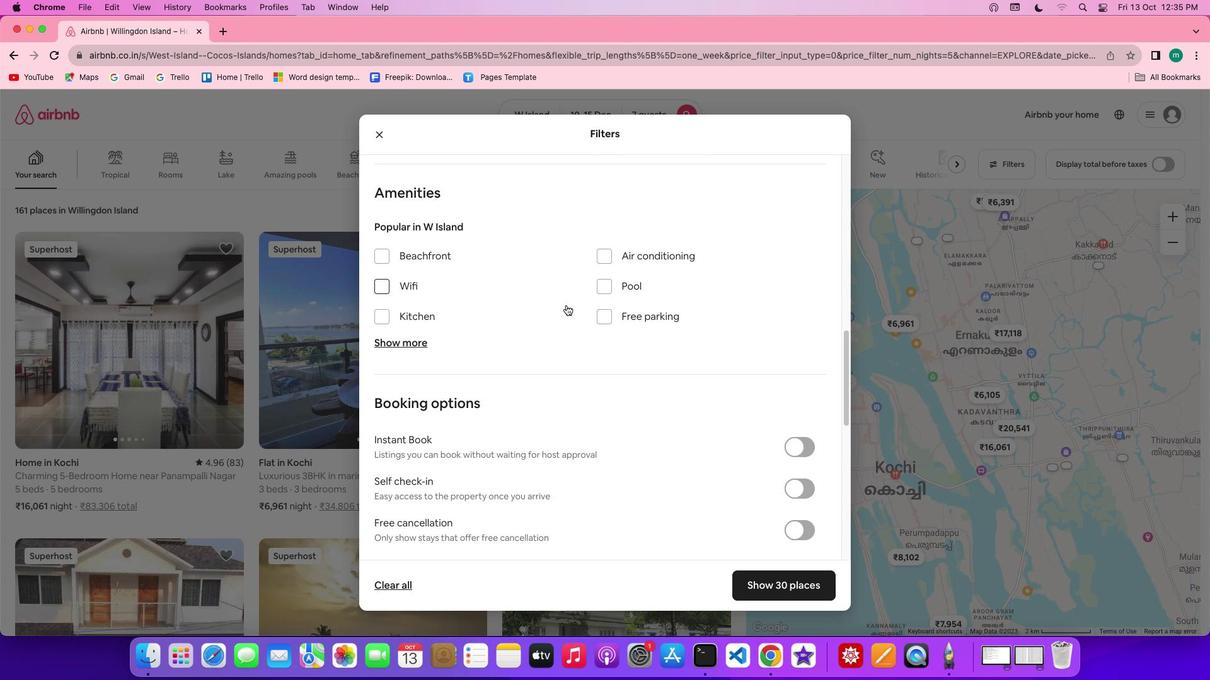 
Action: Mouse scrolled (566, 305) with delta (0, 0)
Screenshot: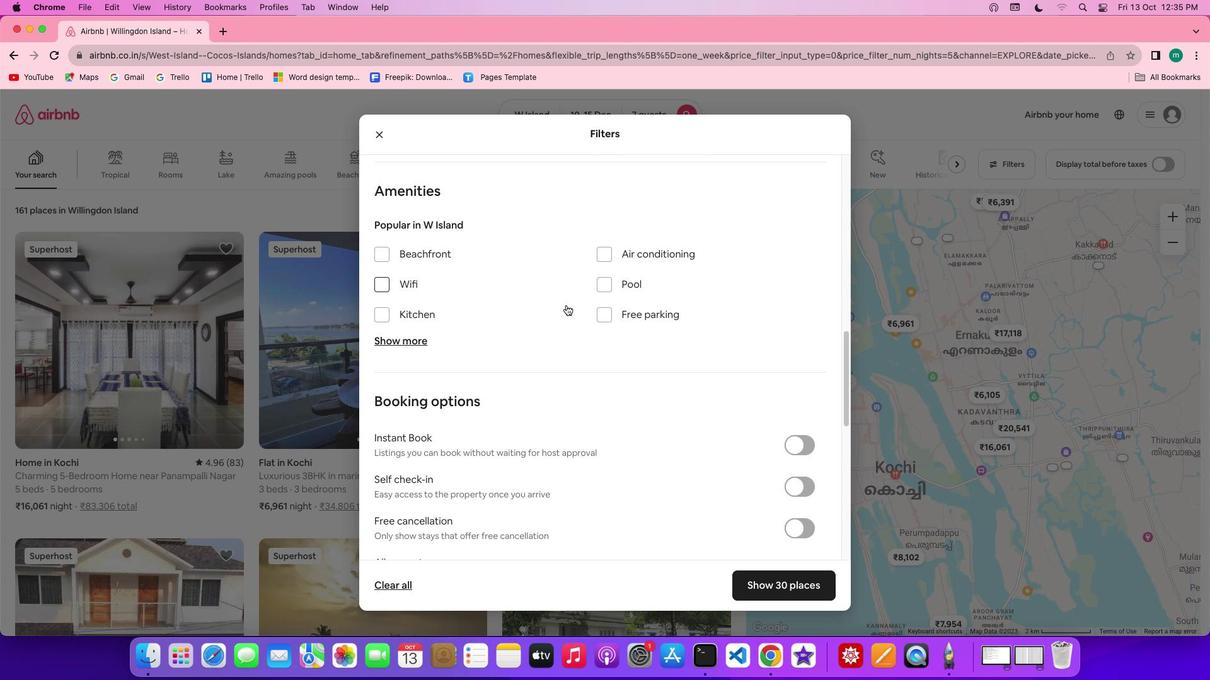 
Action: Mouse scrolled (566, 305) with delta (0, 0)
Screenshot: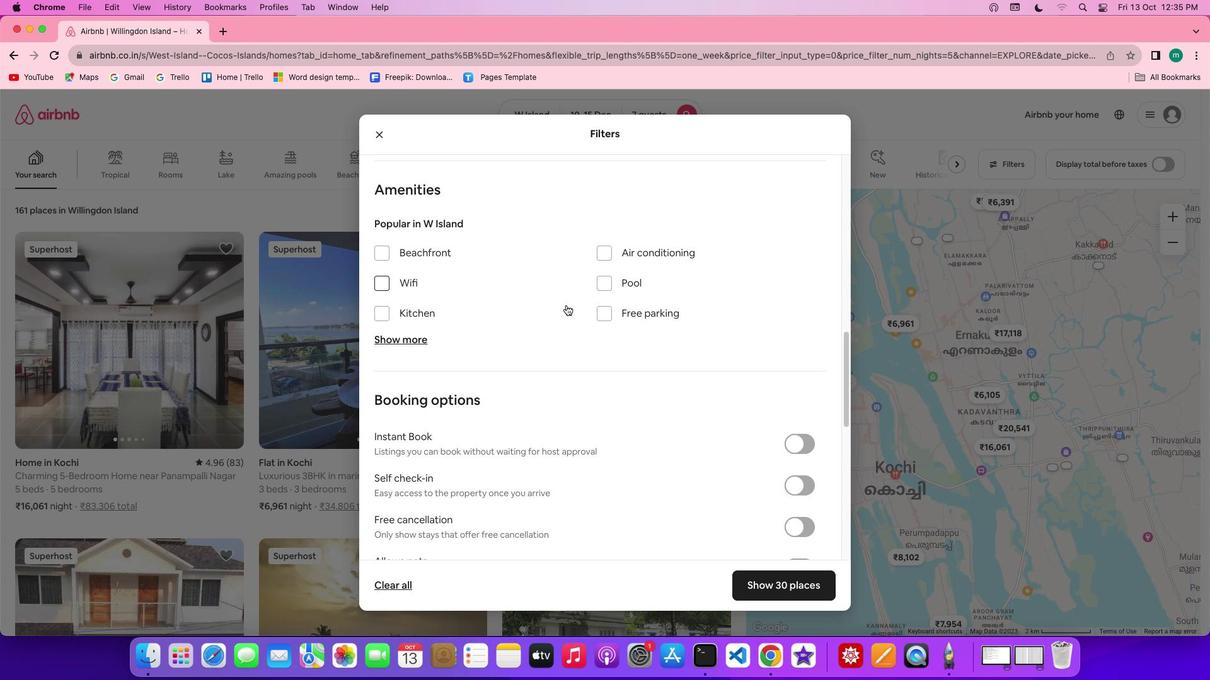 
Action: Mouse scrolled (566, 305) with delta (0, 0)
Screenshot: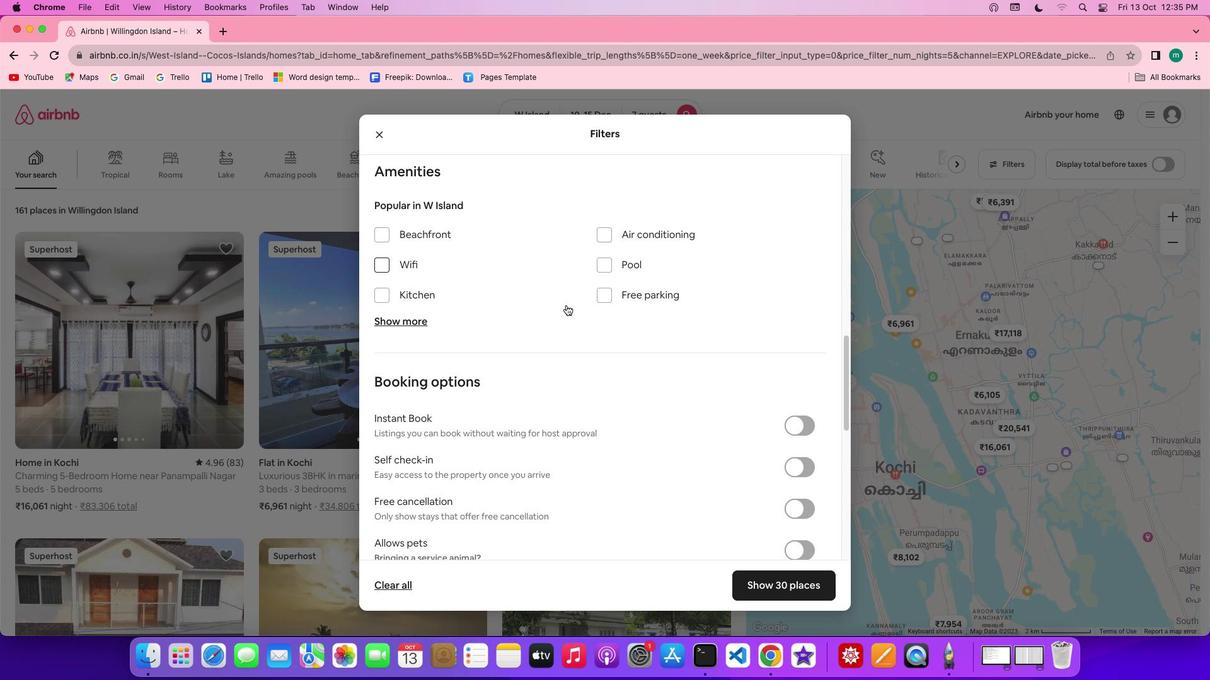 
Action: Mouse moved to (379, 212)
Screenshot: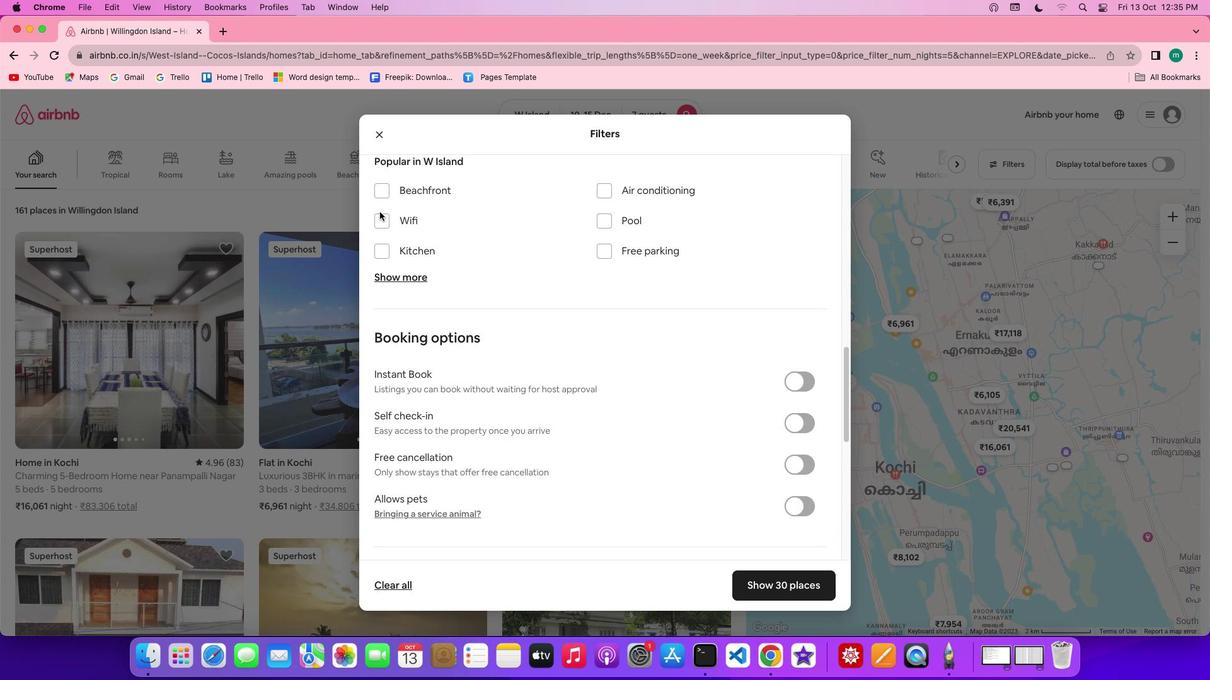 
Action: Mouse pressed left at (379, 212)
Screenshot: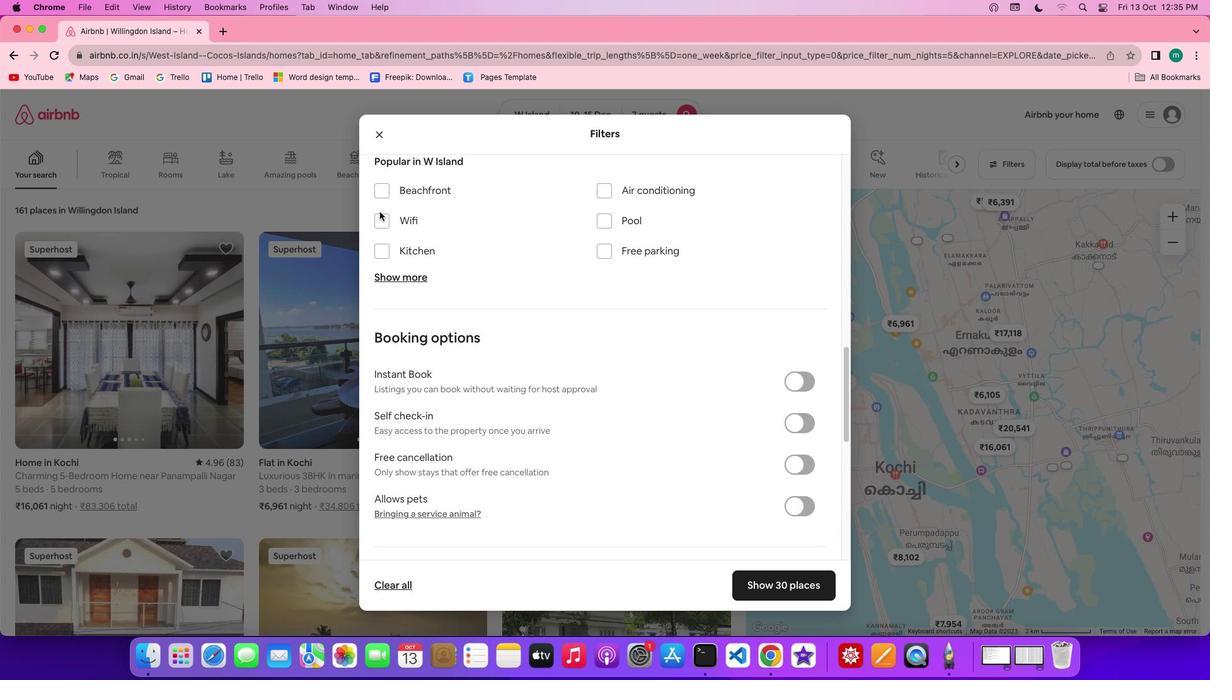 
Action: Mouse moved to (389, 226)
Screenshot: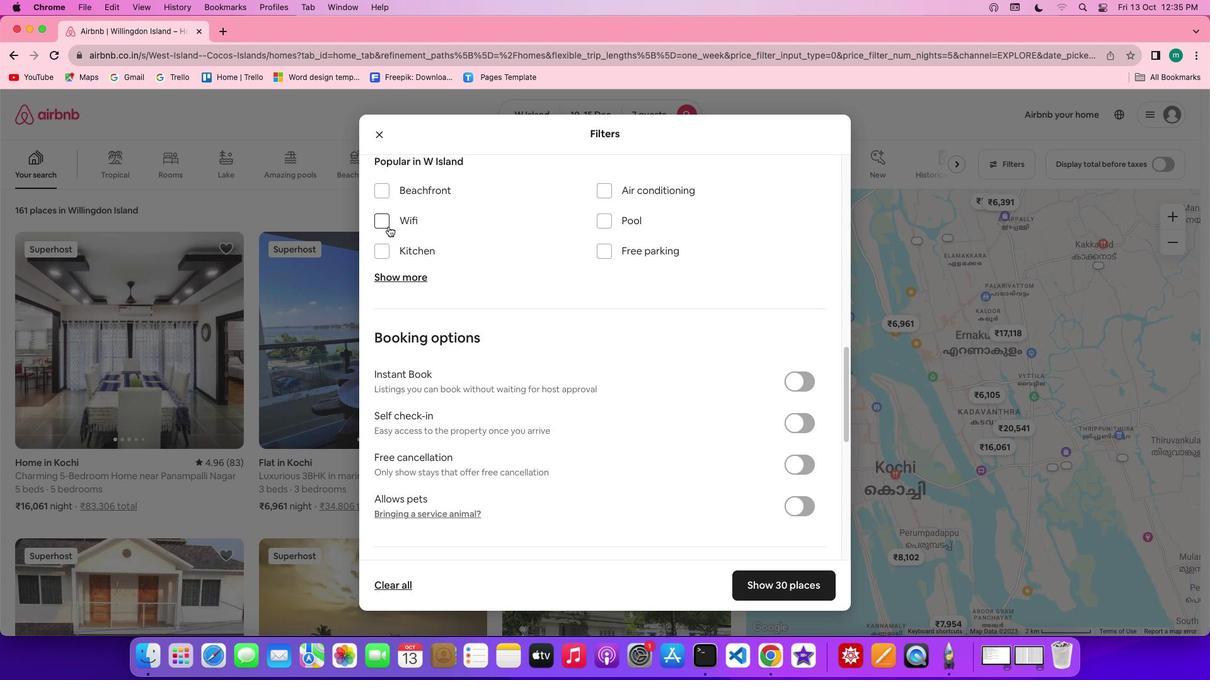 
Action: Mouse pressed left at (389, 226)
Screenshot: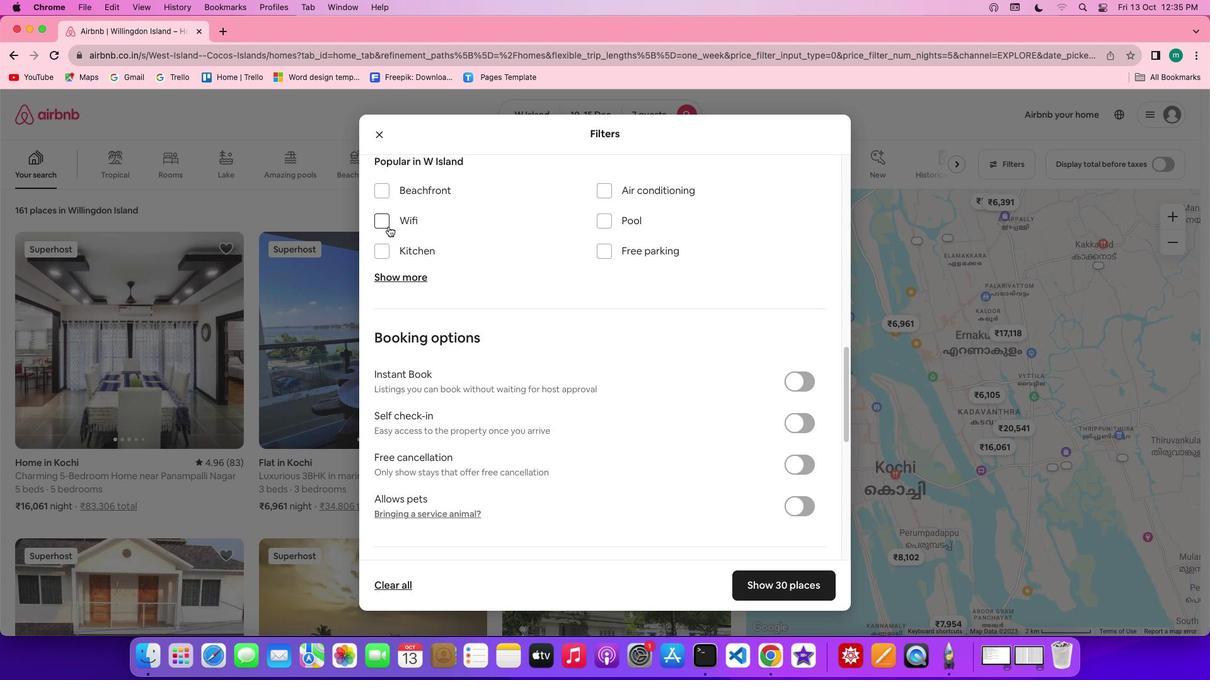 
Action: Mouse moved to (601, 246)
Screenshot: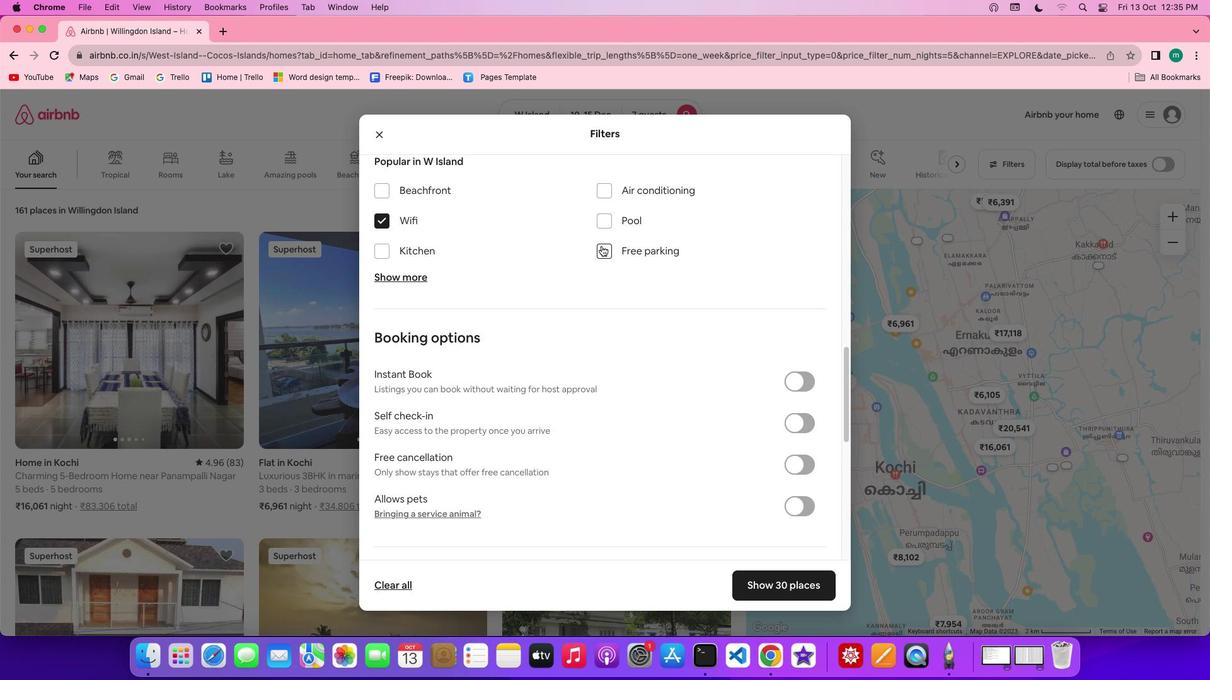 
Action: Mouse scrolled (601, 246) with delta (0, 0)
Screenshot: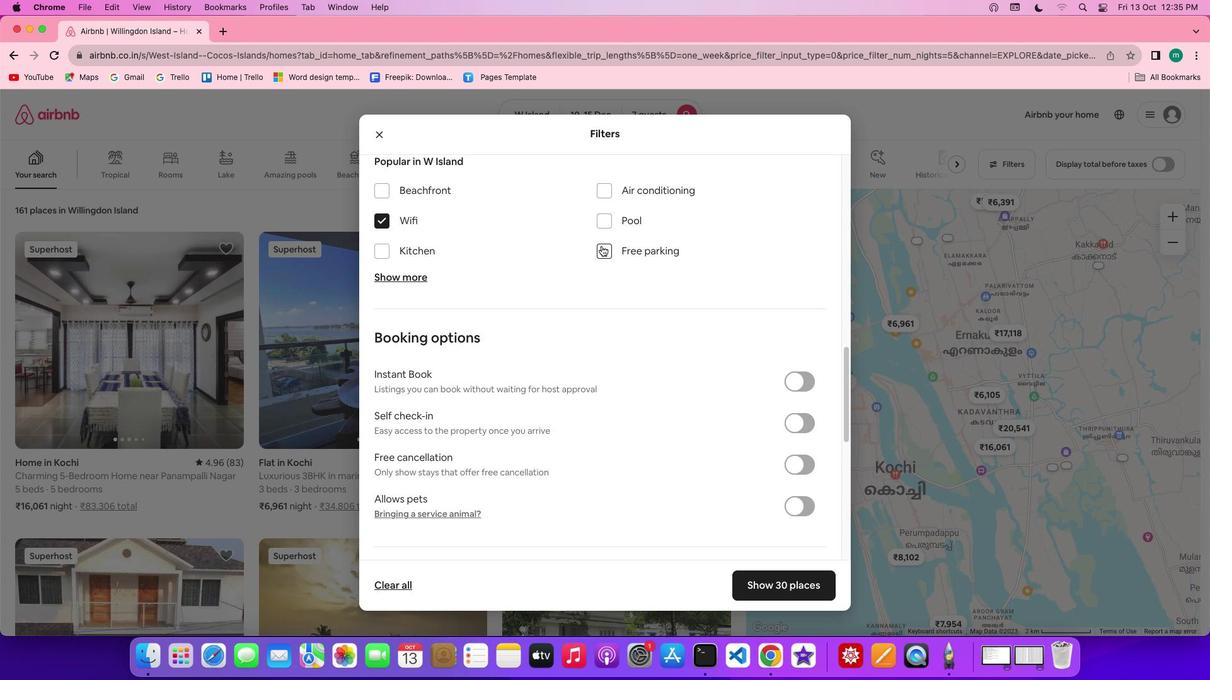 
Action: Mouse scrolled (601, 246) with delta (0, 0)
Screenshot: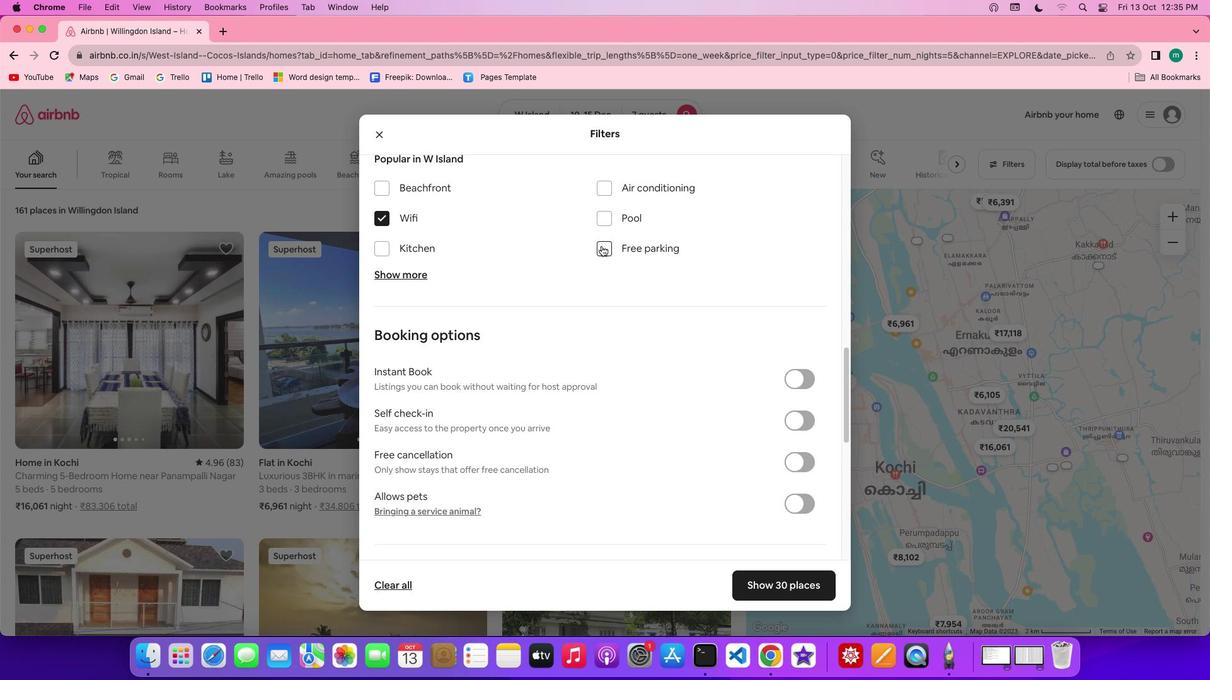 
Action: Mouse scrolled (601, 246) with delta (0, 0)
Screenshot: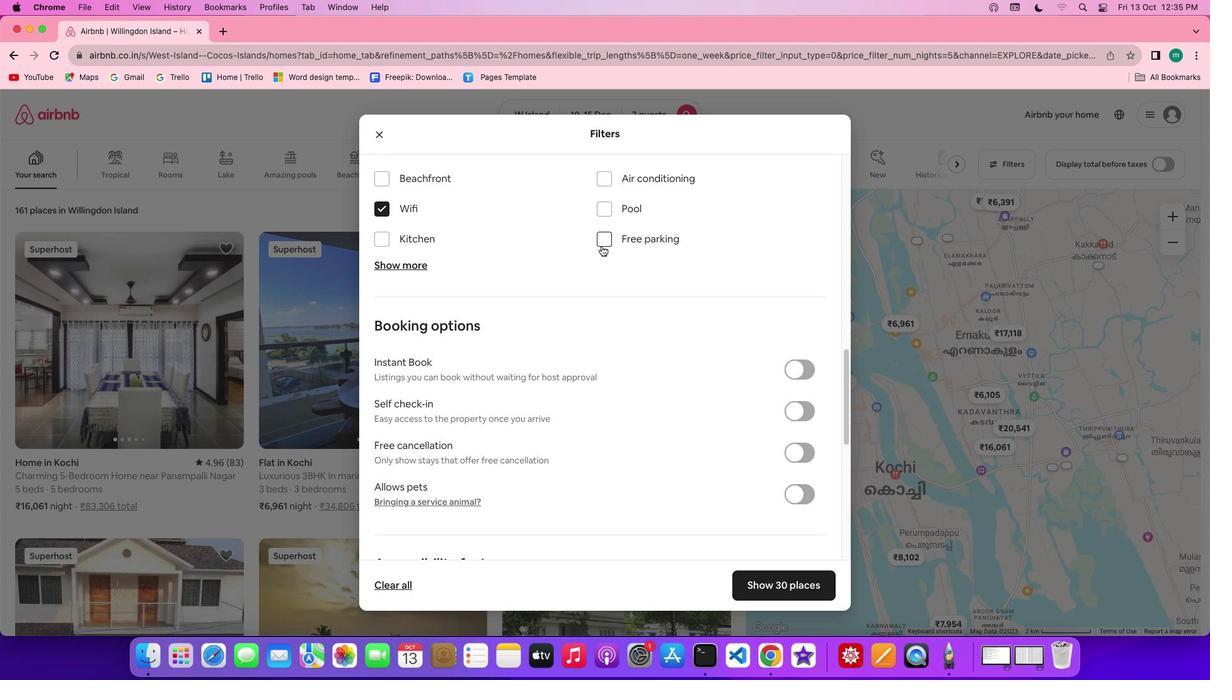 
Action: Mouse moved to (506, 246)
Screenshot: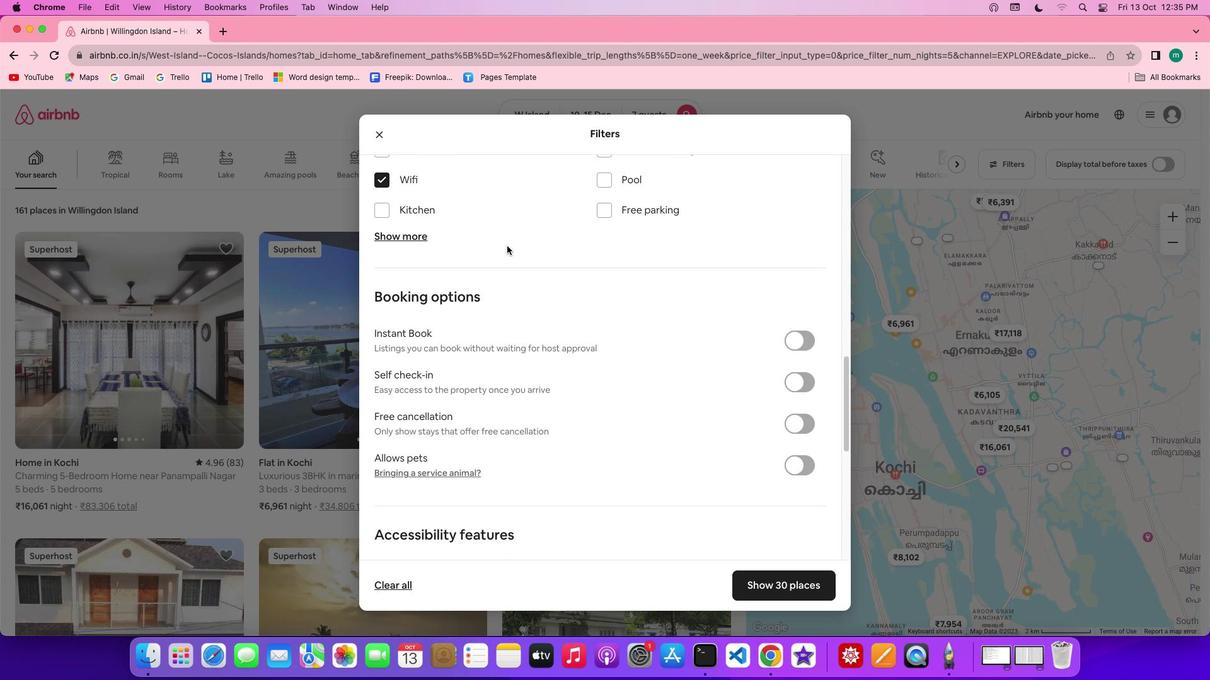 
Action: Mouse scrolled (506, 246) with delta (0, 0)
Screenshot: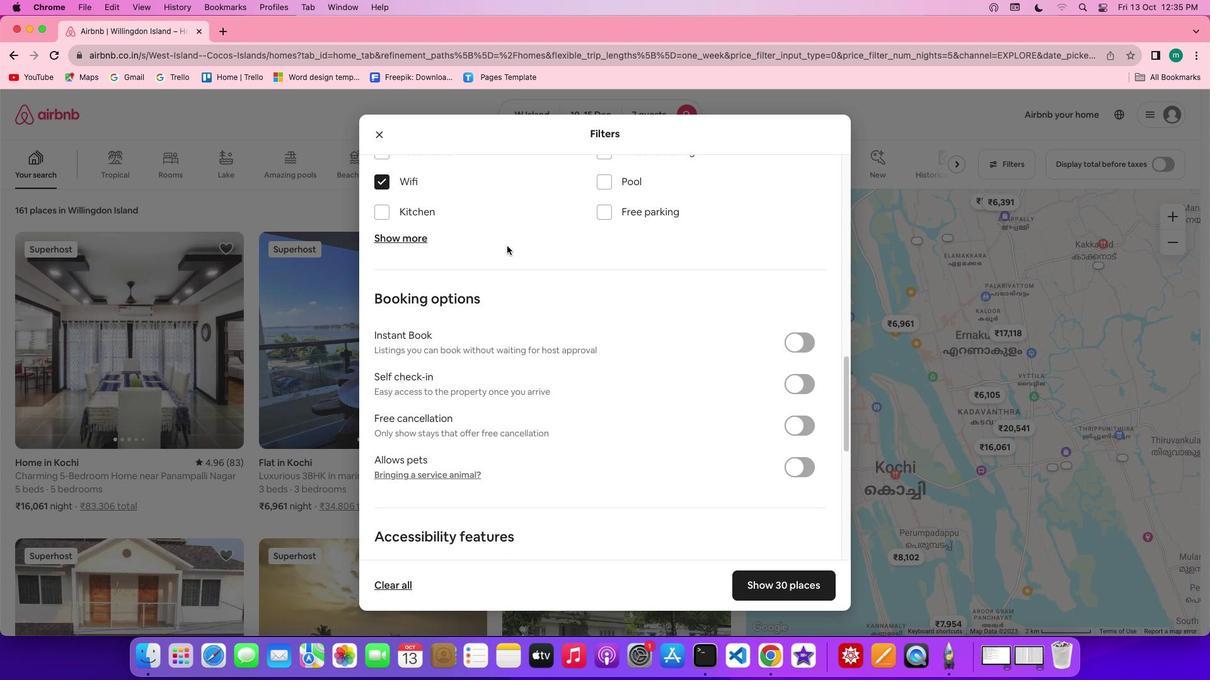 
Action: Mouse scrolled (506, 246) with delta (0, 0)
Screenshot: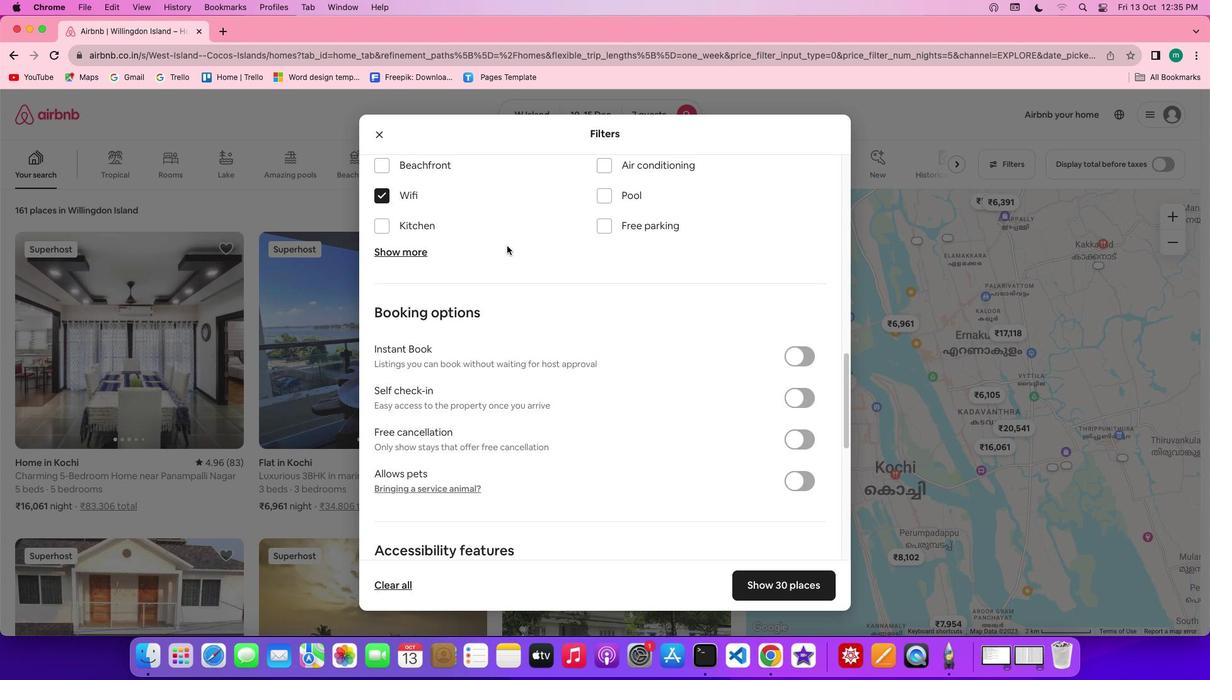 
Action: Mouse scrolled (506, 246) with delta (0, 1)
Screenshot: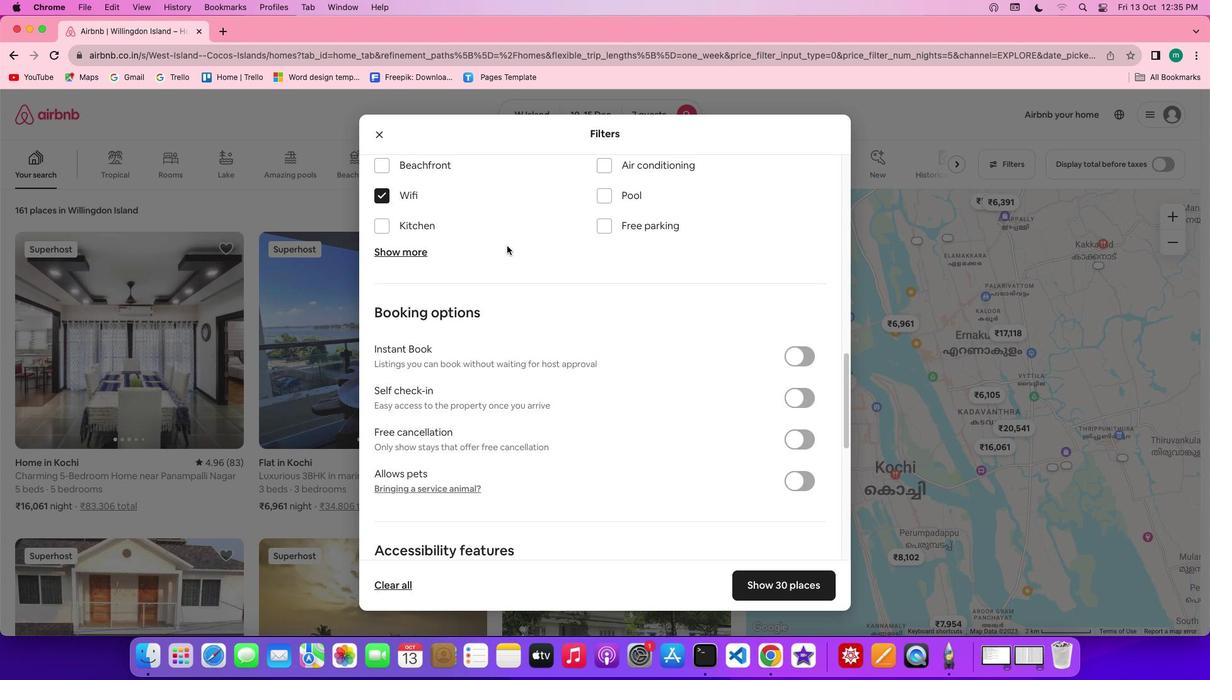 
Action: Mouse moved to (634, 329)
Screenshot: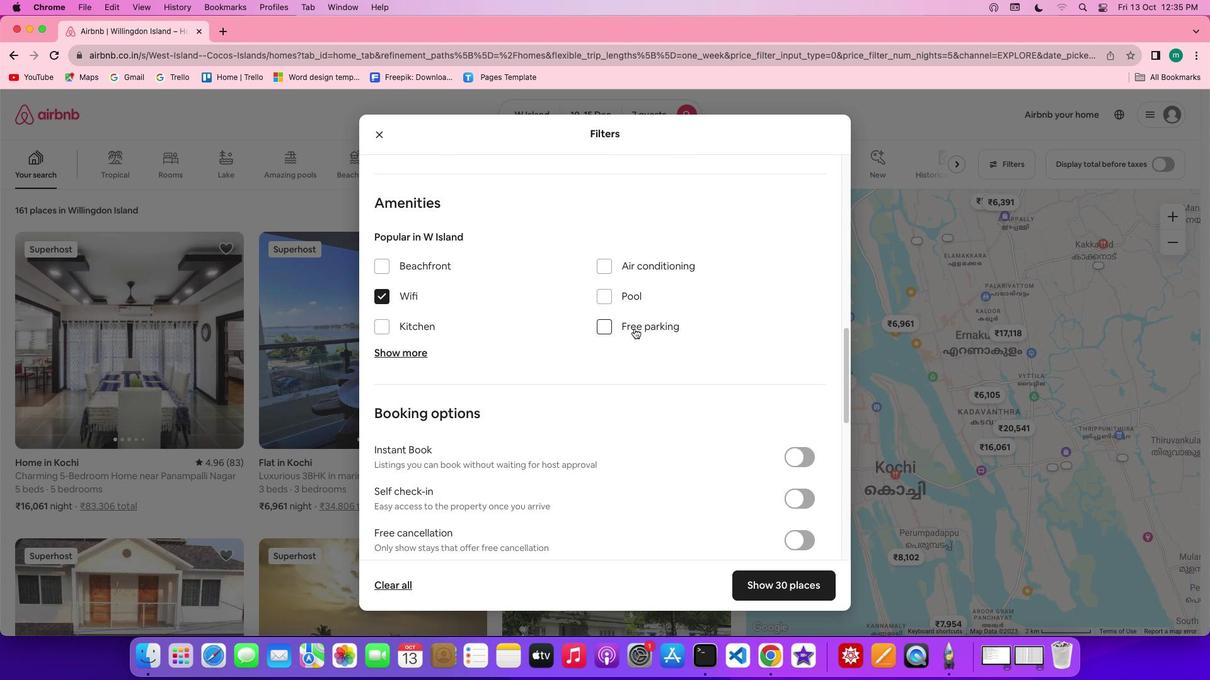 
Action: Mouse pressed left at (634, 329)
Screenshot: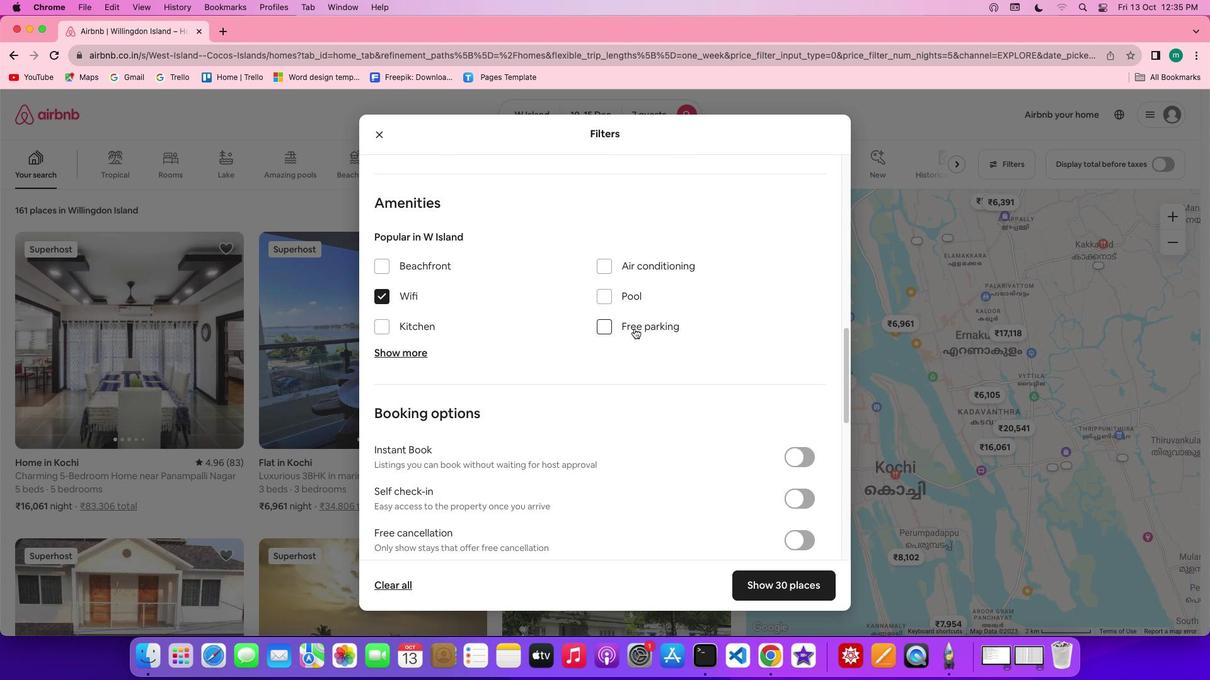 
Action: Mouse moved to (409, 351)
Screenshot: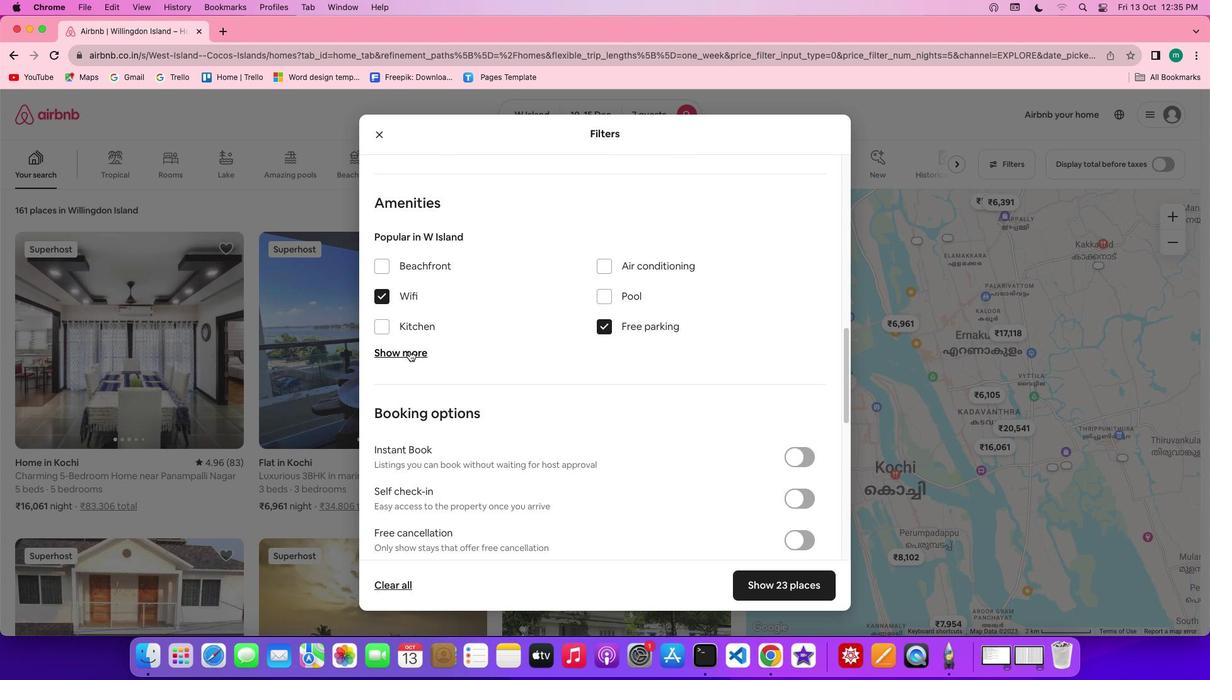 
Action: Mouse pressed left at (409, 351)
Screenshot: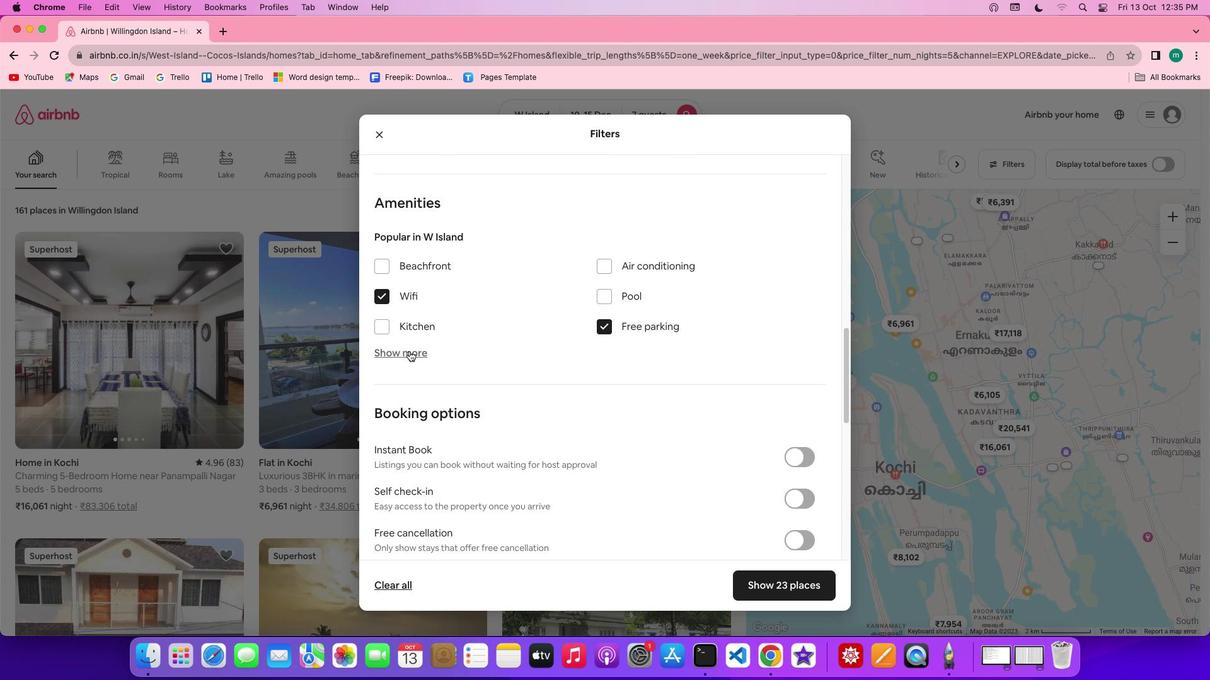 
Action: Mouse moved to (534, 382)
Screenshot: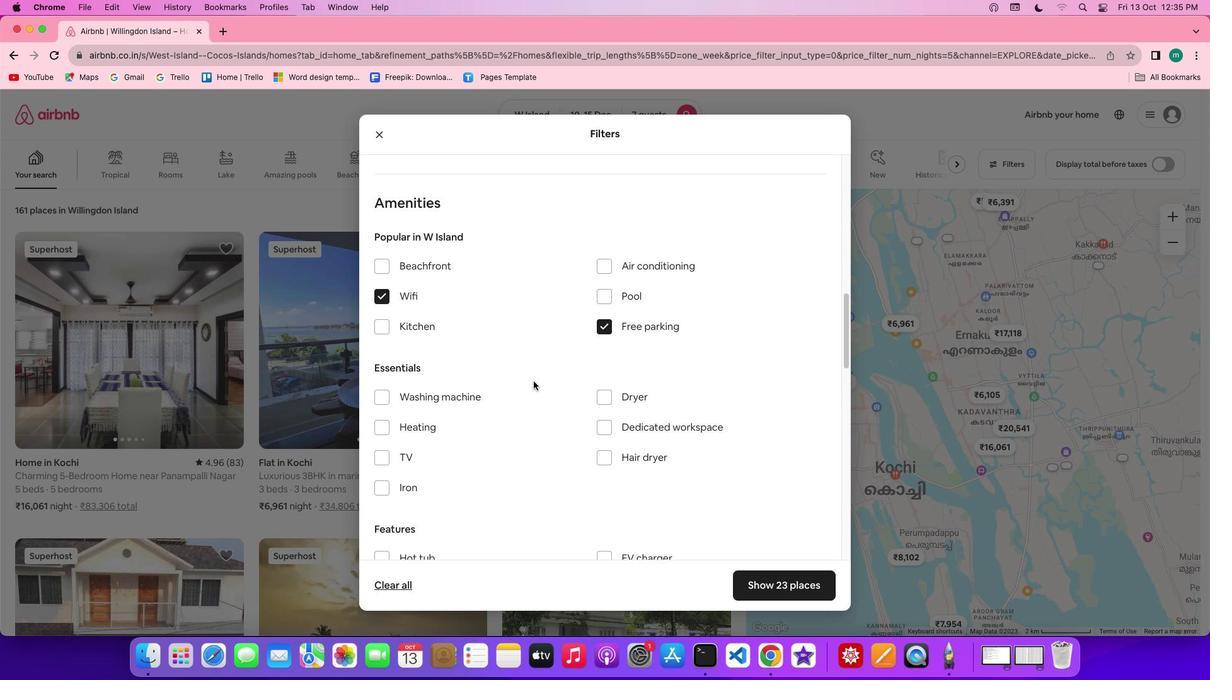 
Action: Mouse scrolled (534, 382) with delta (0, 0)
Screenshot: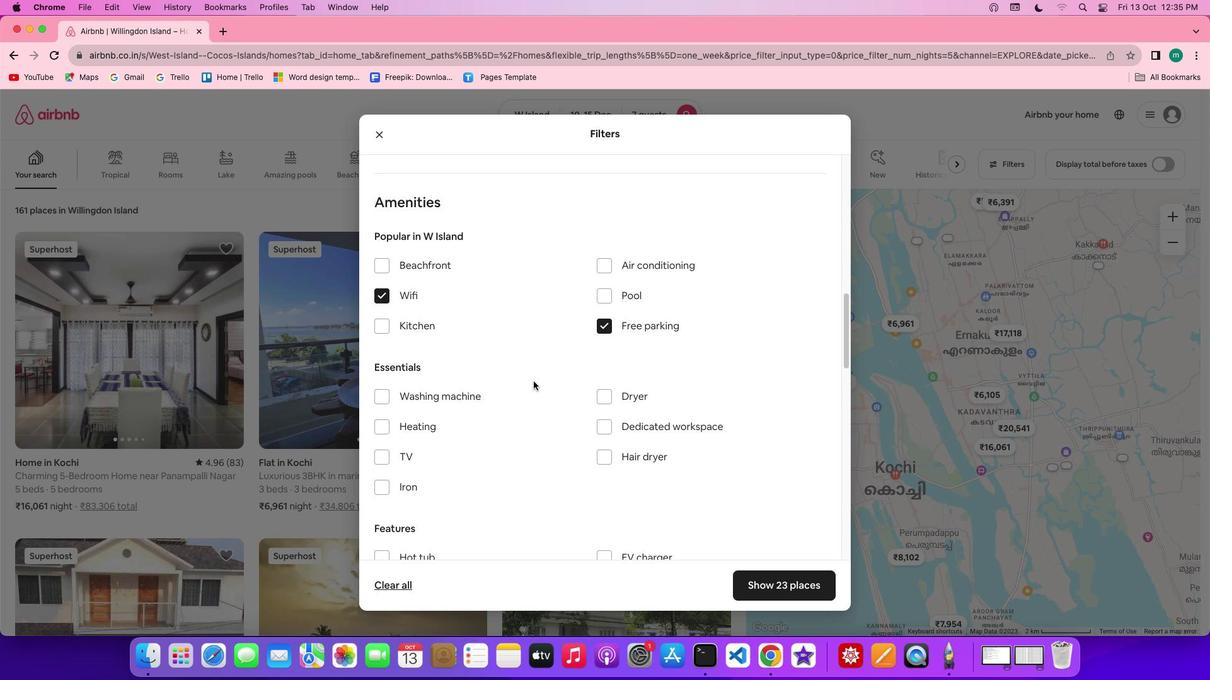 
Action: Mouse scrolled (534, 382) with delta (0, 0)
Screenshot: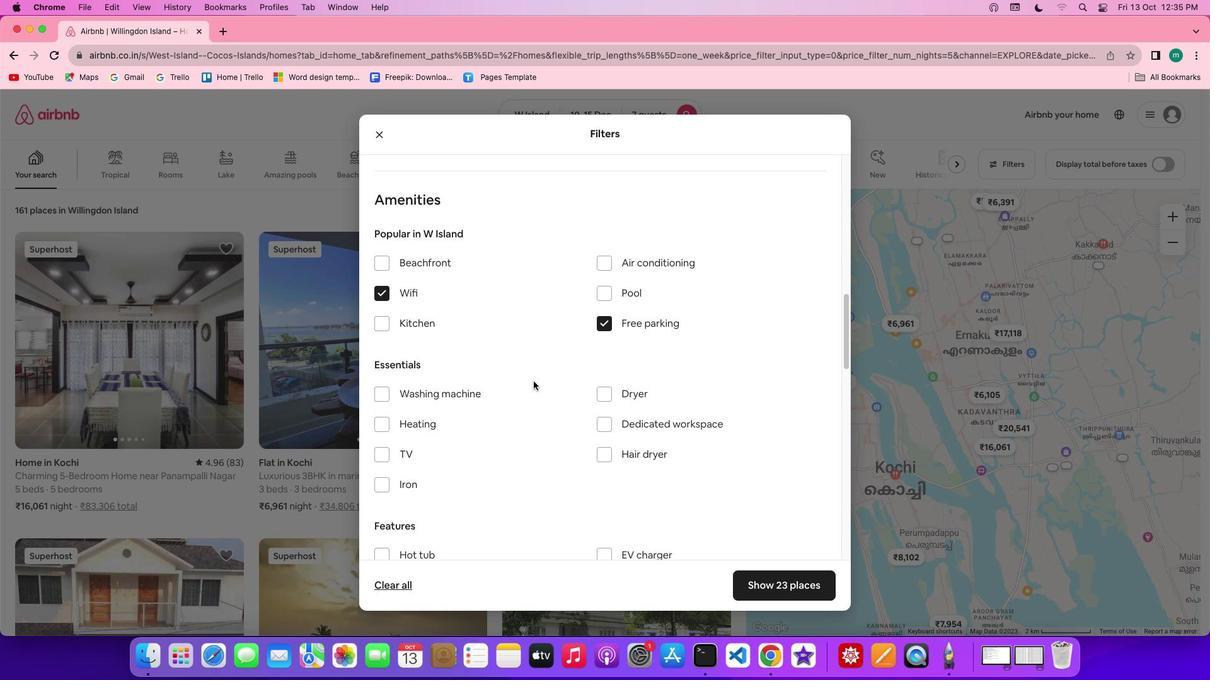 
Action: Mouse scrolled (534, 382) with delta (0, -1)
Screenshot: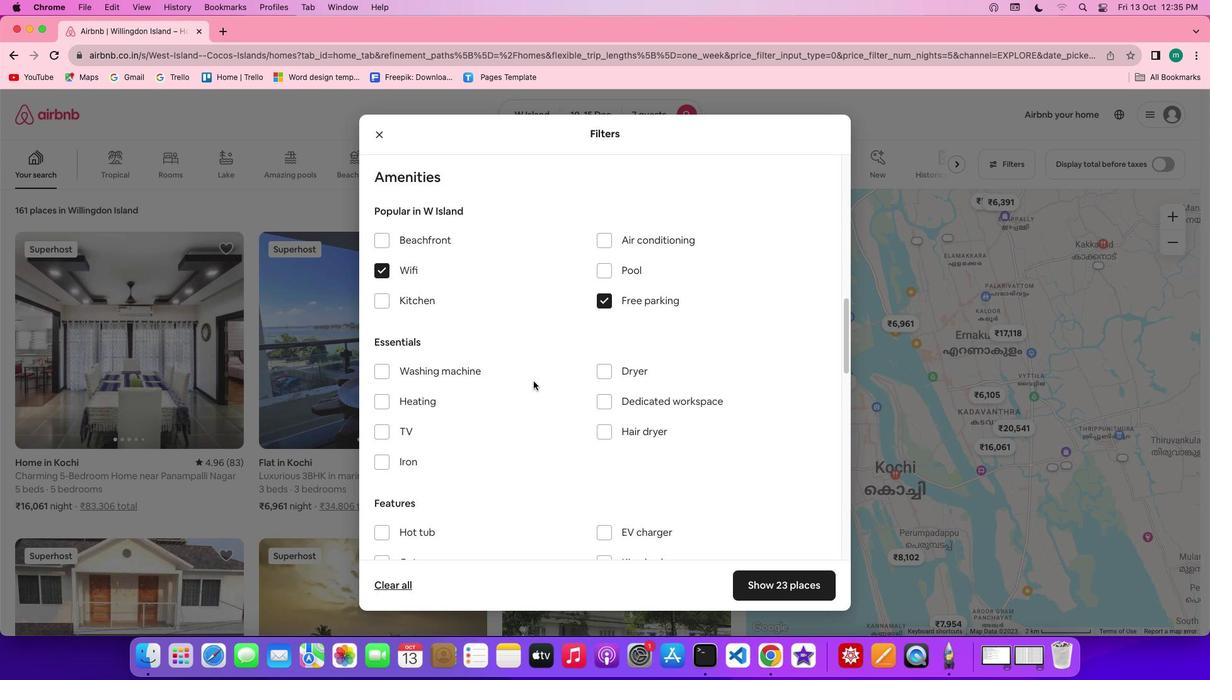 
Action: Mouse moved to (380, 379)
Screenshot: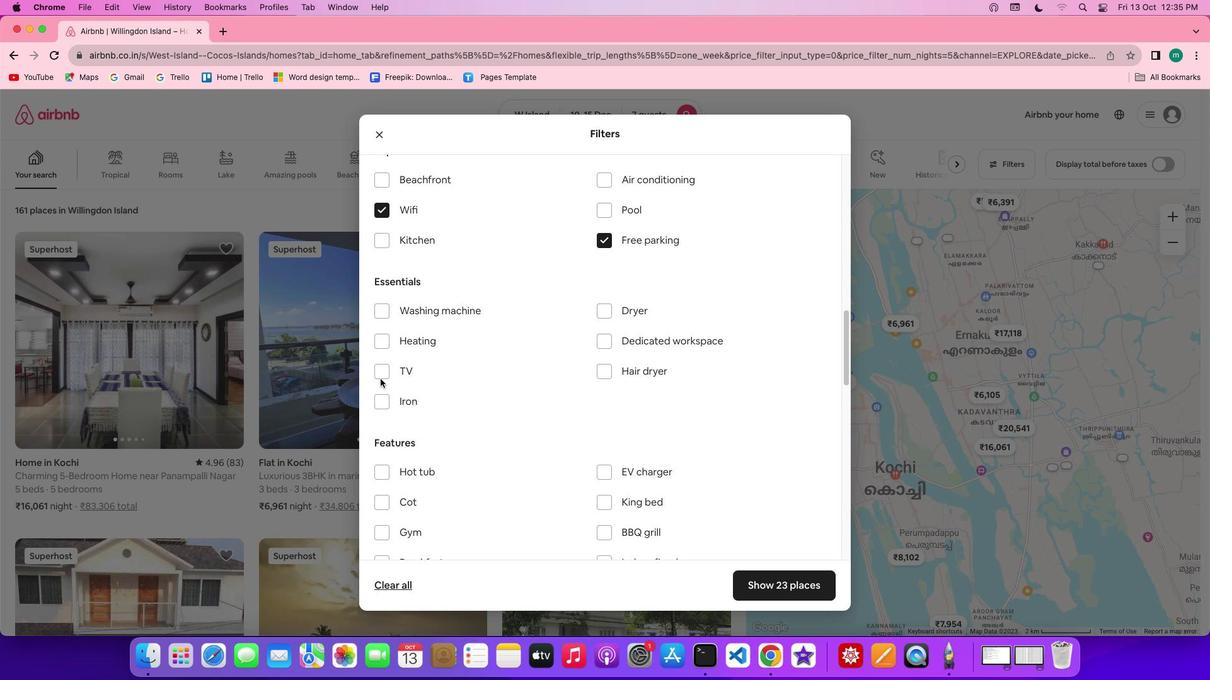 
Action: Mouse pressed left at (380, 379)
Screenshot: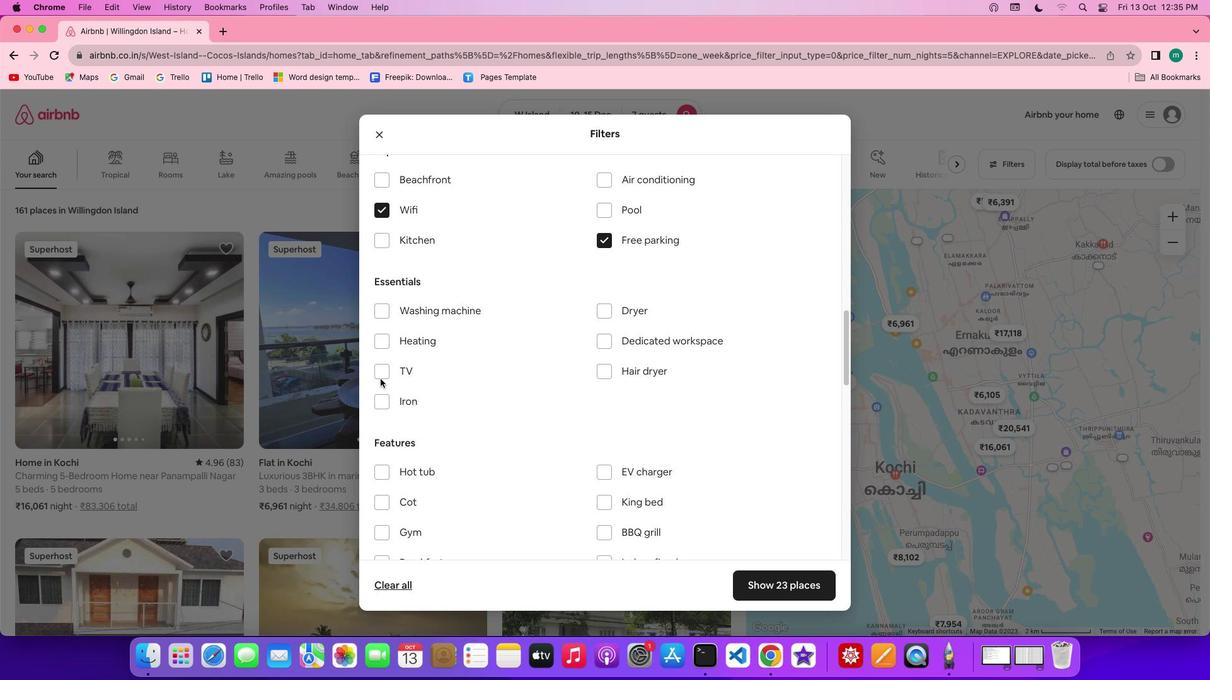 
Action: Mouse moved to (377, 371)
Screenshot: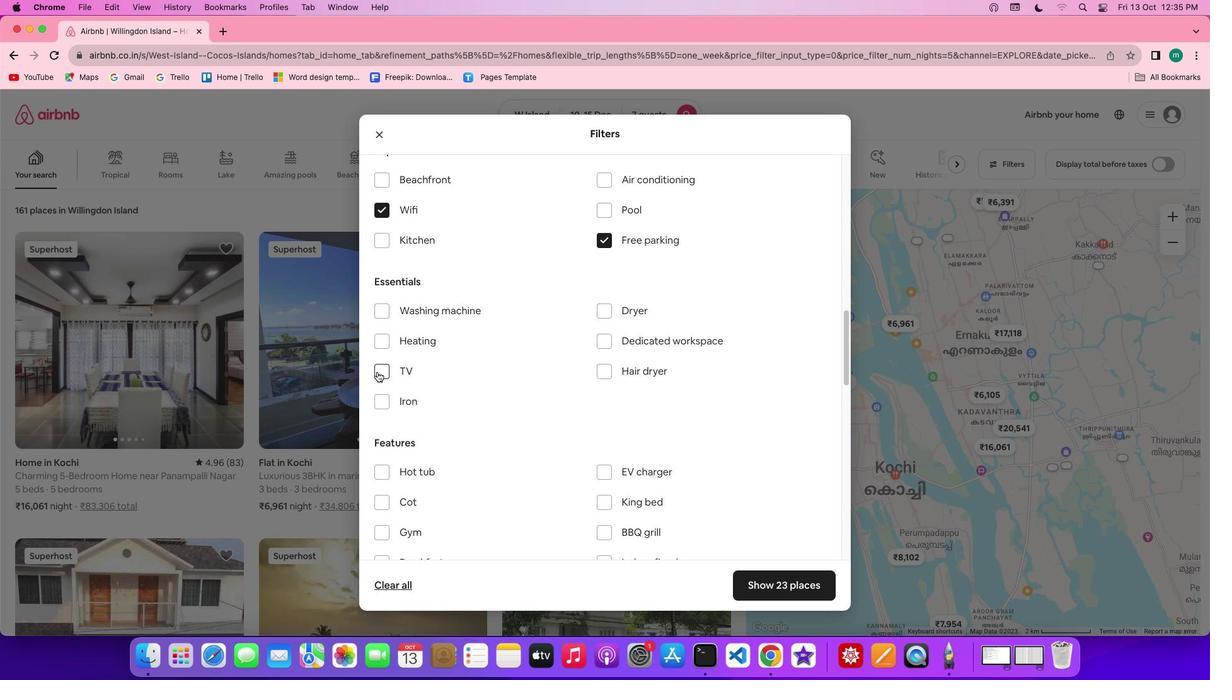 
Action: Mouse pressed left at (377, 371)
Screenshot: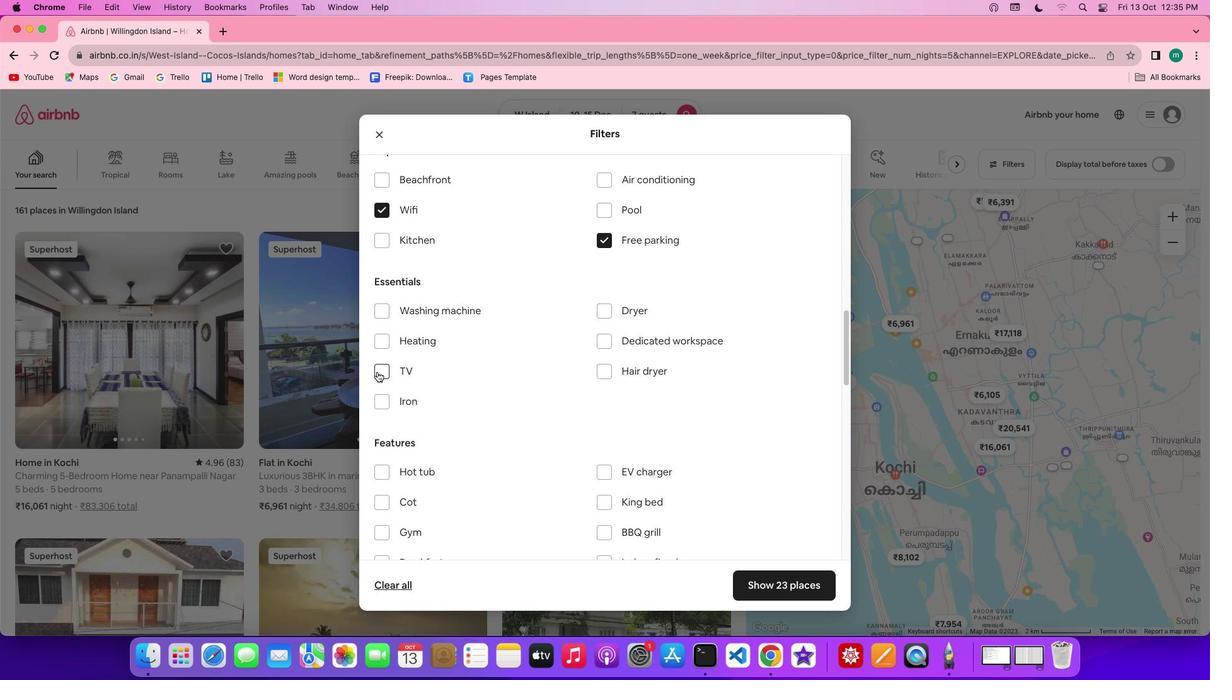 
Action: Mouse moved to (511, 370)
Screenshot: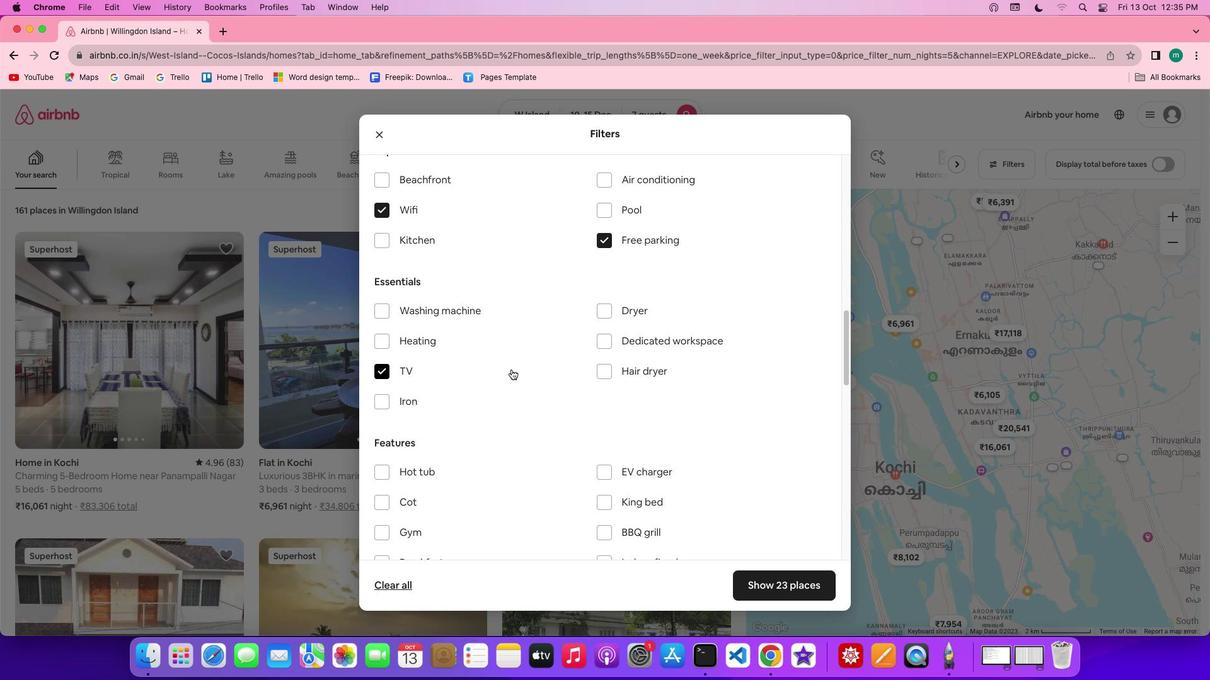 
Action: Mouse scrolled (511, 370) with delta (0, 0)
Screenshot: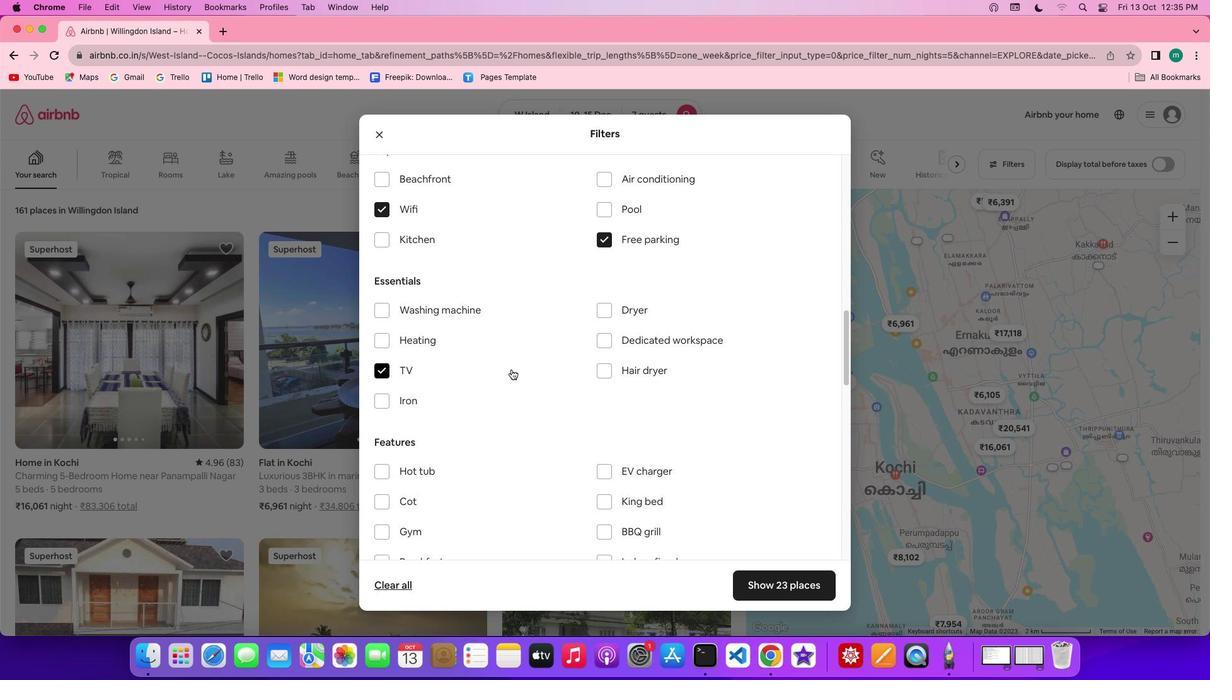 
Action: Mouse scrolled (511, 370) with delta (0, 0)
Screenshot: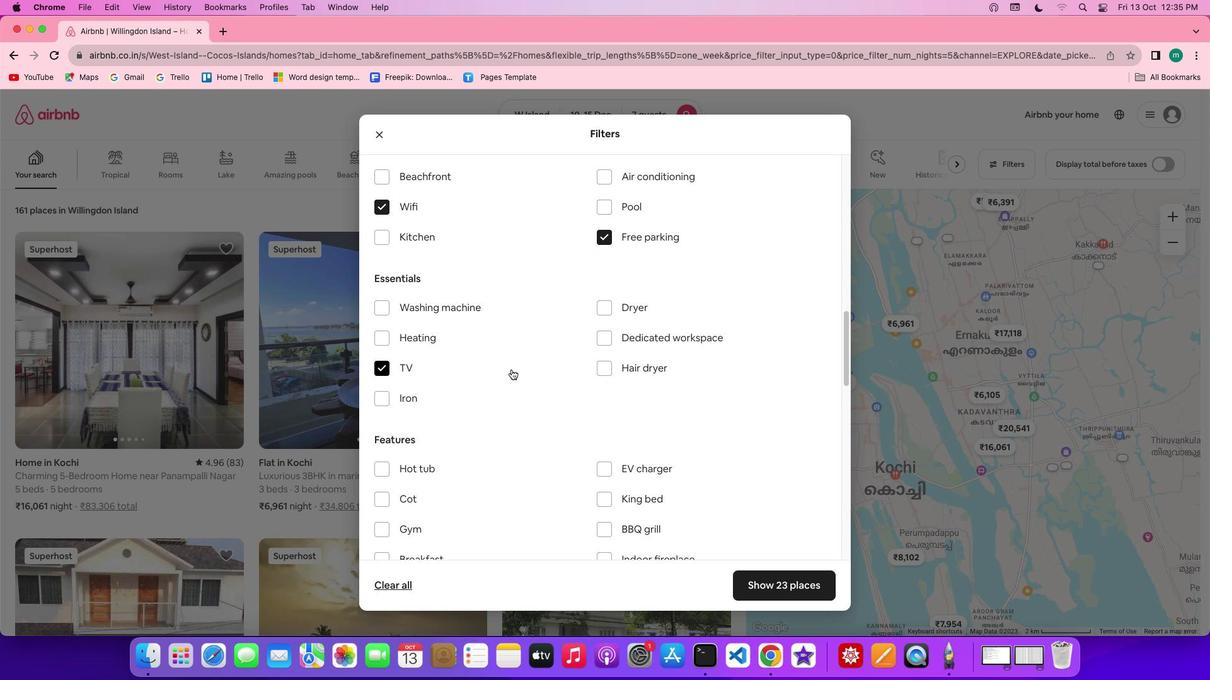 
Action: Mouse scrolled (511, 370) with delta (0, 0)
Screenshot: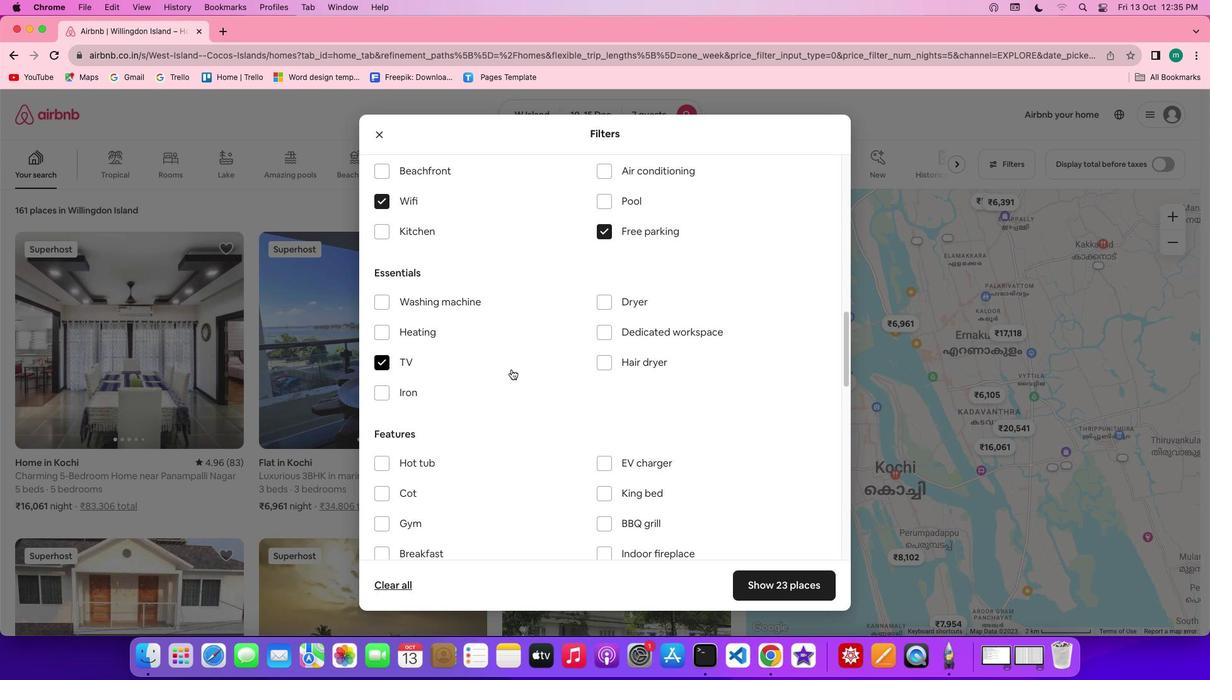 
Action: Mouse scrolled (511, 370) with delta (0, 0)
Screenshot: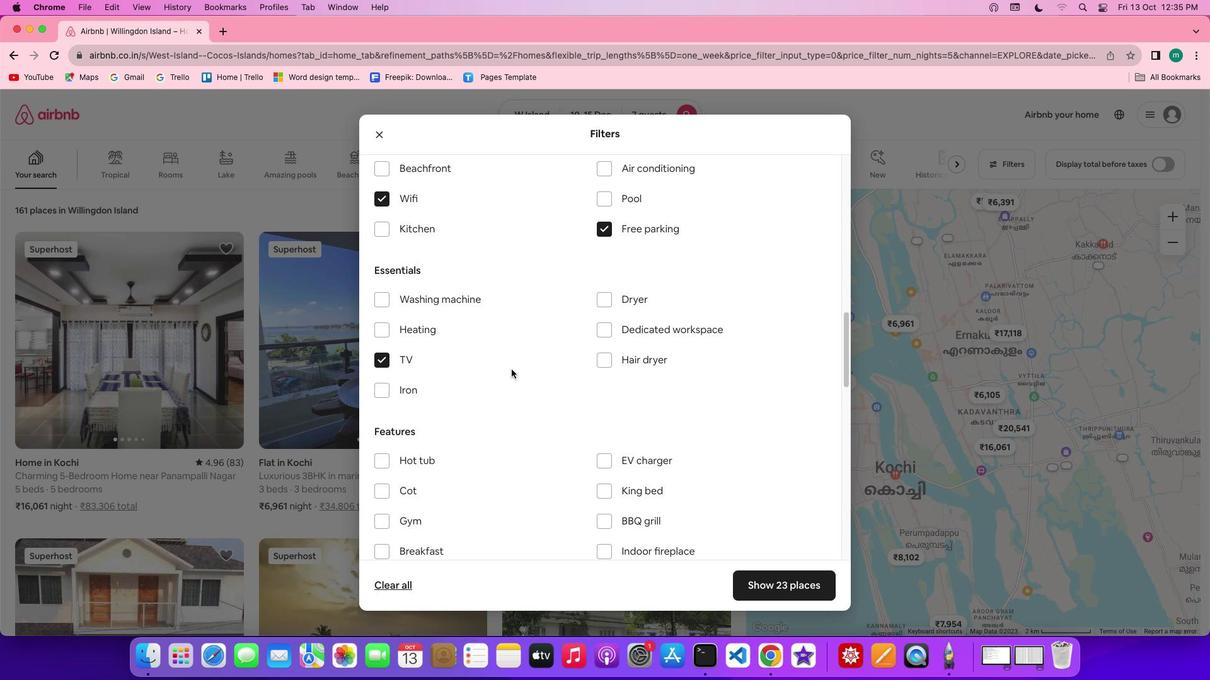 
Action: Mouse scrolled (511, 370) with delta (0, 0)
Screenshot: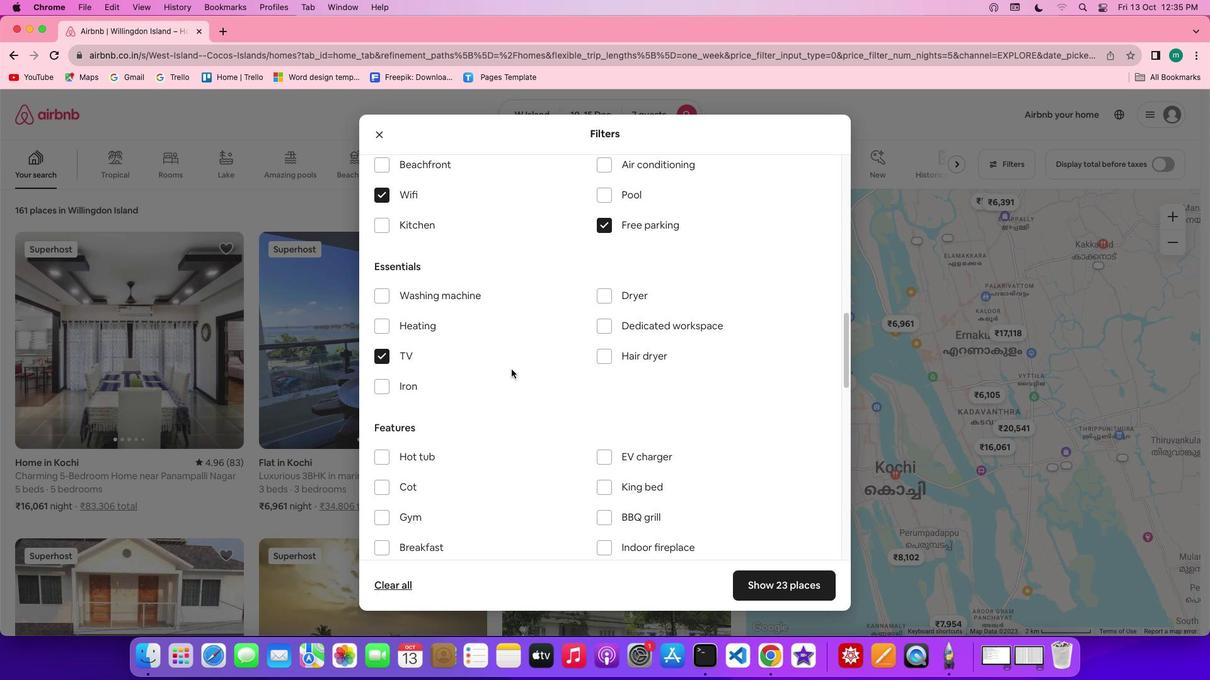 
Action: Mouse scrolled (511, 370) with delta (0, 0)
Screenshot: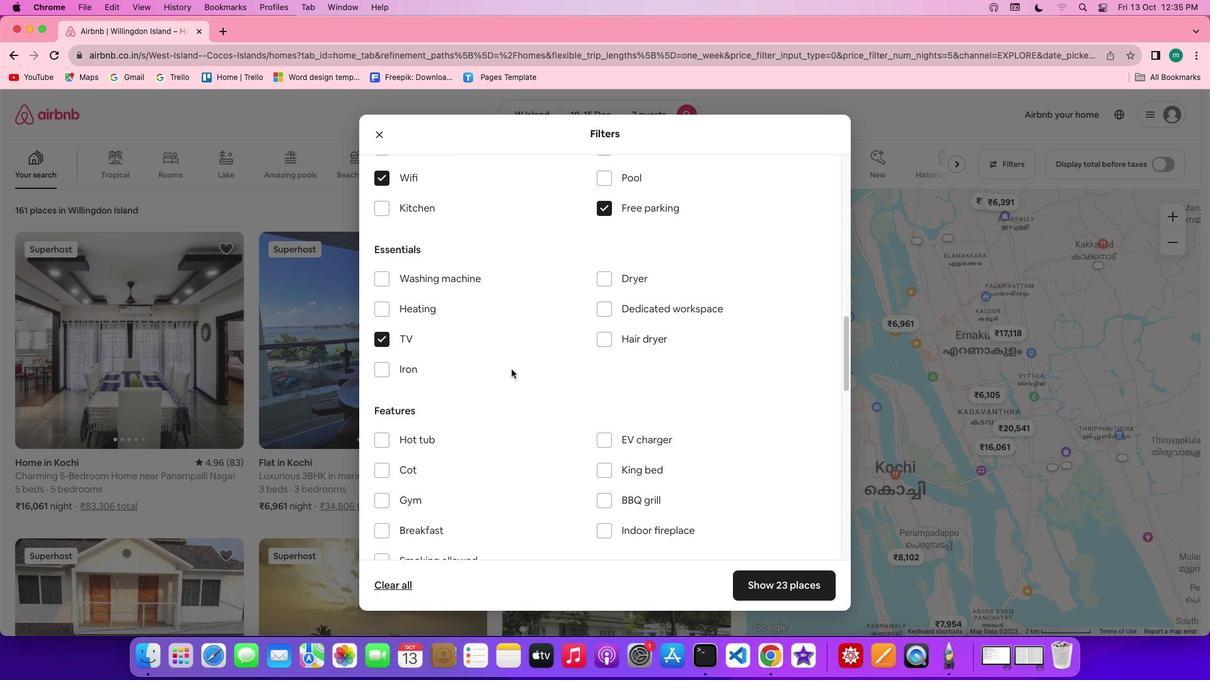 
Action: Mouse moved to (429, 311)
Screenshot: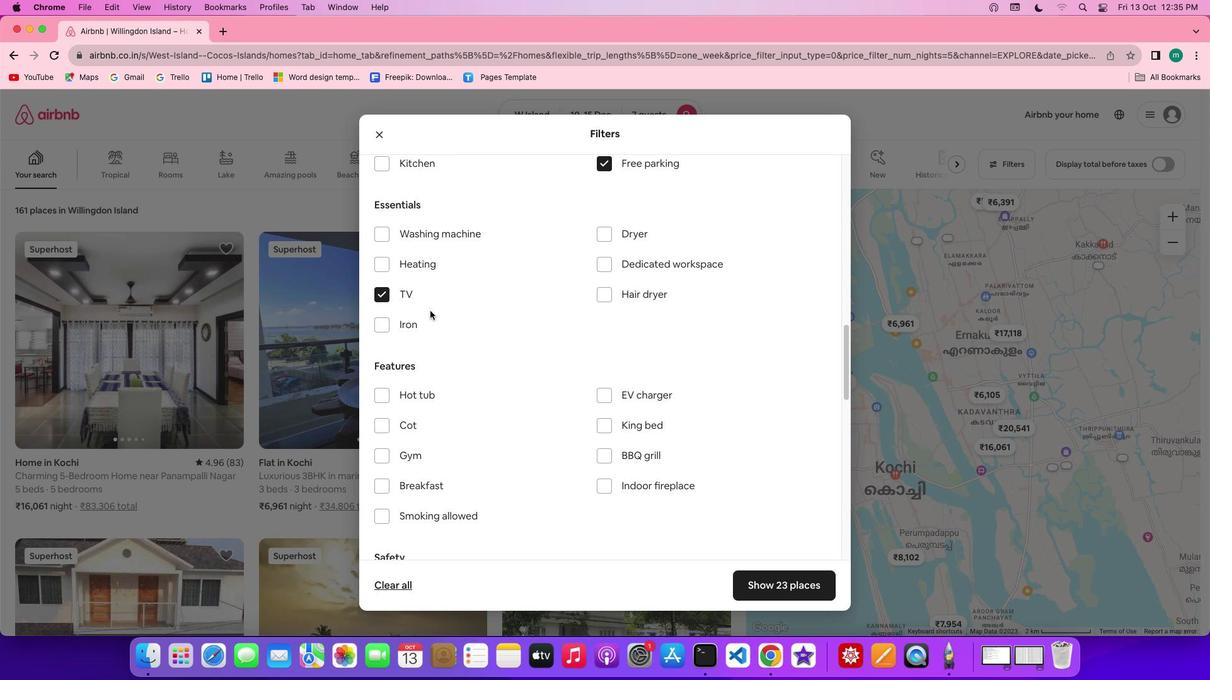 
Action: Mouse scrolled (429, 311) with delta (0, 0)
Screenshot: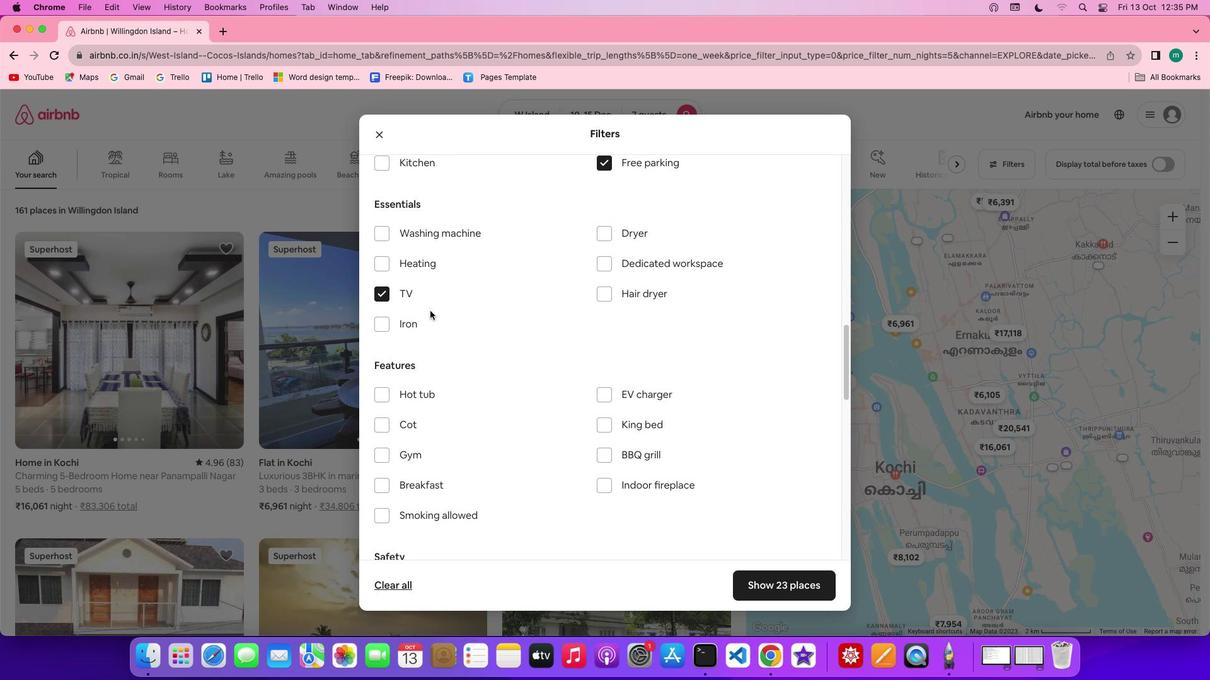 
Action: Mouse scrolled (429, 311) with delta (0, 0)
Screenshot: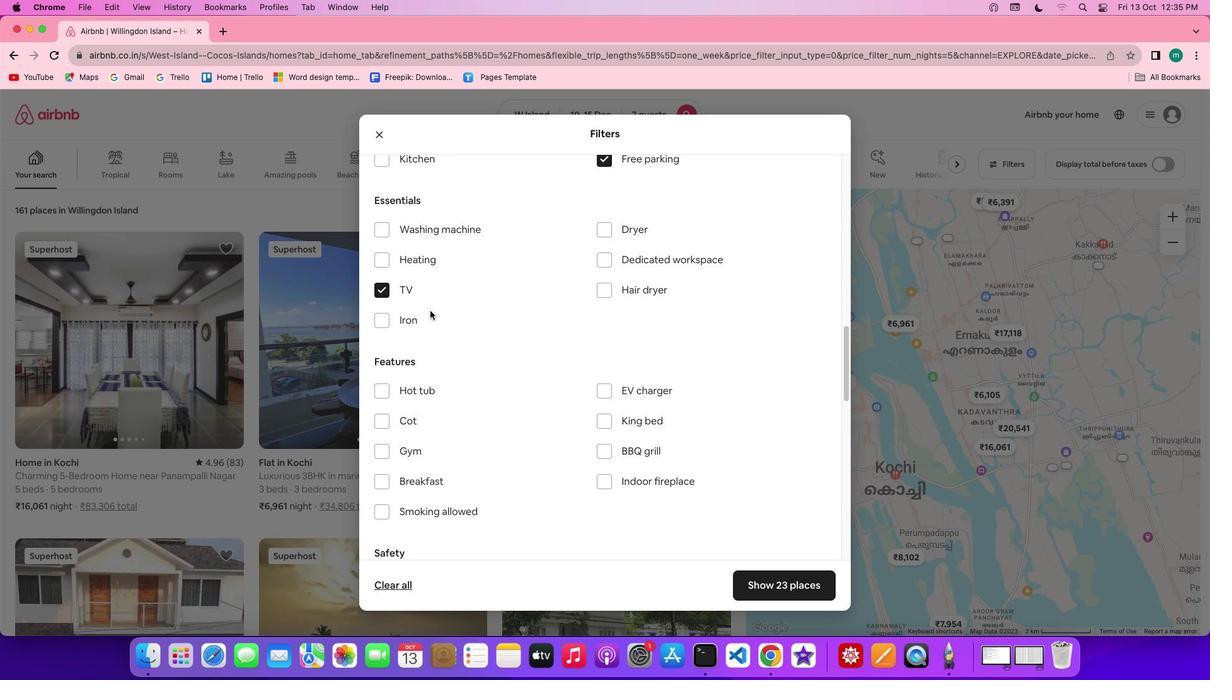 
Action: Mouse scrolled (429, 311) with delta (0, 0)
Screenshot: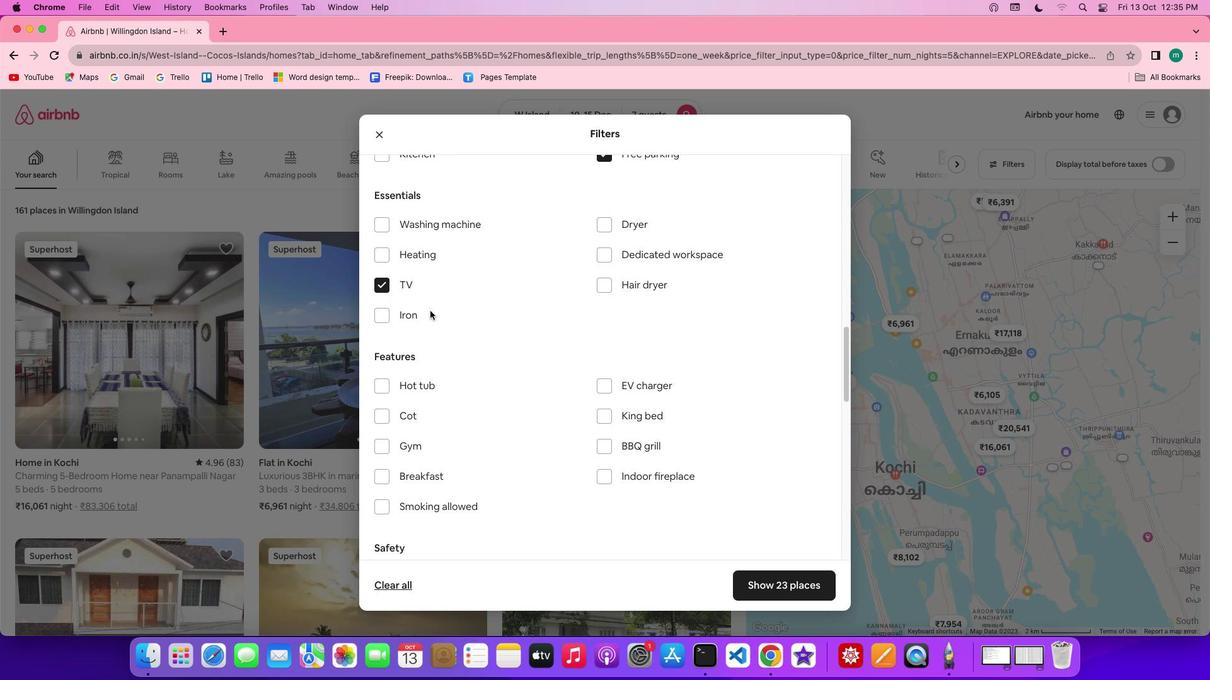 
Action: Mouse moved to (382, 409)
Screenshot: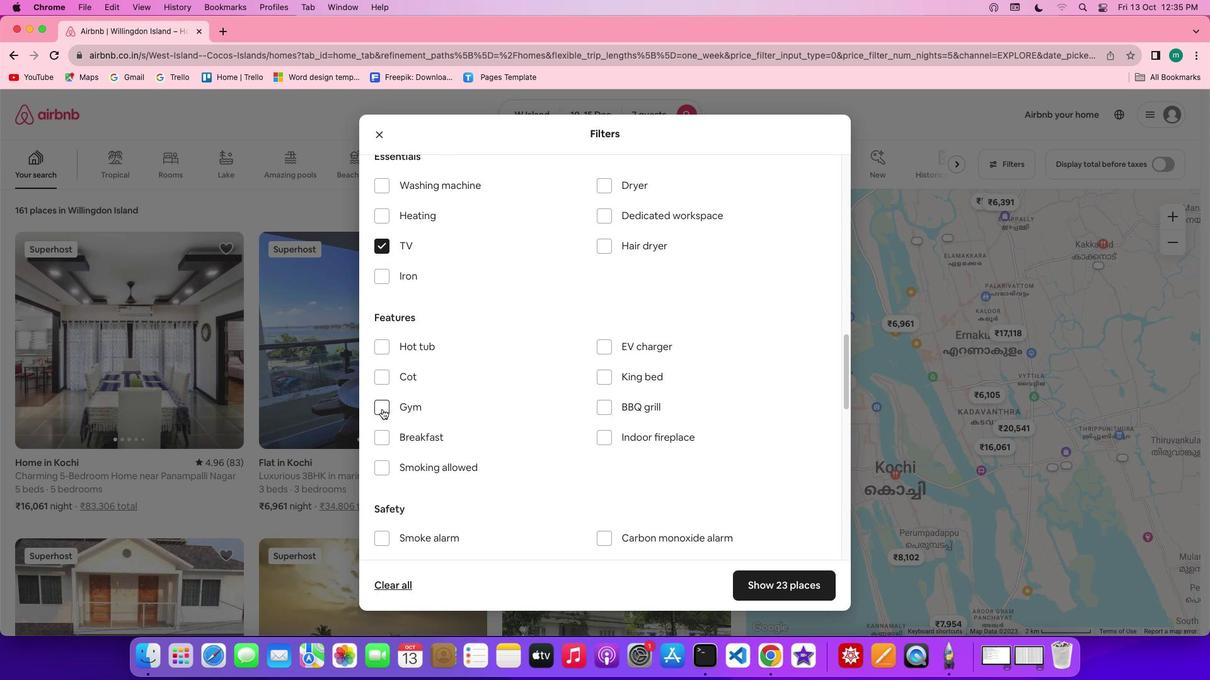 
Action: Mouse pressed left at (382, 409)
Screenshot: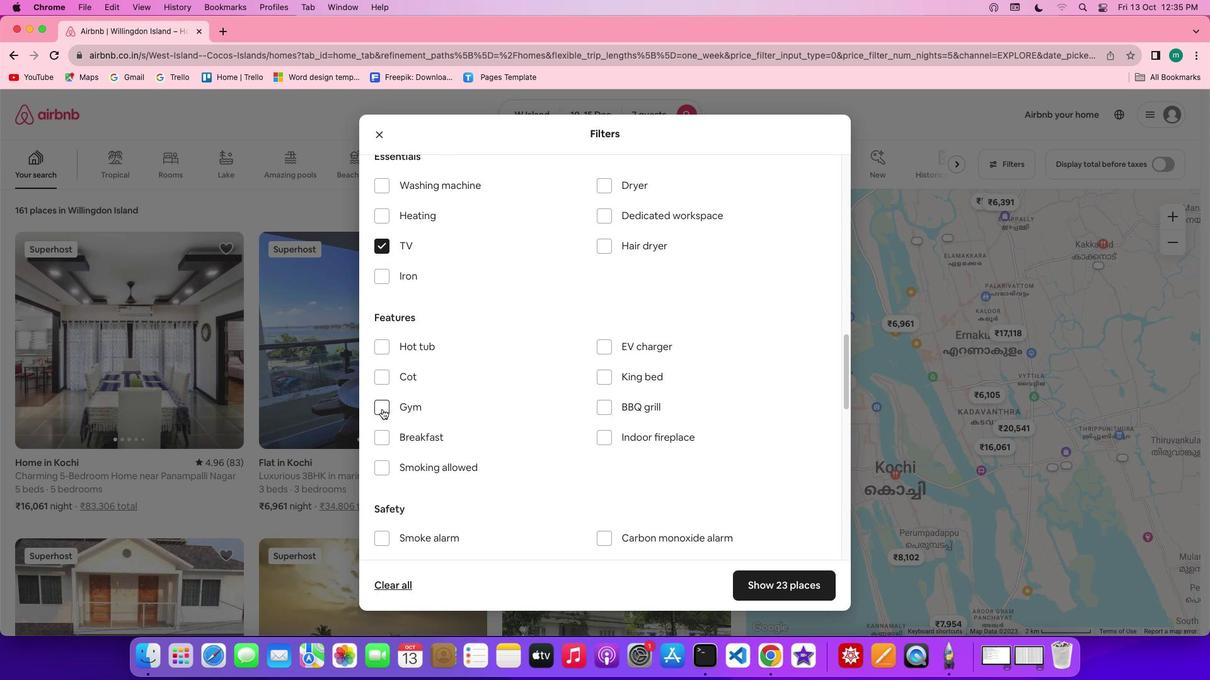 
Action: Mouse moved to (526, 404)
Screenshot: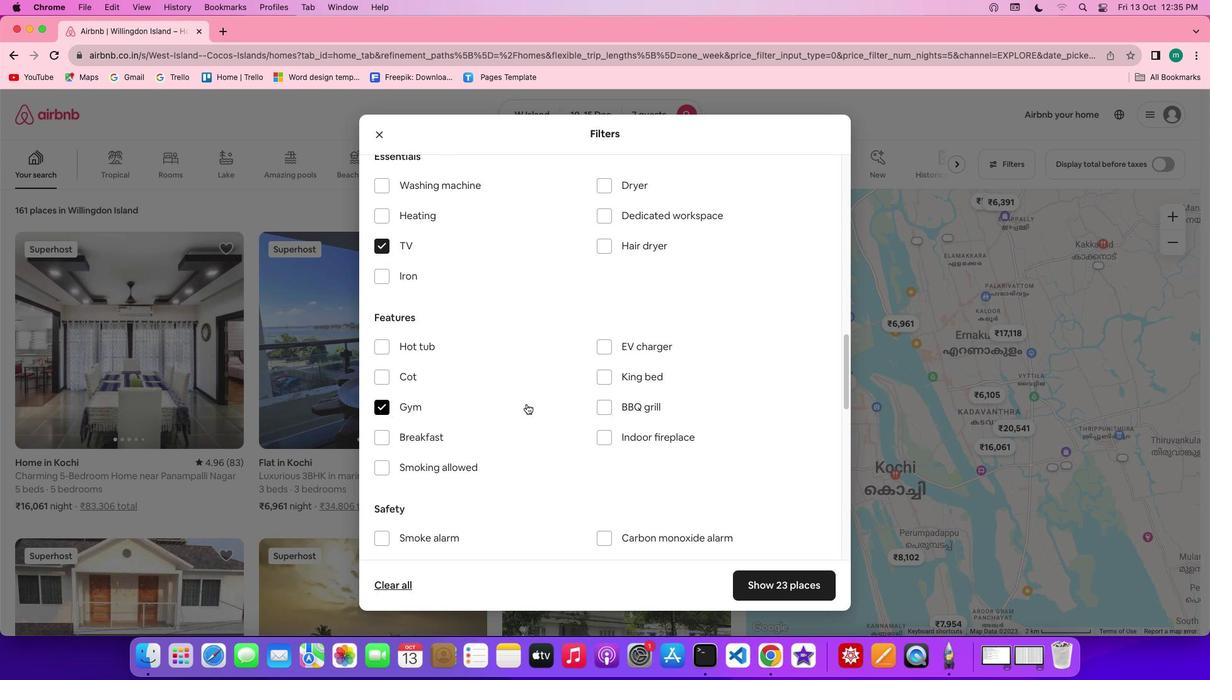 
Action: Mouse scrolled (526, 404) with delta (0, 0)
Screenshot: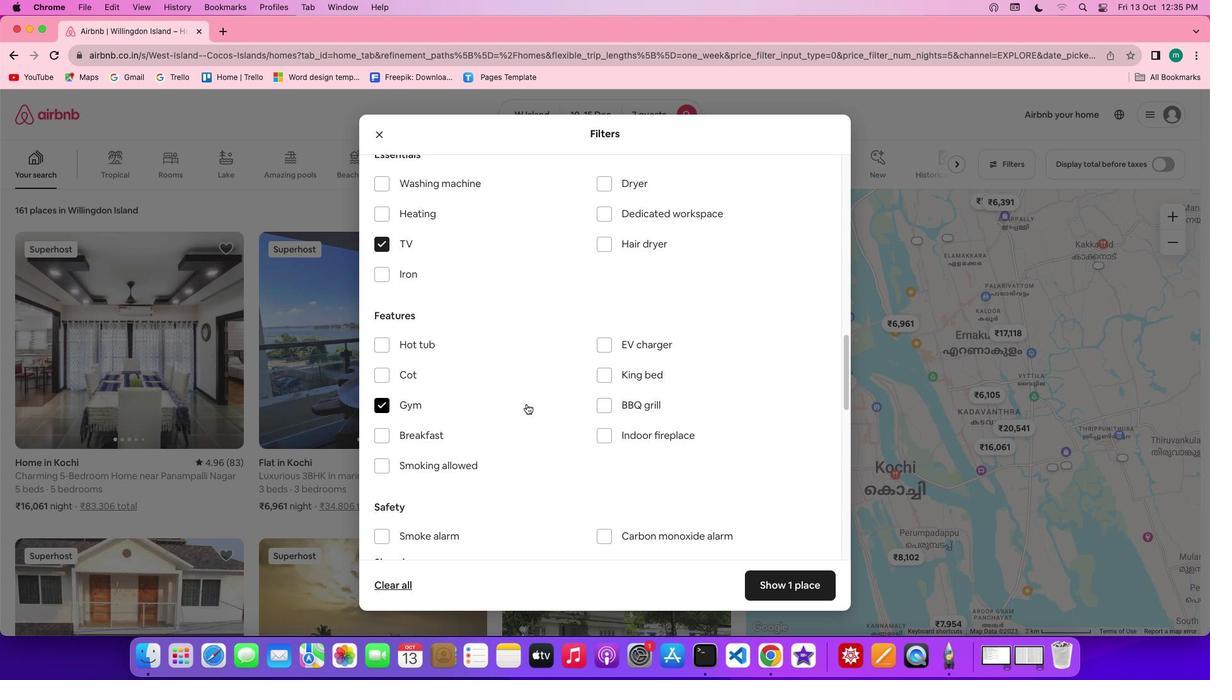 
Action: Mouse scrolled (526, 404) with delta (0, 0)
Screenshot: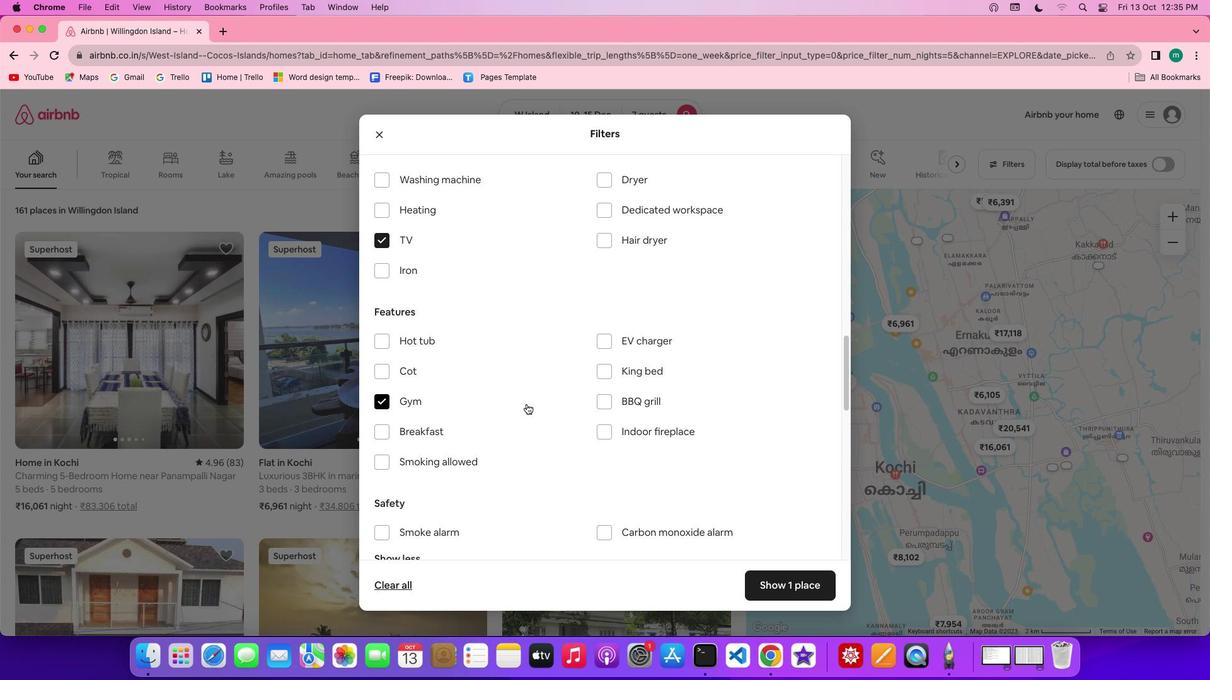 
Action: Mouse scrolled (526, 404) with delta (0, -1)
Screenshot: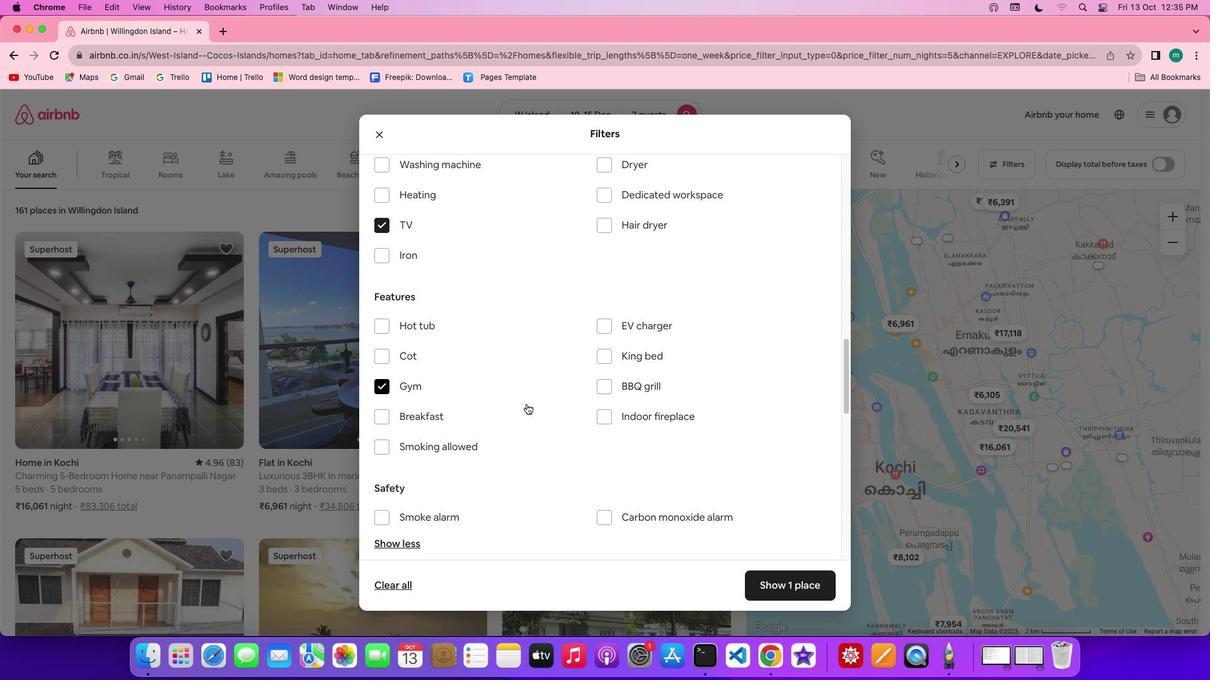 
Action: Mouse scrolled (526, 404) with delta (0, 0)
Screenshot: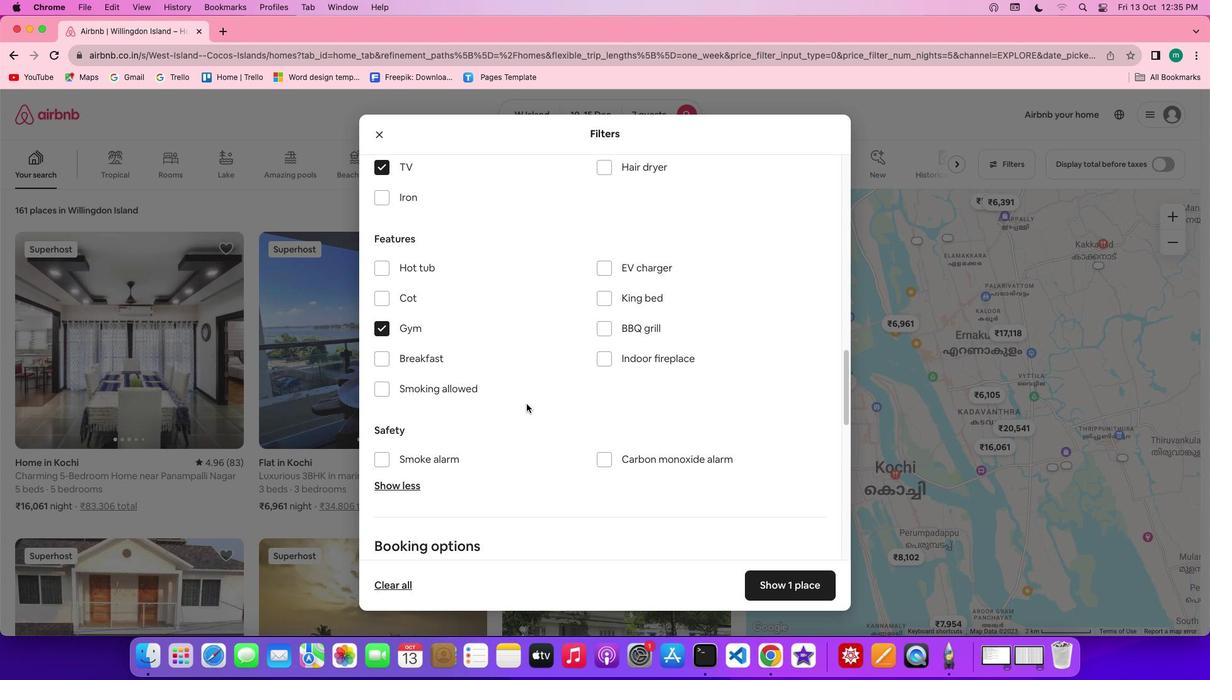 
Action: Mouse scrolled (526, 404) with delta (0, 0)
Screenshot: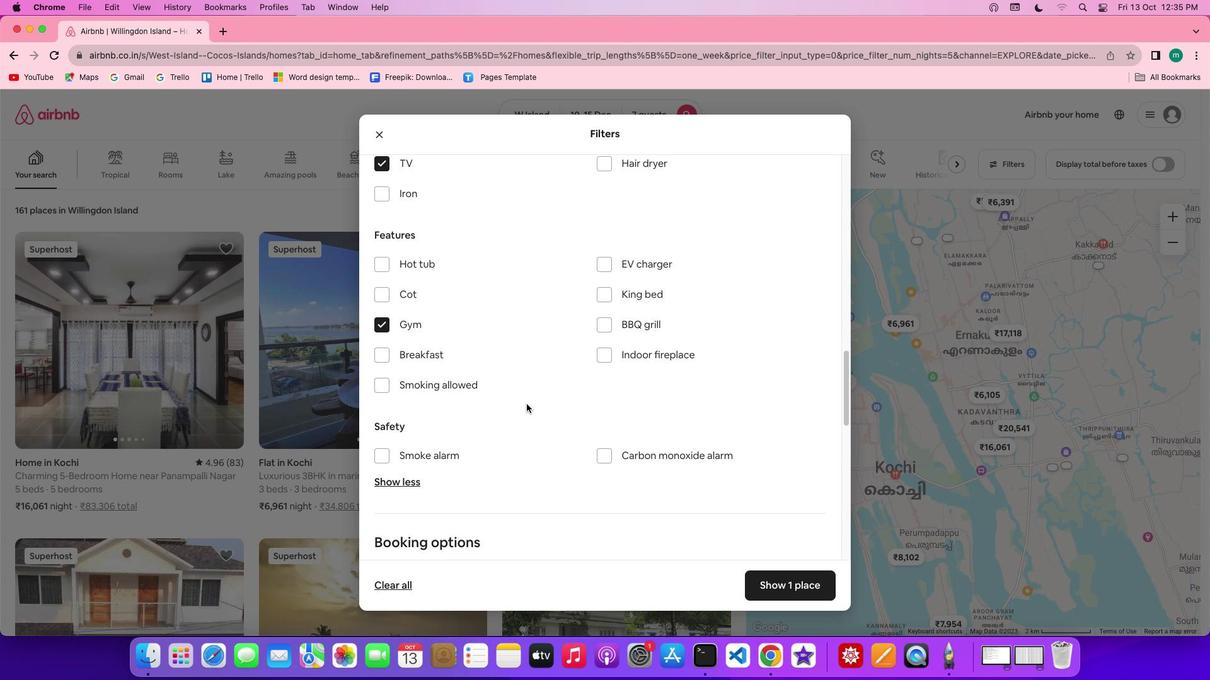 
Action: Mouse scrolled (526, 404) with delta (0, 0)
Screenshot: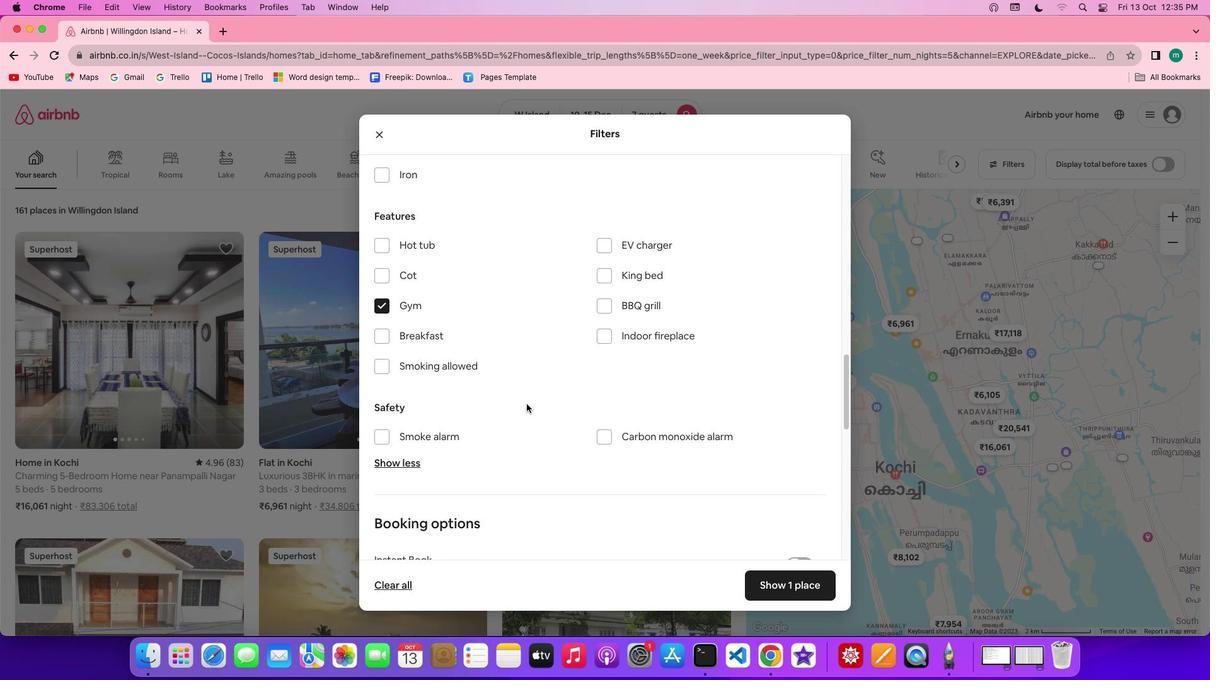 
Action: Mouse moved to (390, 308)
Screenshot: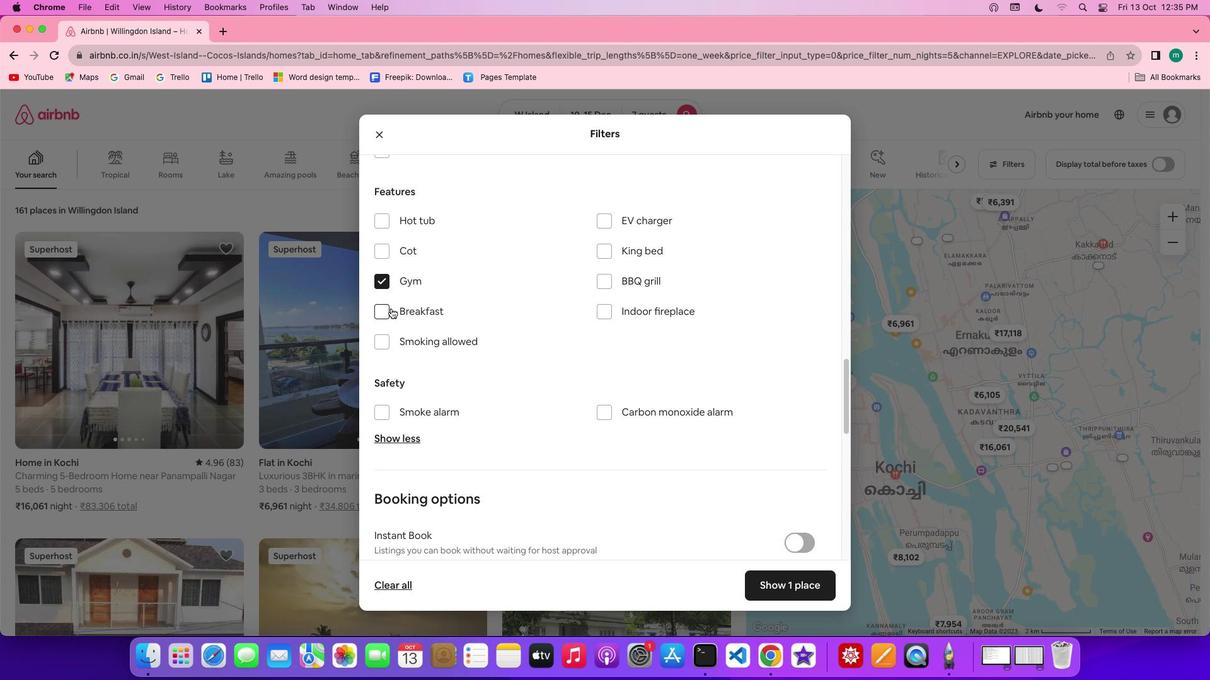 
Action: Mouse pressed left at (390, 308)
Screenshot: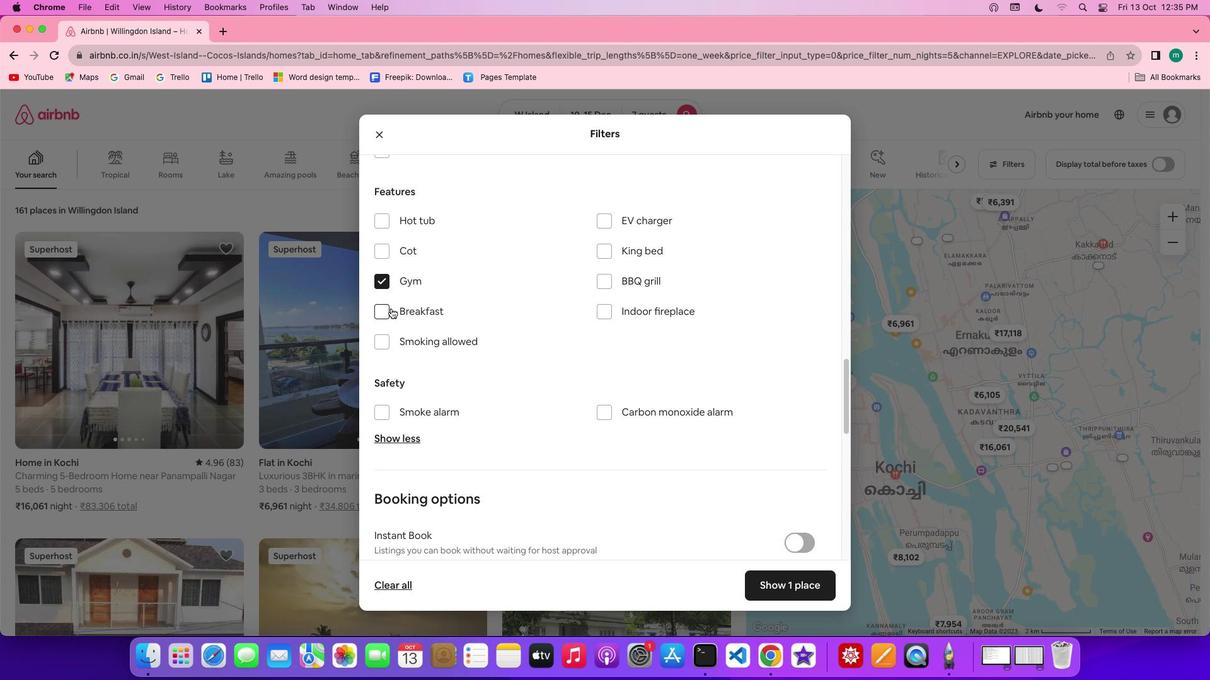 
Action: Mouse moved to (598, 420)
Screenshot: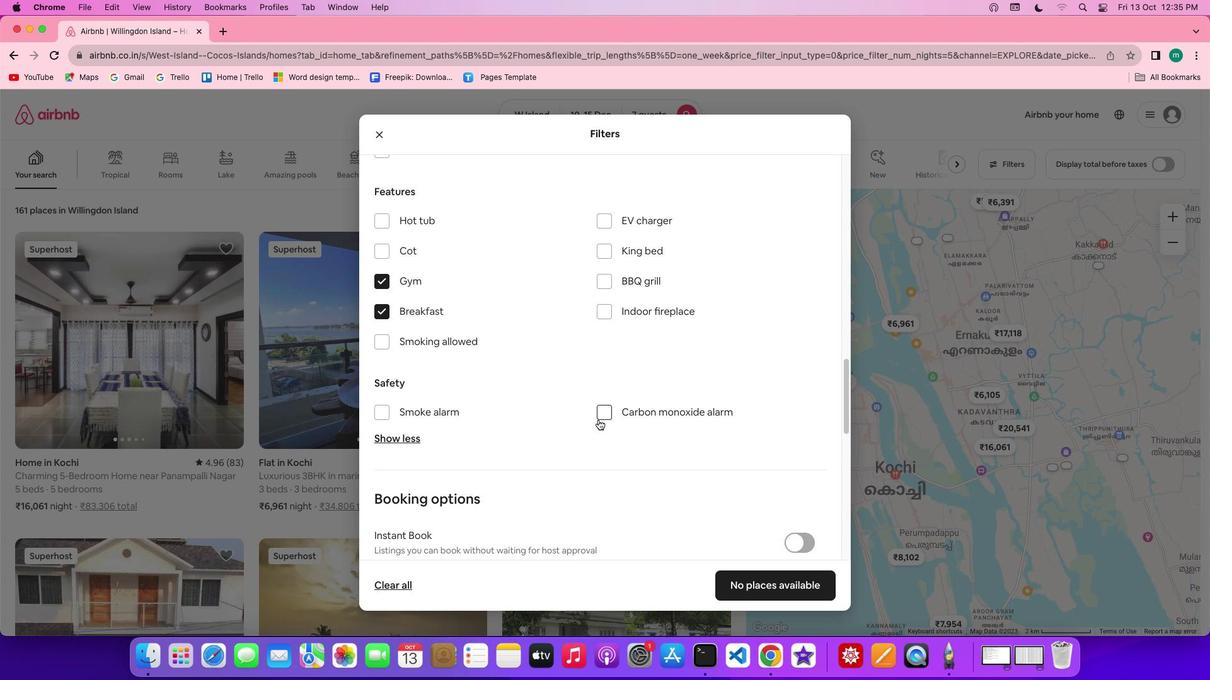 
Action: Mouse scrolled (598, 420) with delta (0, 0)
Screenshot: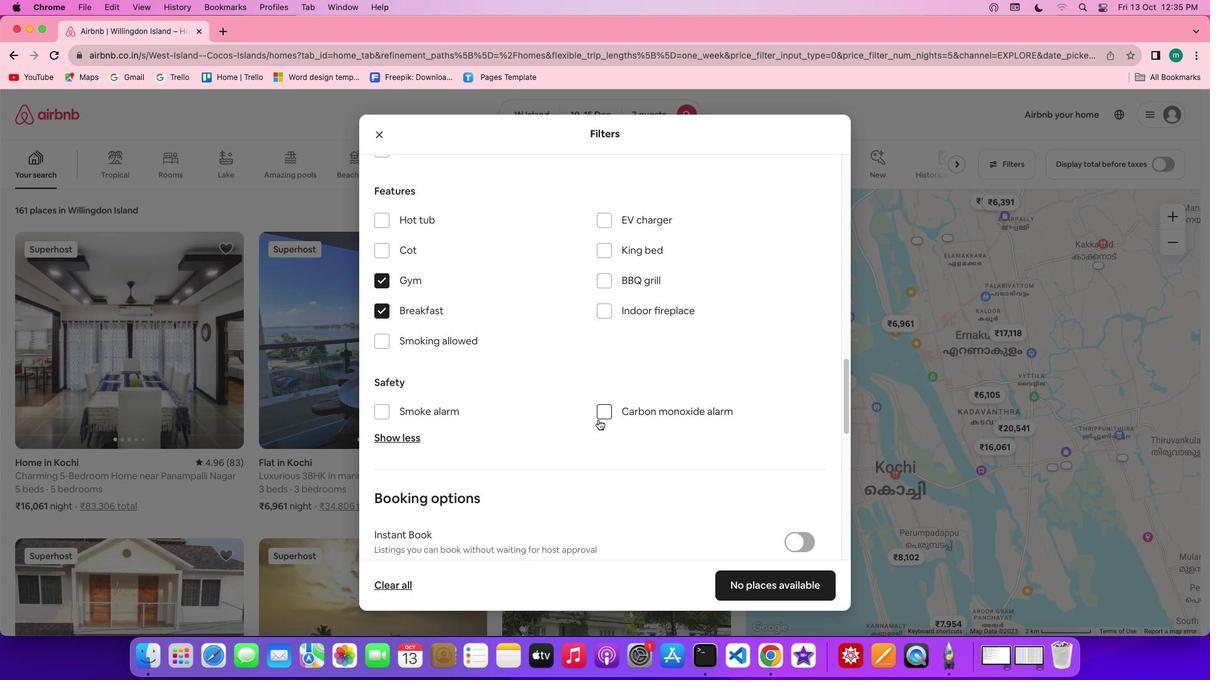 
Action: Mouse scrolled (598, 420) with delta (0, 0)
Screenshot: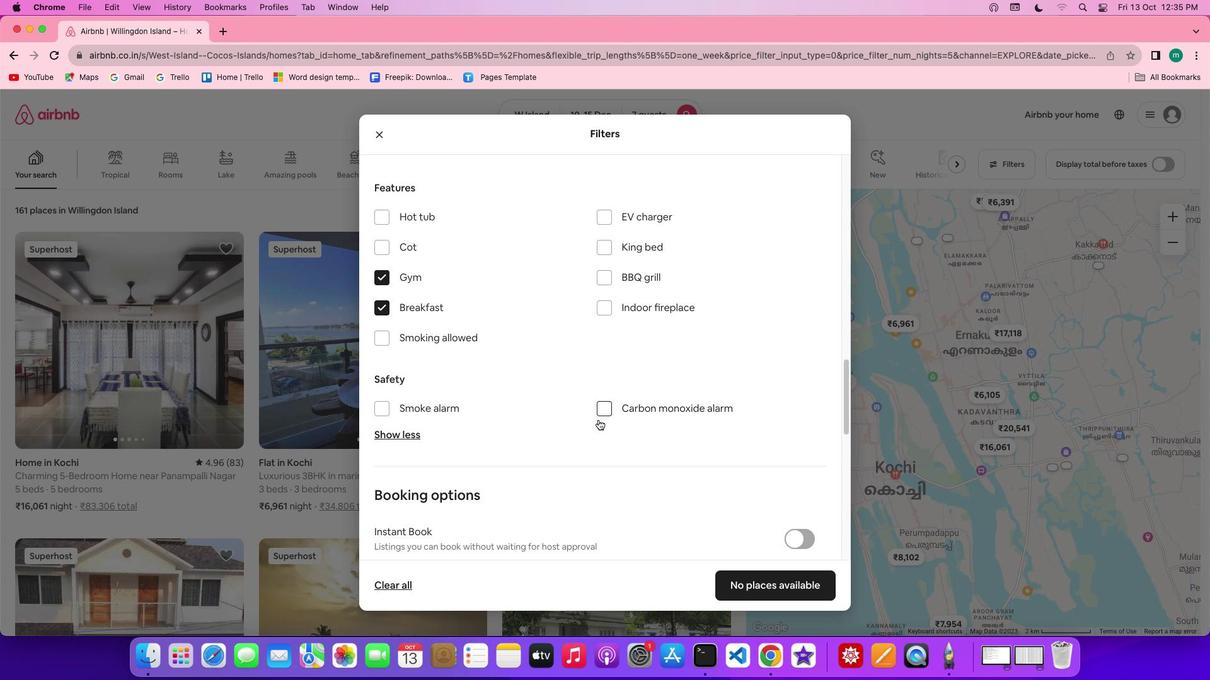 
Action: Mouse scrolled (598, 420) with delta (0, -1)
Screenshot: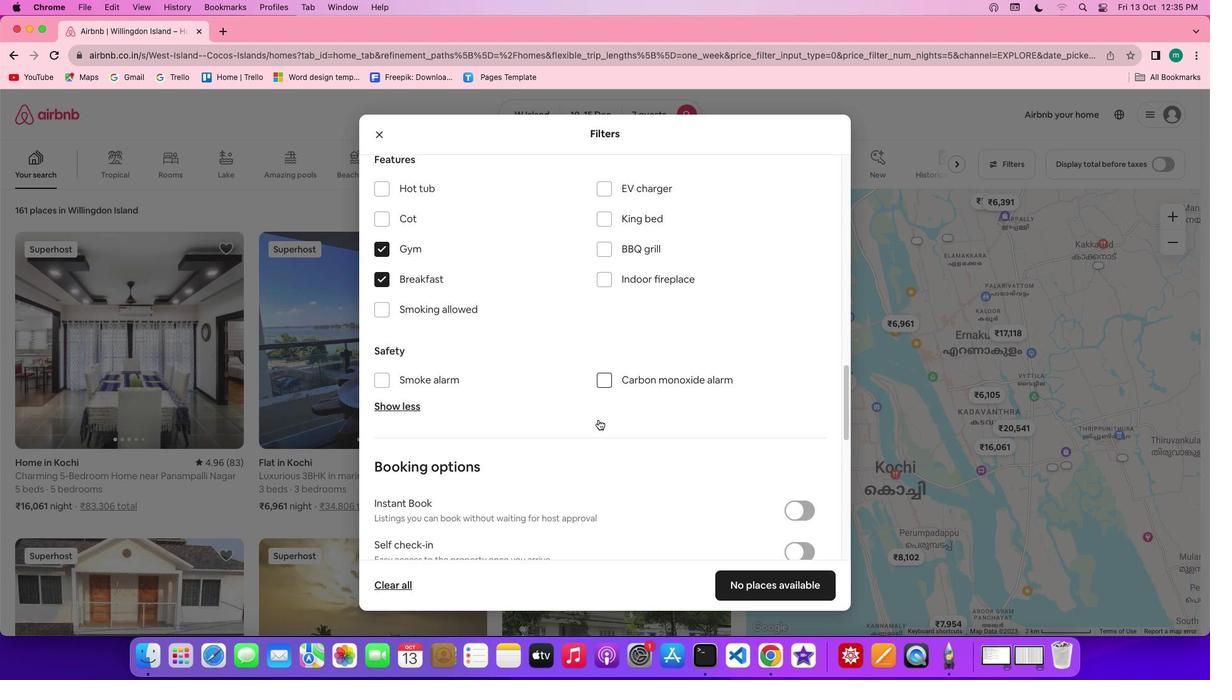 
Action: Mouse scrolled (598, 420) with delta (0, 0)
Screenshot: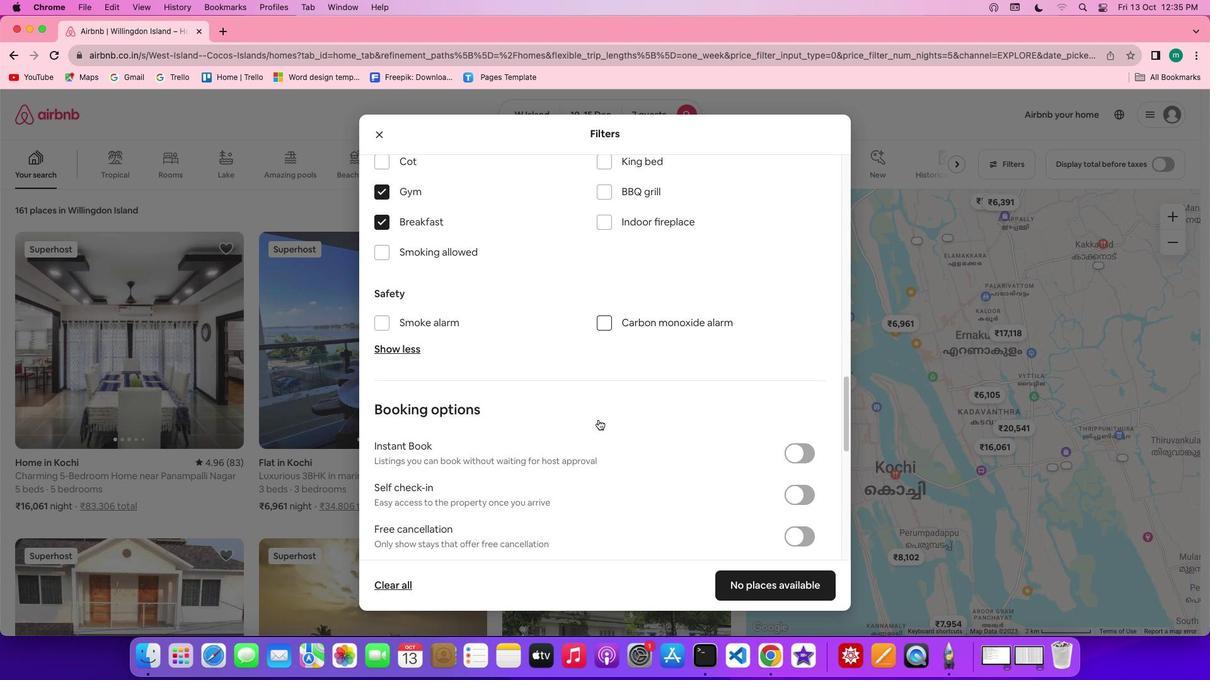 
Action: Mouse scrolled (598, 420) with delta (0, 0)
Screenshot: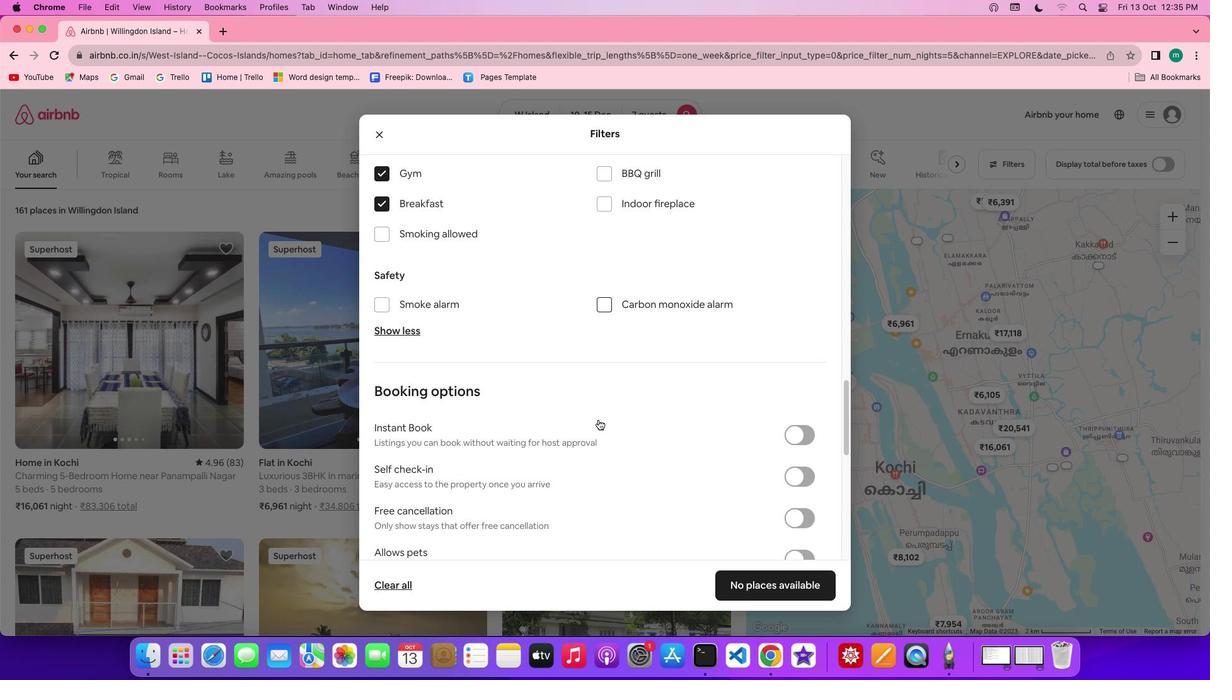 
Action: Mouse scrolled (598, 420) with delta (0, -1)
Screenshot: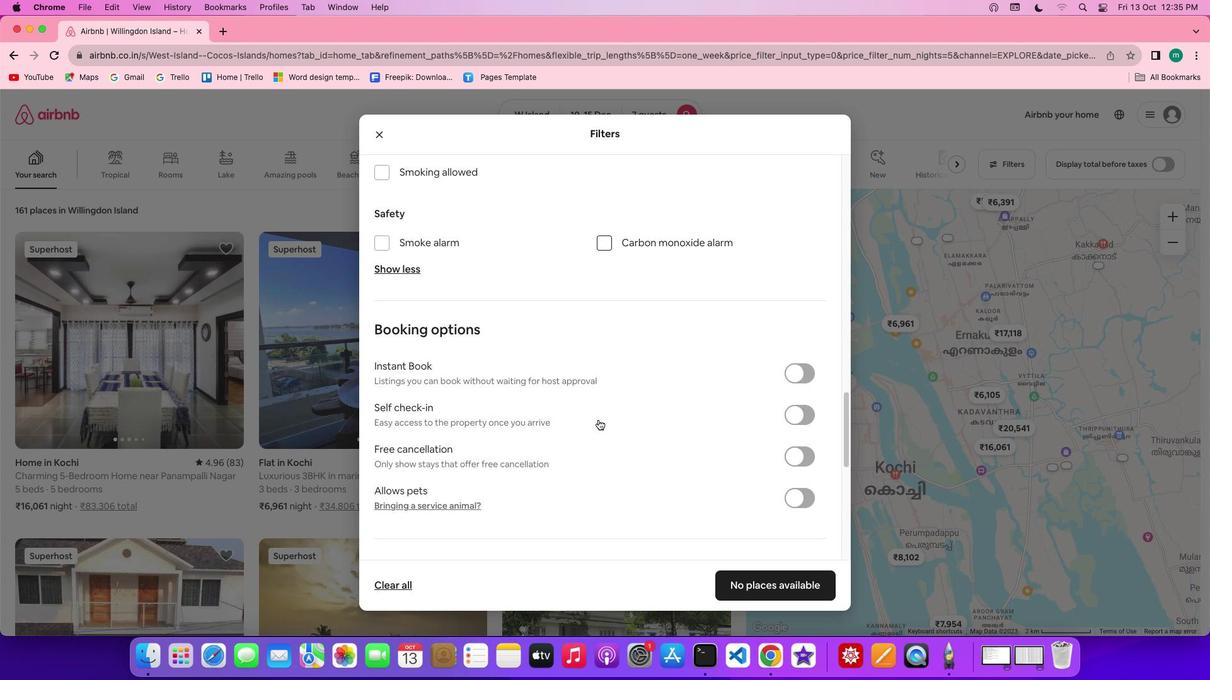 
Action: Mouse scrolled (598, 420) with delta (0, -2)
Screenshot: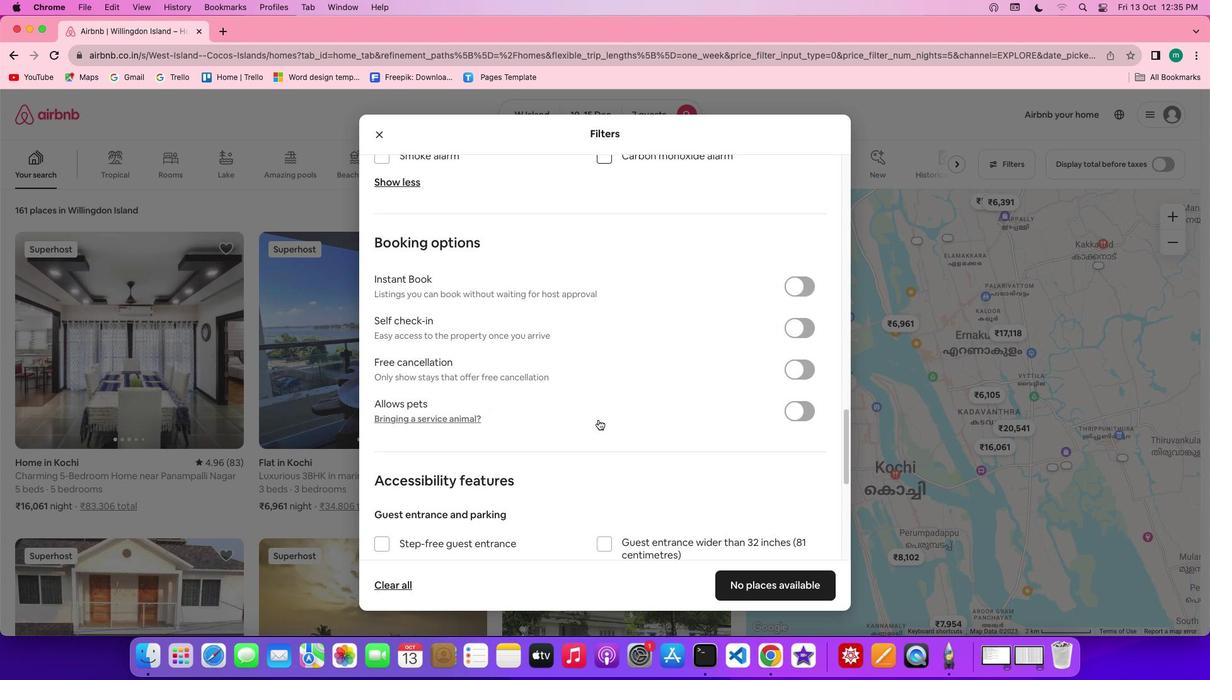 
Action: Mouse scrolled (598, 420) with delta (0, 0)
Screenshot: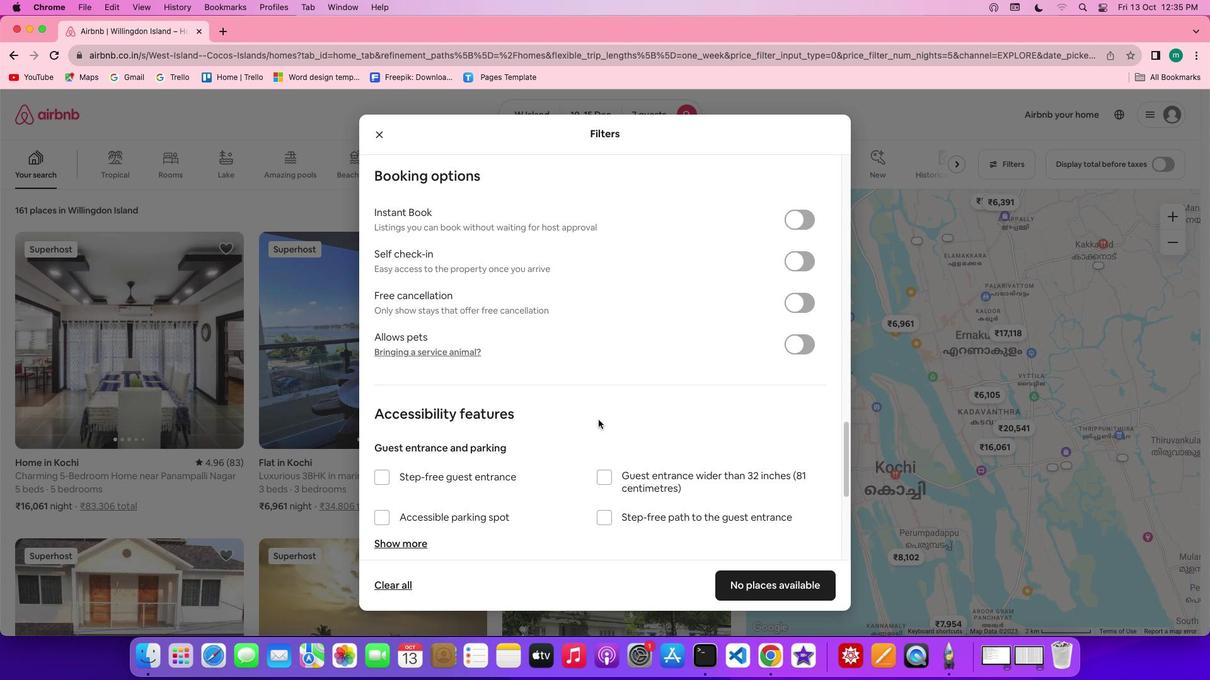 
Action: Mouse scrolled (598, 420) with delta (0, 0)
Screenshot: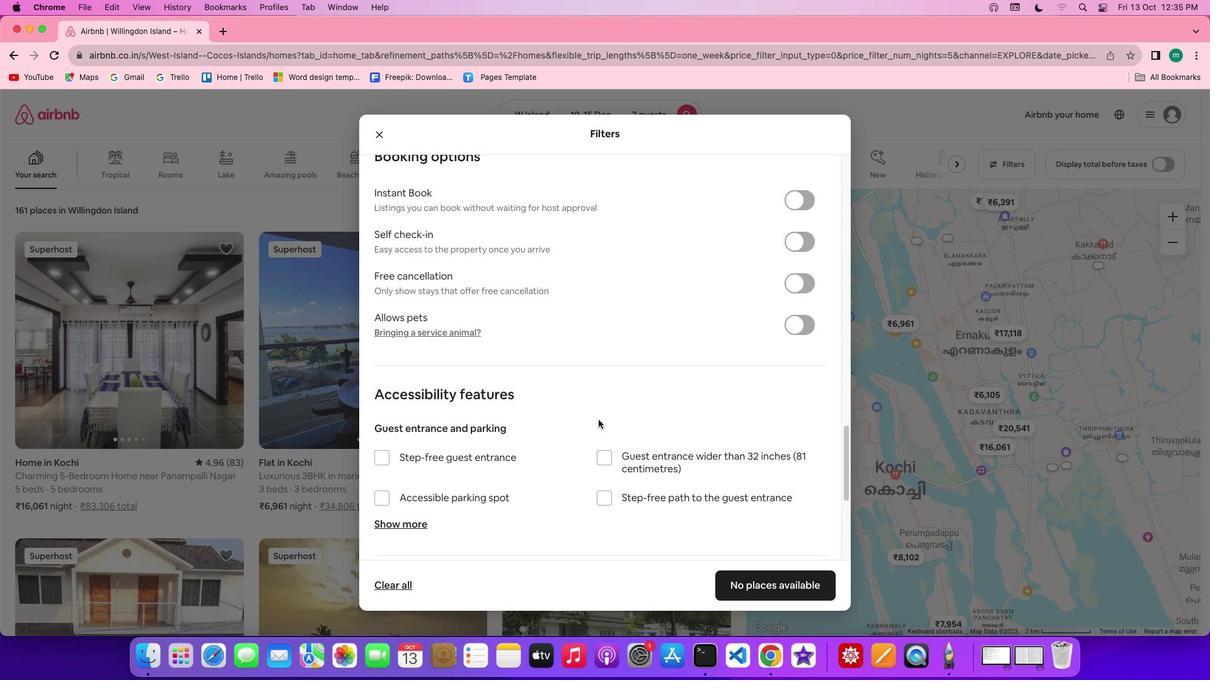 
Action: Mouse scrolled (598, 420) with delta (0, -1)
Screenshot: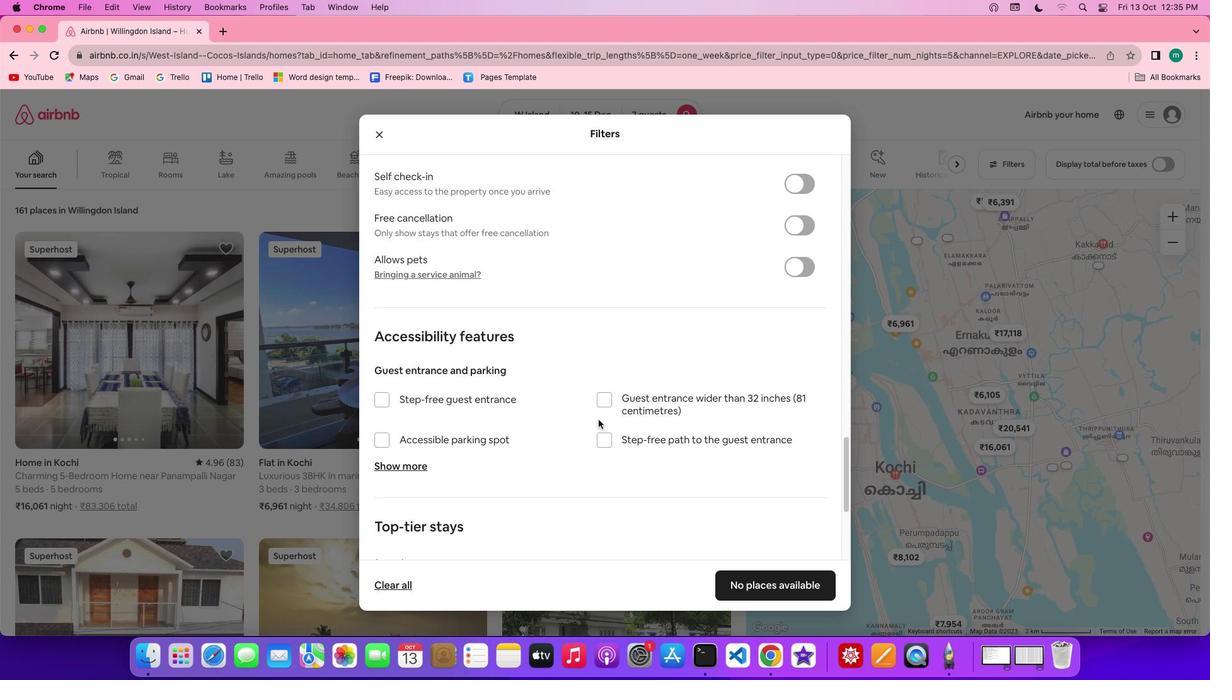 
Action: Mouse scrolled (598, 420) with delta (0, -2)
Screenshot: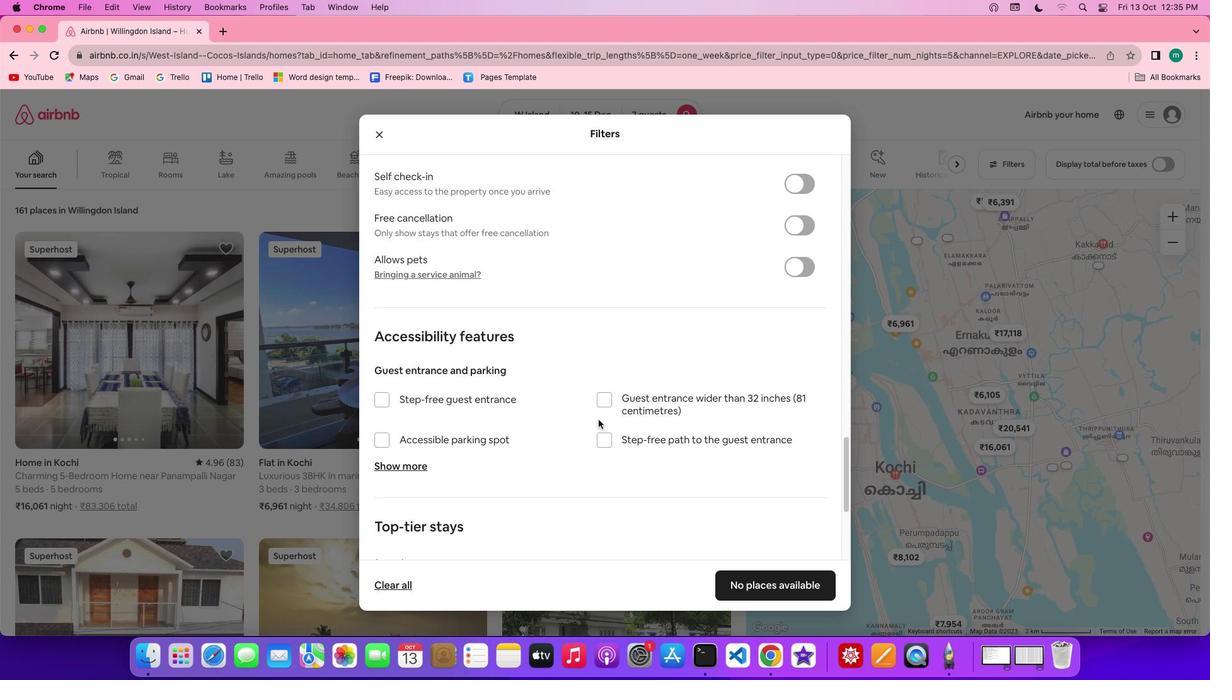 
Action: Mouse scrolled (598, 420) with delta (0, 0)
Screenshot: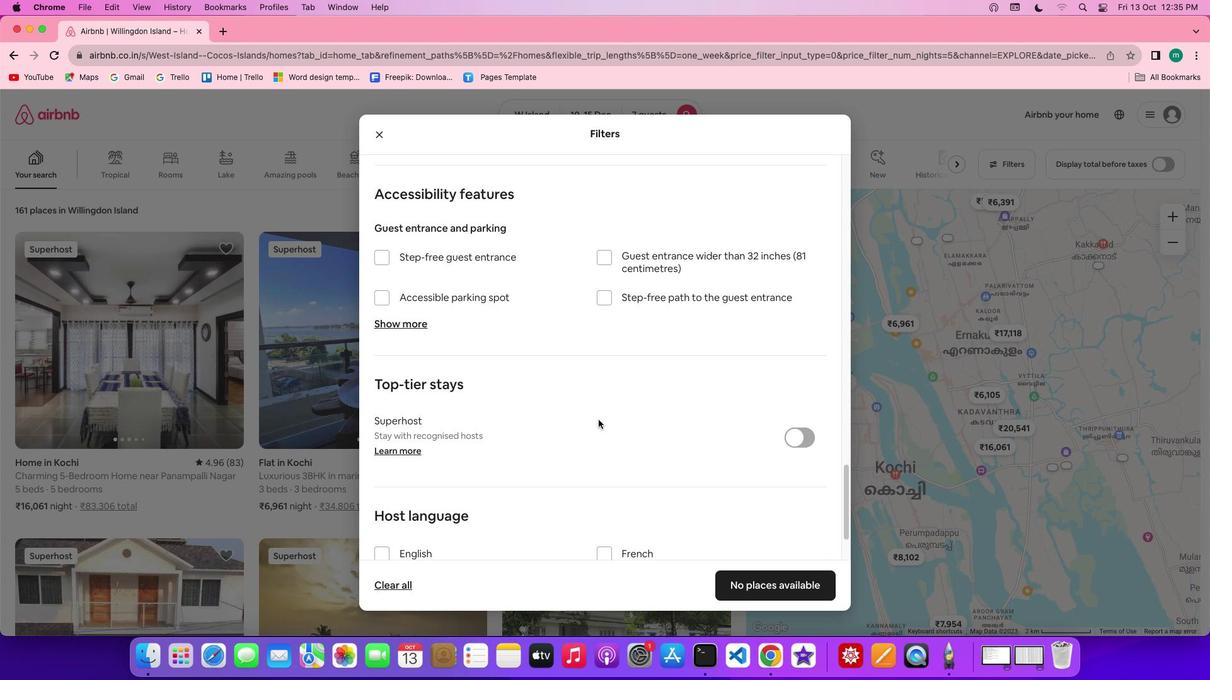 
Action: Mouse scrolled (598, 420) with delta (0, 0)
Screenshot: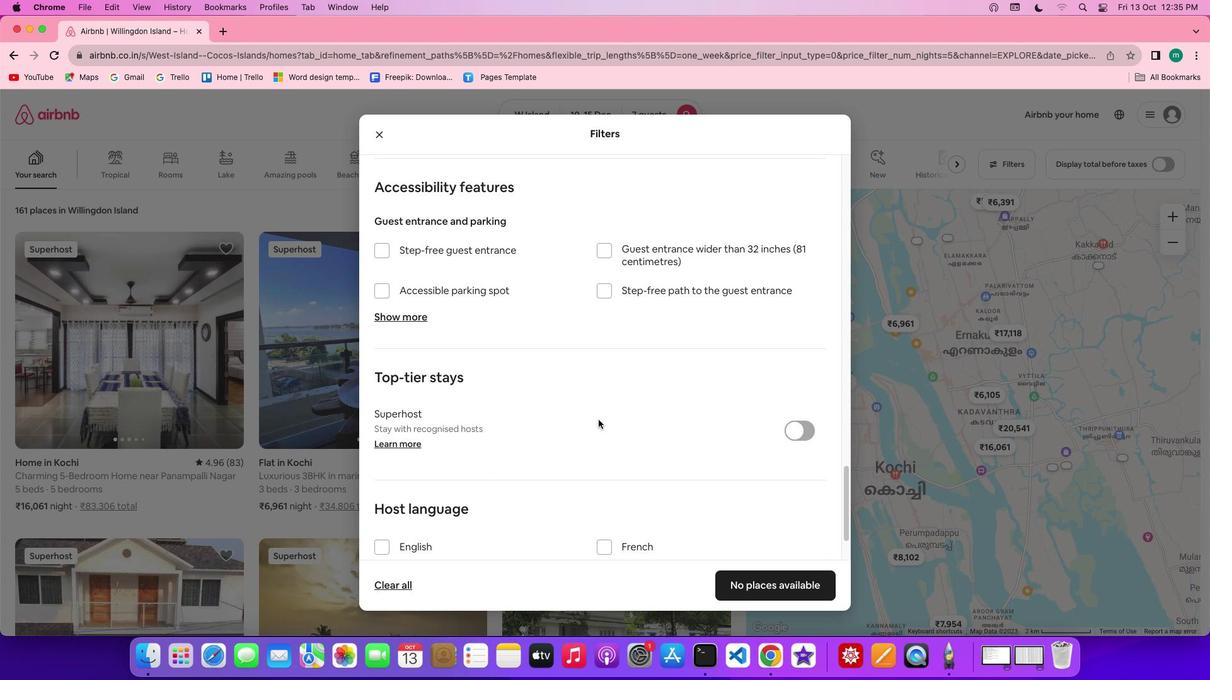 
Action: Mouse scrolled (598, 420) with delta (0, -1)
Screenshot: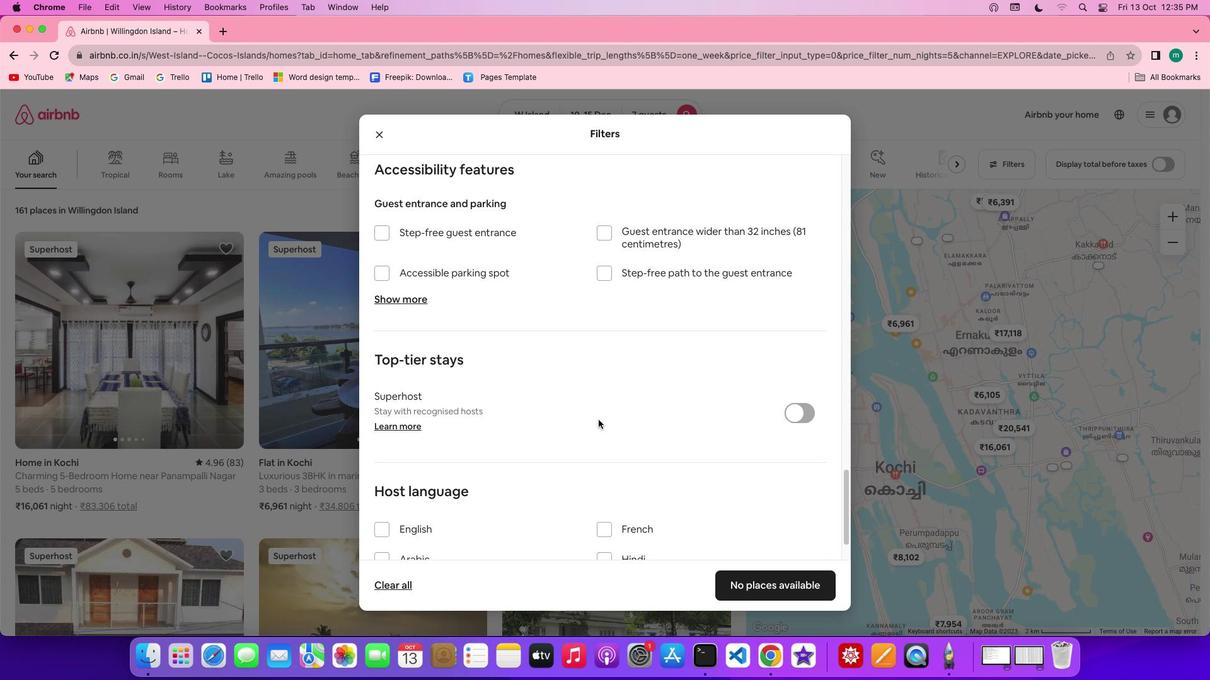 
Action: Mouse scrolled (598, 420) with delta (0, -1)
Screenshot: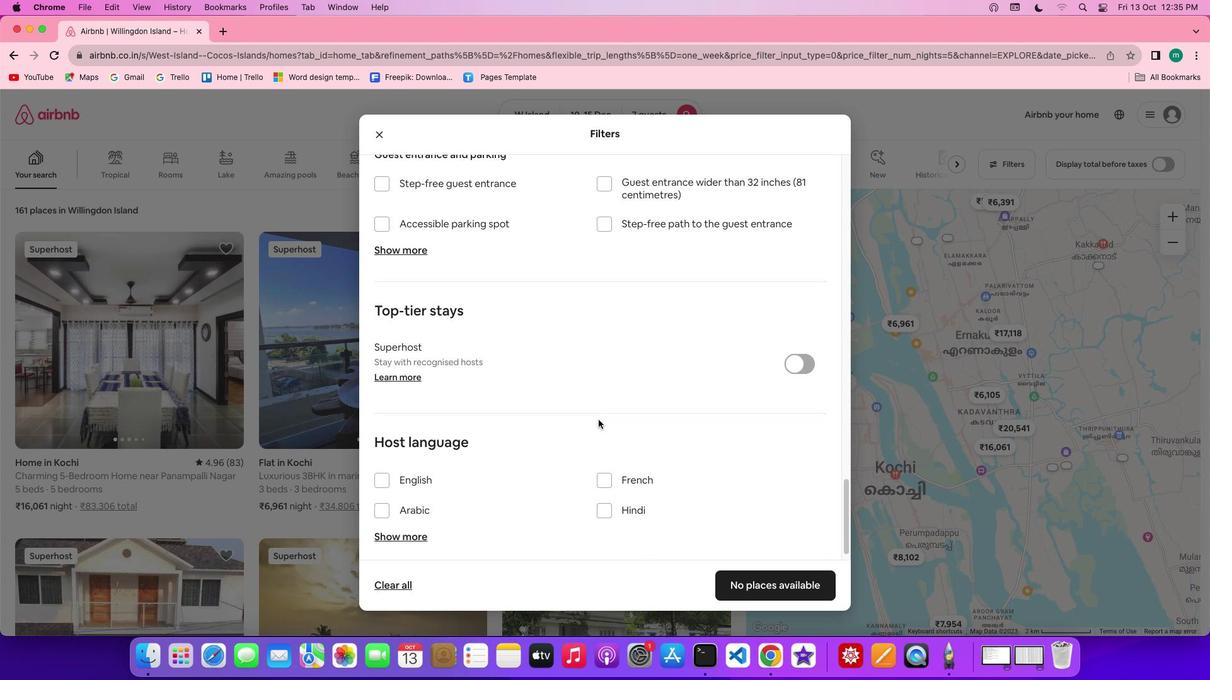 
Action: Mouse moved to (749, 581)
Screenshot: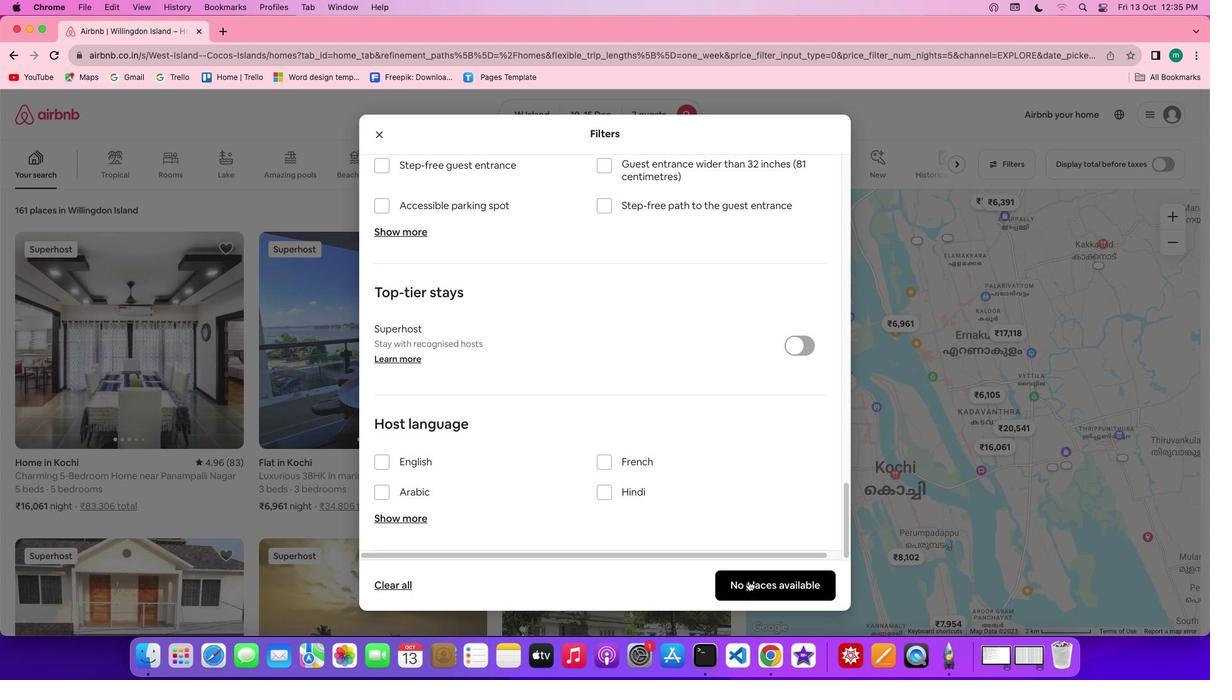 
Action: Mouse pressed left at (749, 581)
Screenshot: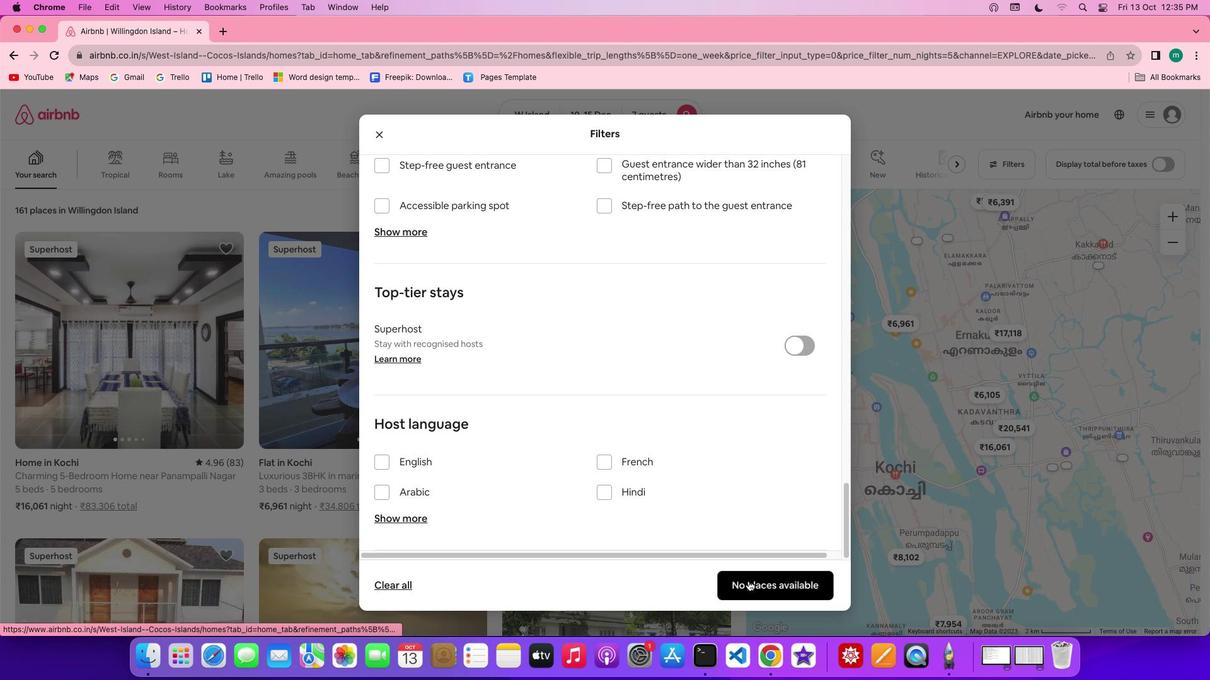 
Action: Mouse moved to (580, 393)
Screenshot: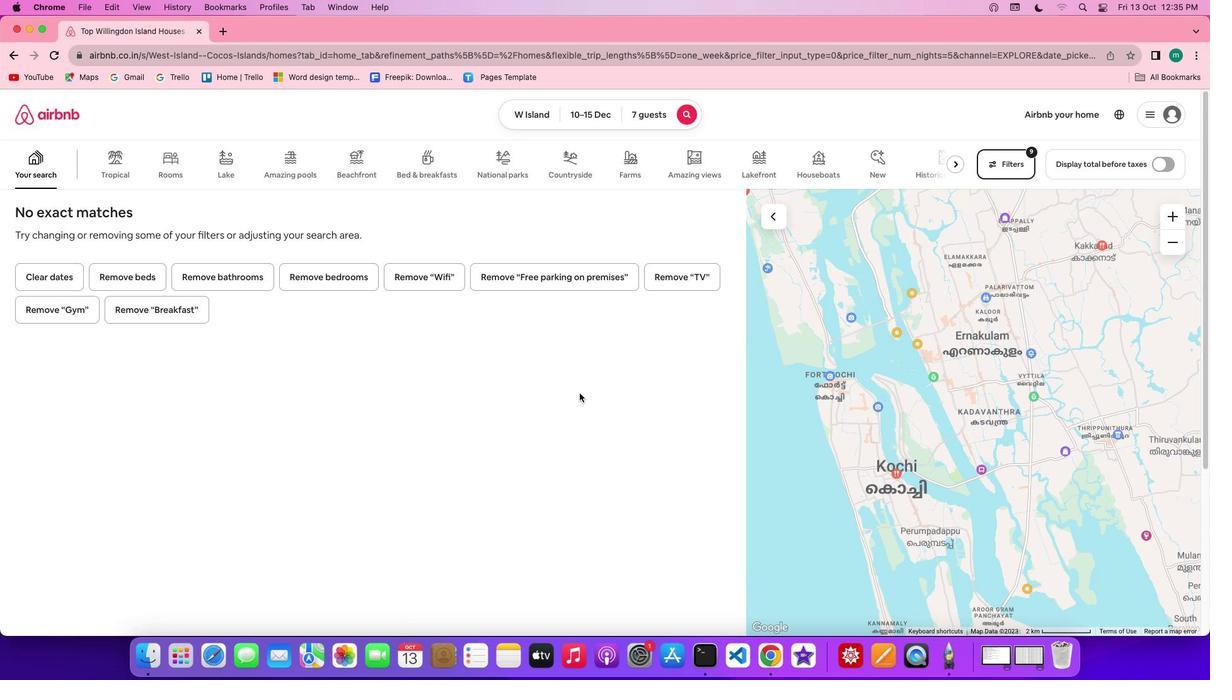 
